 Task: Find connections with filter location La Lima with filter topic #marketingwith filter profile language Potuguese with filter current company Amdocs with filter school Bharathiya Vidya Bhavans Vivekananda College of Science, Humanities & Commerce with filter industry Hydroelectric Power Generation with filter service category Corporate Law with filter keywords title Administrative Assistant
Action: Mouse pressed left at (549, 76)
Screenshot: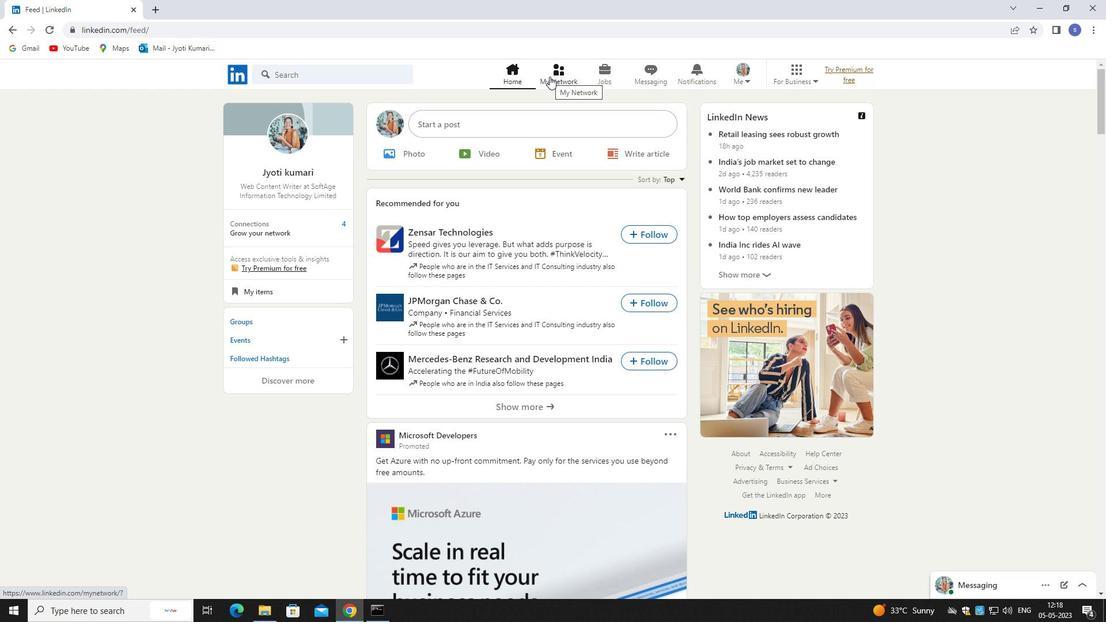 
Action: Mouse moved to (550, 80)
Screenshot: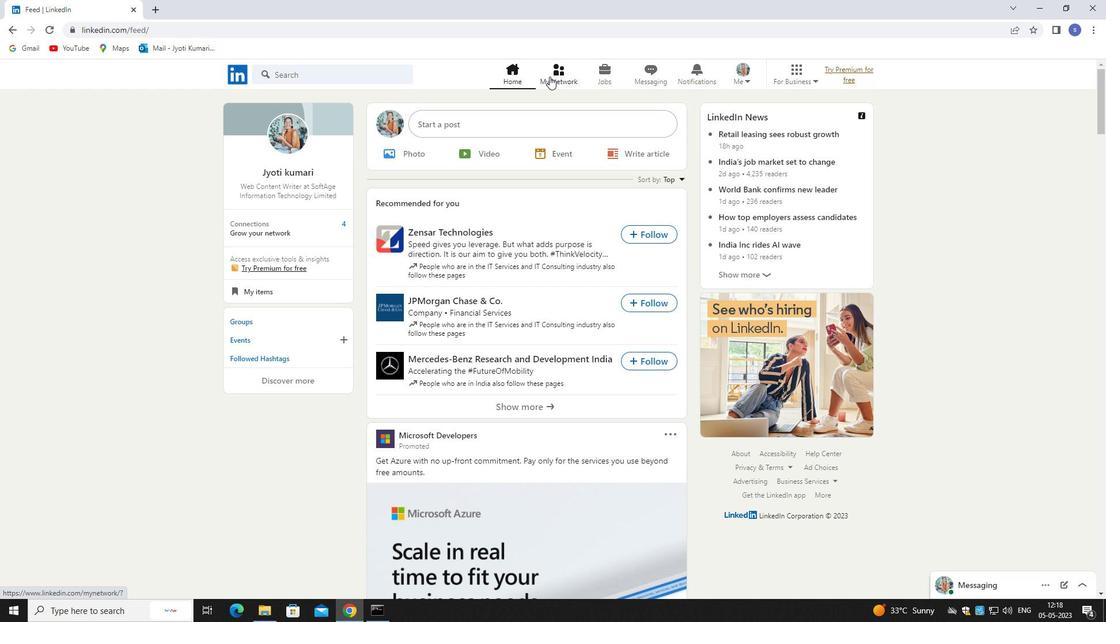 
Action: Mouse pressed left at (550, 80)
Screenshot: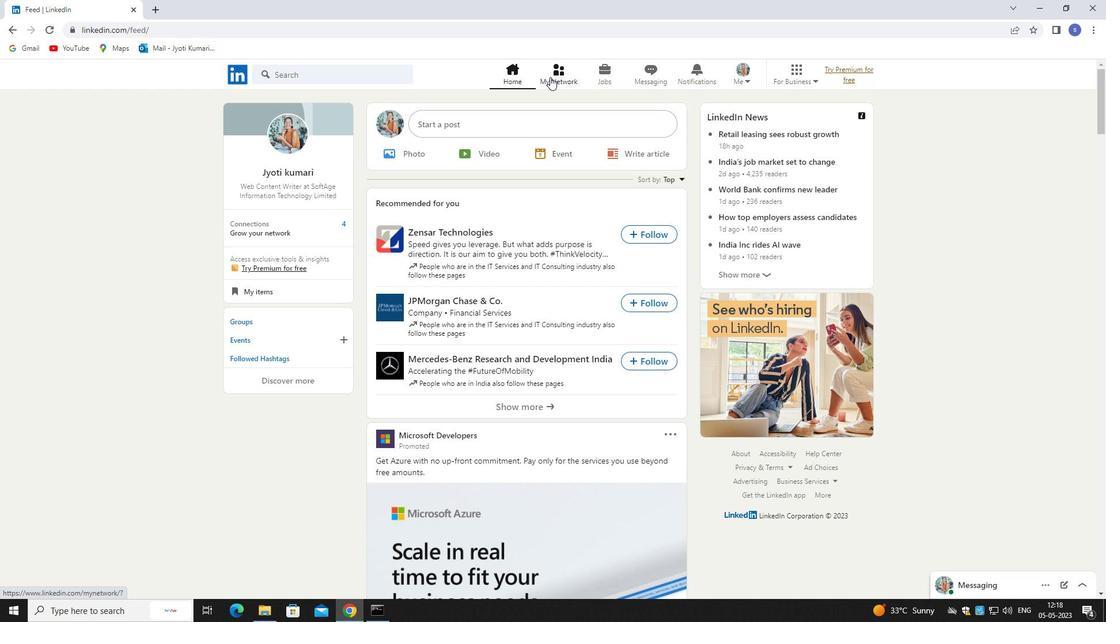 
Action: Mouse moved to (386, 145)
Screenshot: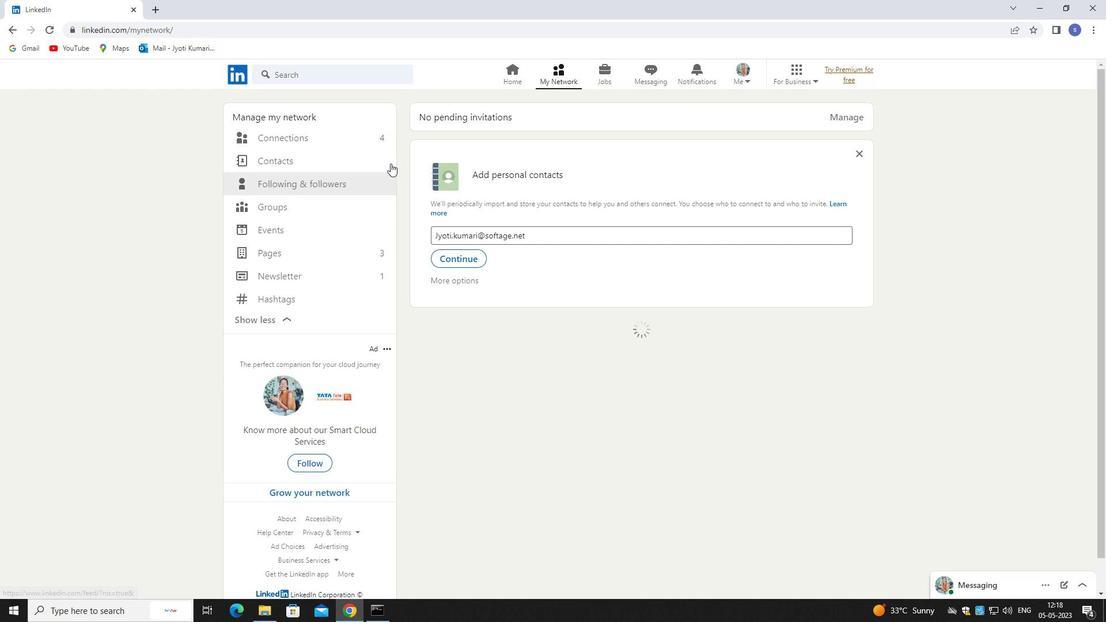 
Action: Mouse pressed left at (386, 145)
Screenshot: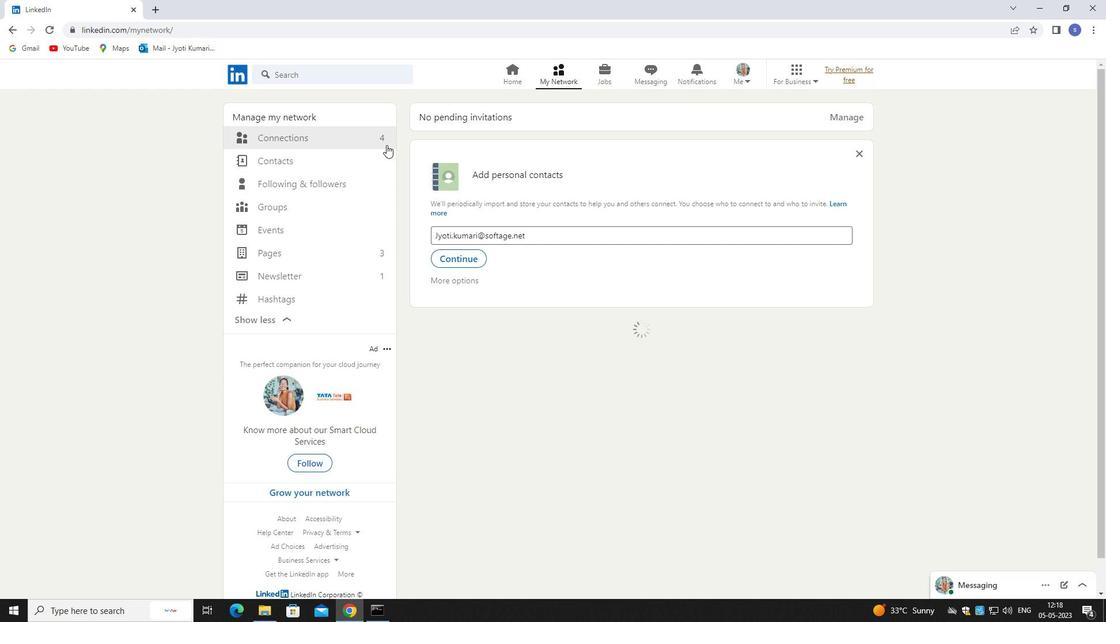 
Action: Mouse pressed left at (386, 145)
Screenshot: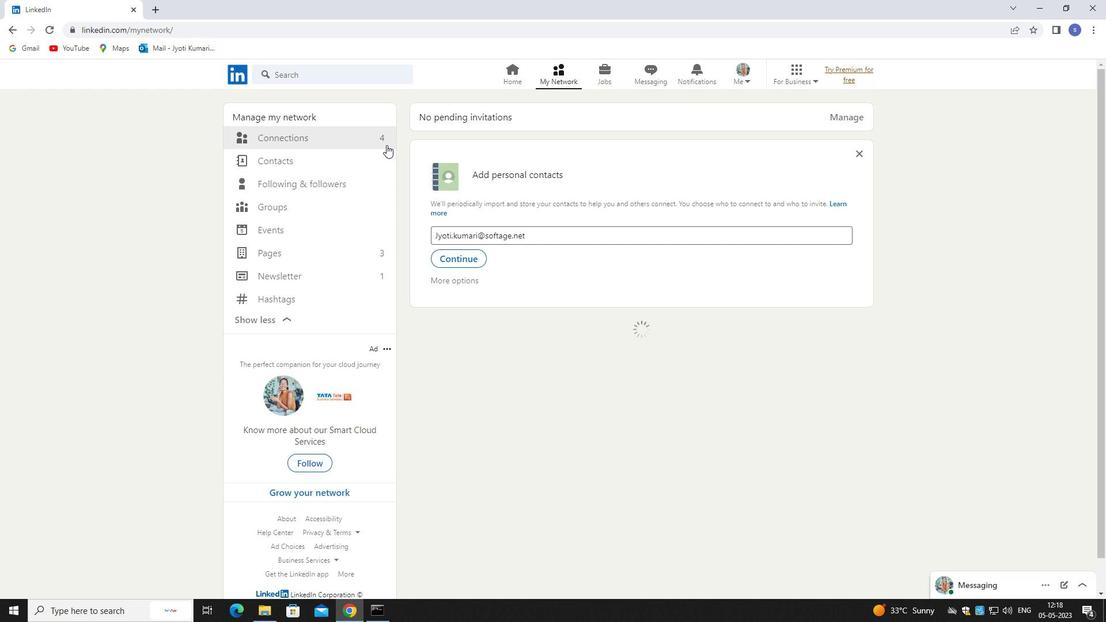
Action: Mouse moved to (357, 140)
Screenshot: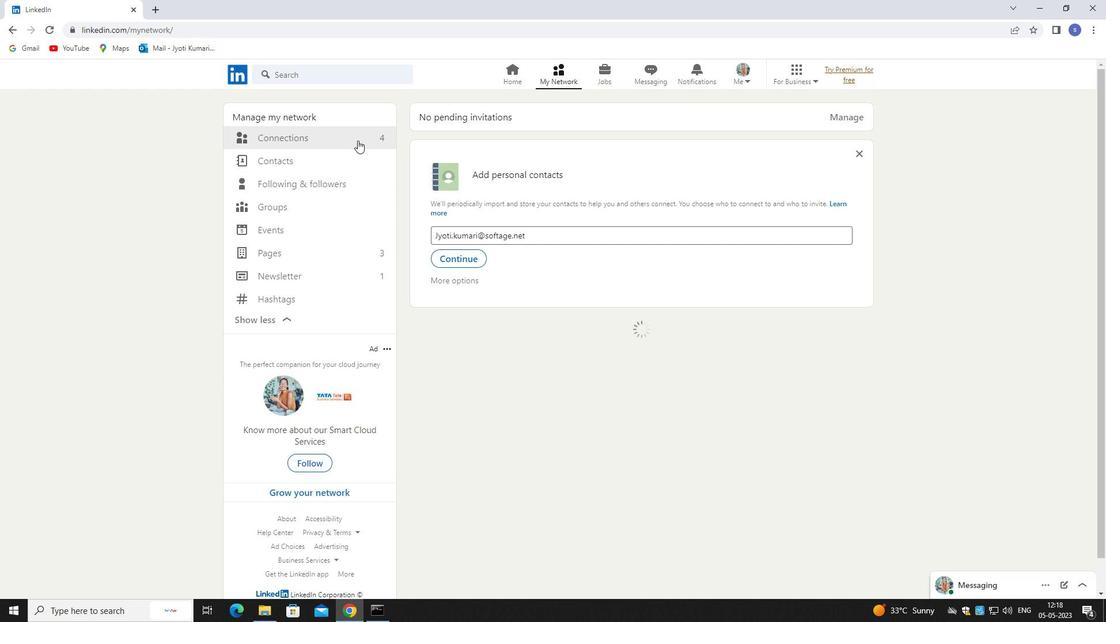
Action: Mouse pressed left at (357, 140)
Screenshot: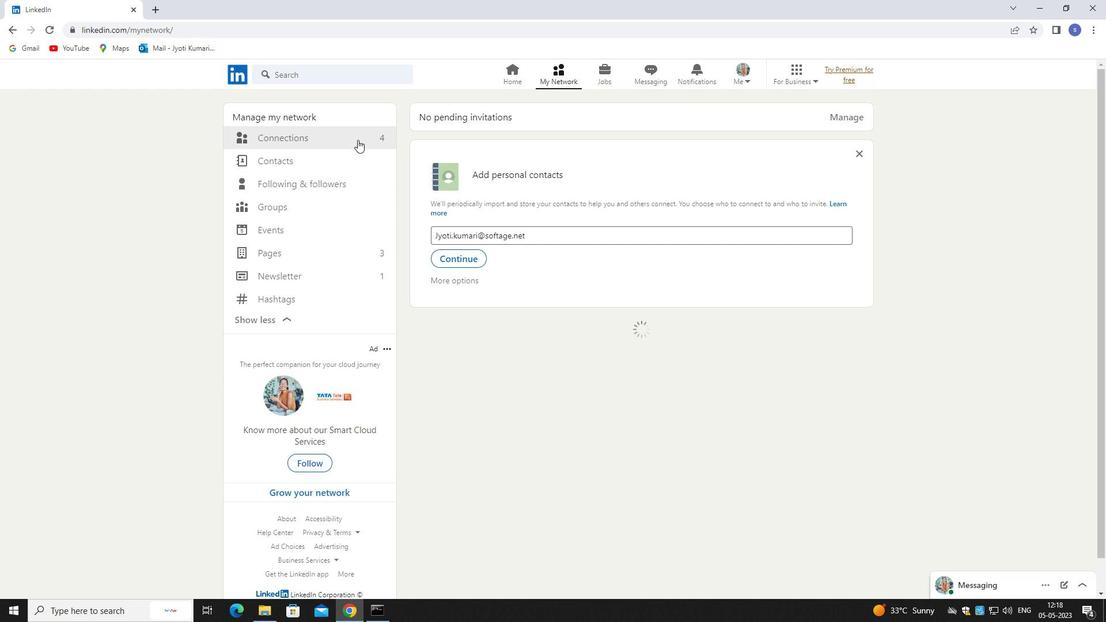 
Action: Mouse pressed left at (357, 140)
Screenshot: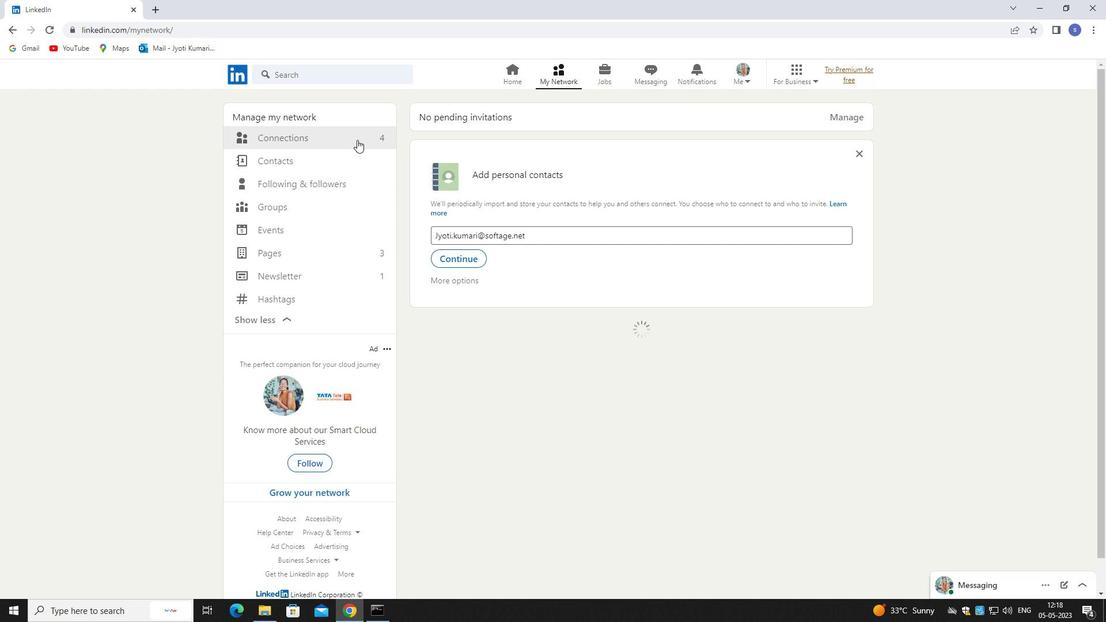 
Action: Mouse pressed left at (357, 140)
Screenshot: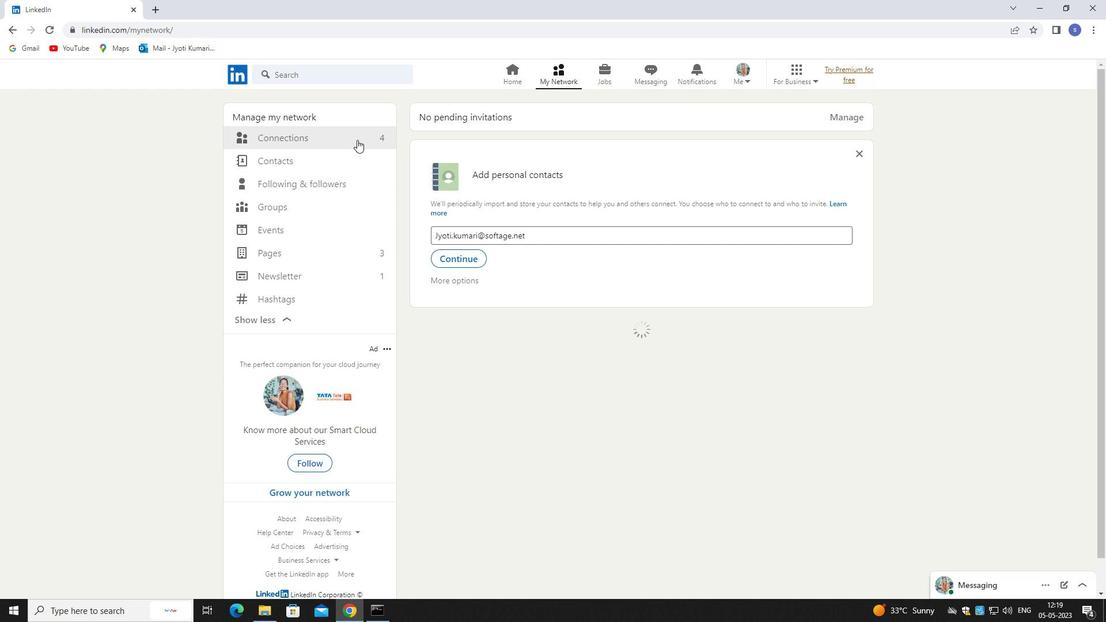 
Action: Mouse pressed left at (357, 140)
Screenshot: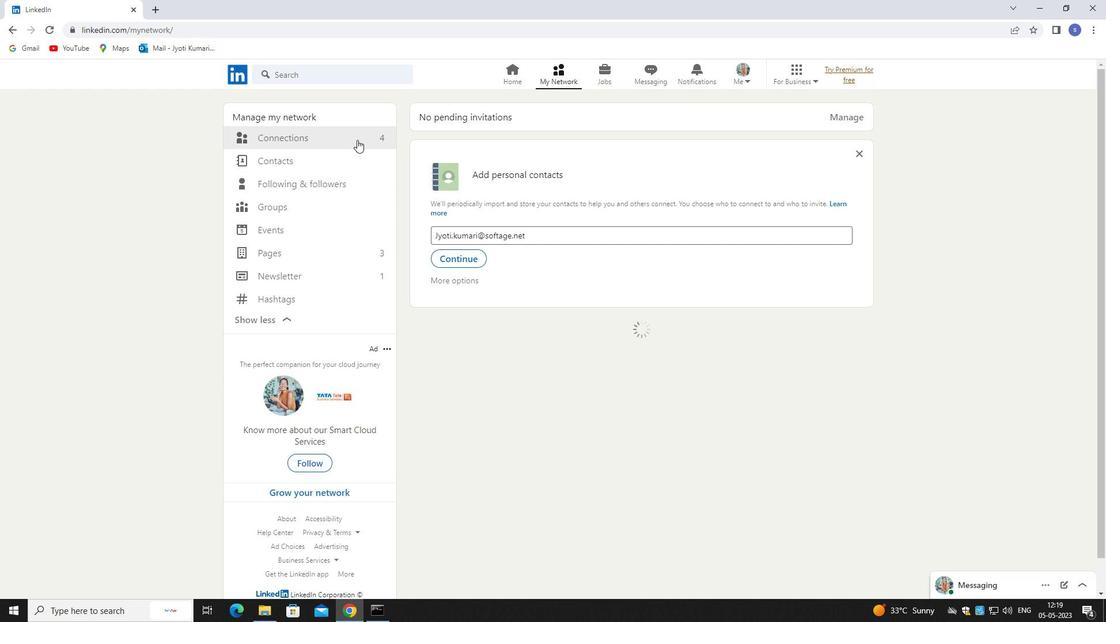 
Action: Mouse moved to (613, 137)
Screenshot: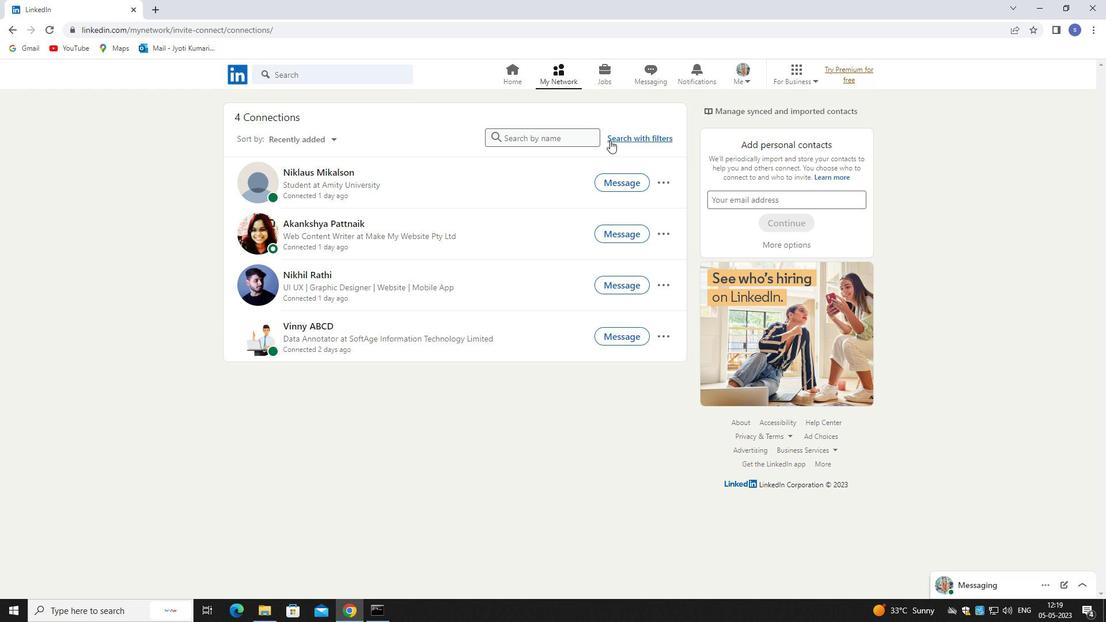 
Action: Mouse pressed left at (613, 137)
Screenshot: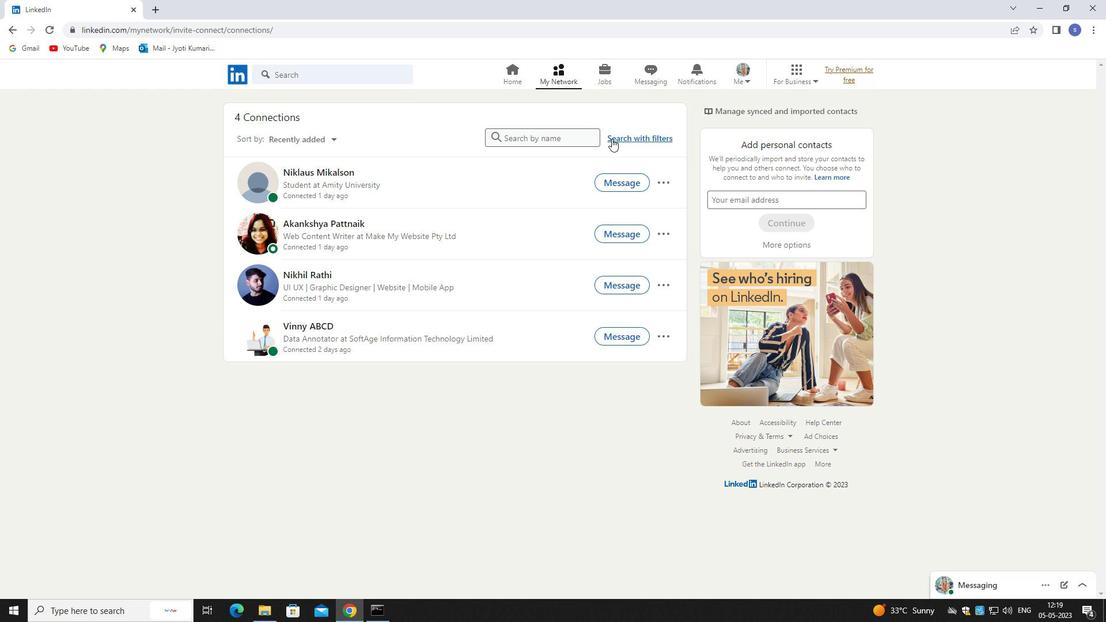
Action: Mouse moved to (586, 104)
Screenshot: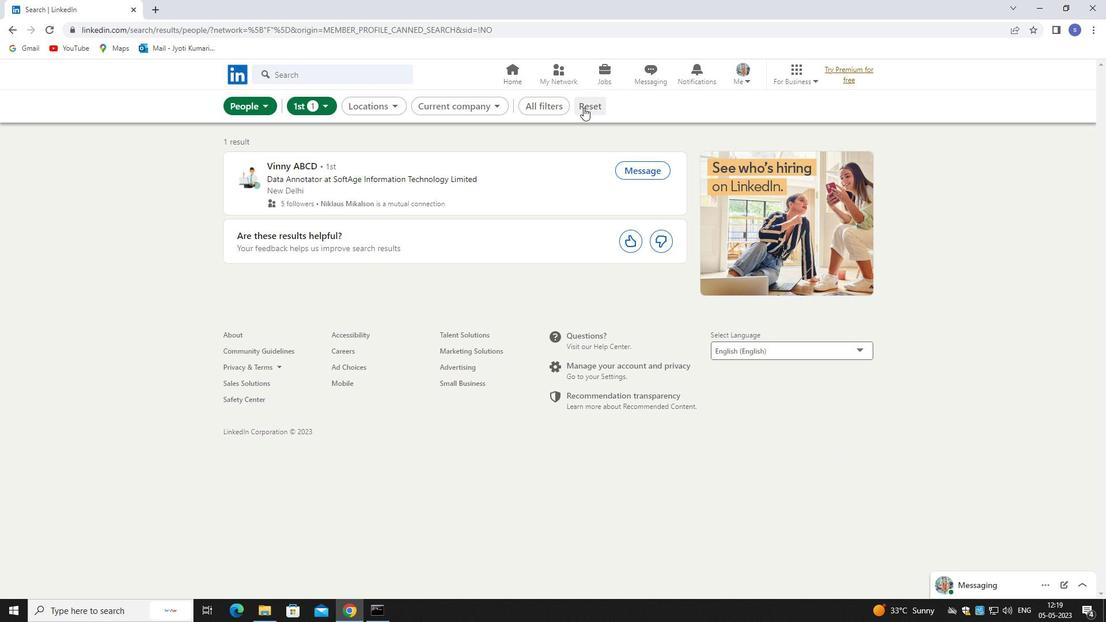 
Action: Mouse pressed left at (586, 104)
Screenshot: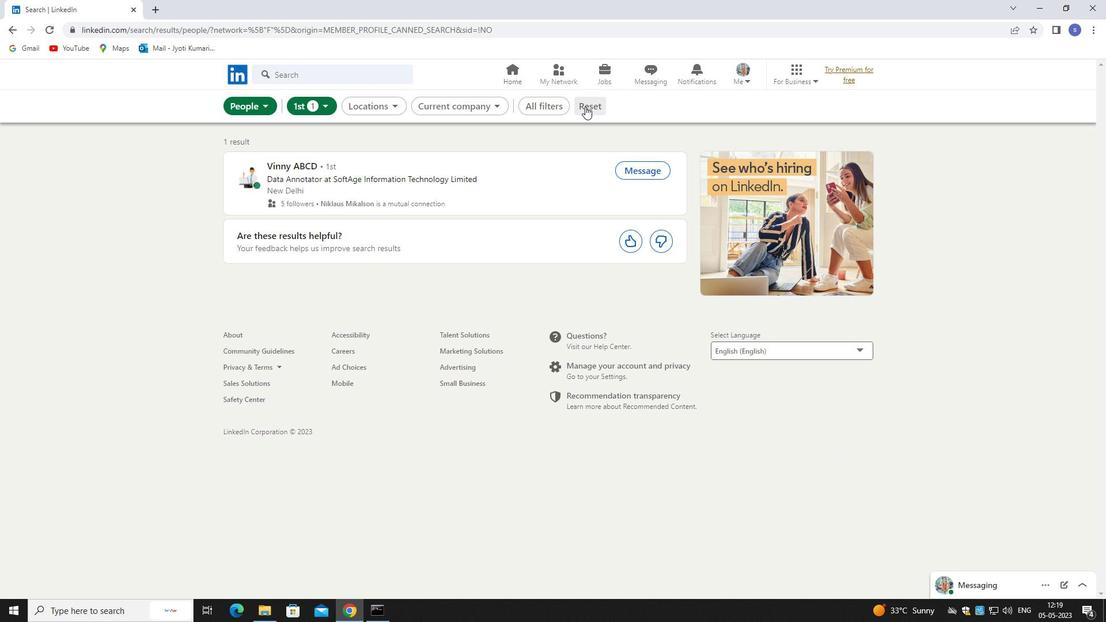 
Action: Mouse moved to (564, 108)
Screenshot: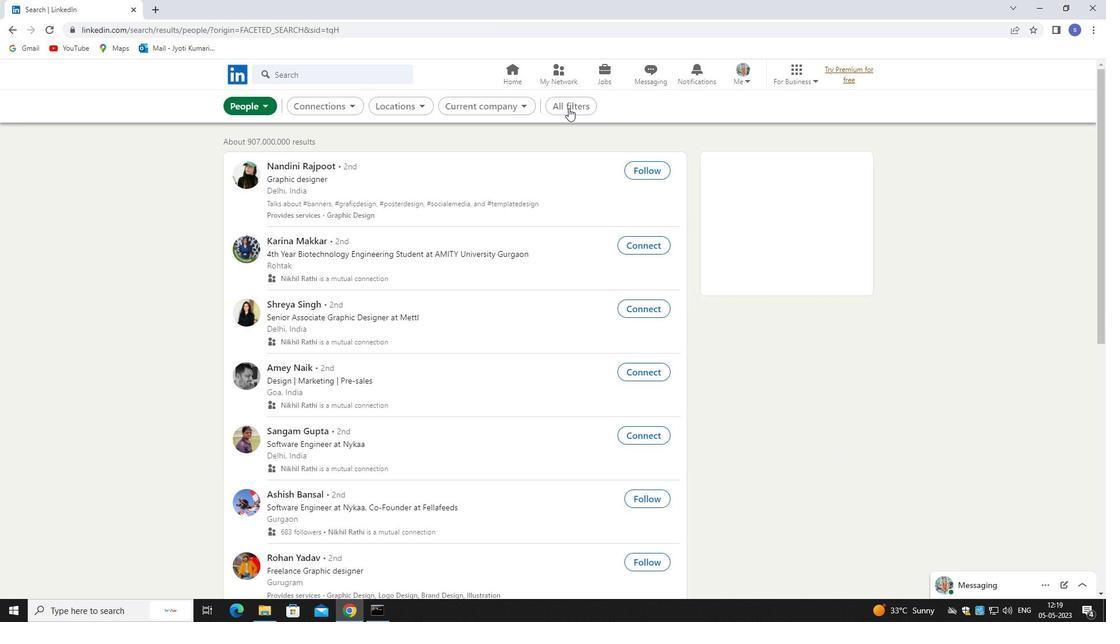 
Action: Mouse pressed left at (564, 108)
Screenshot: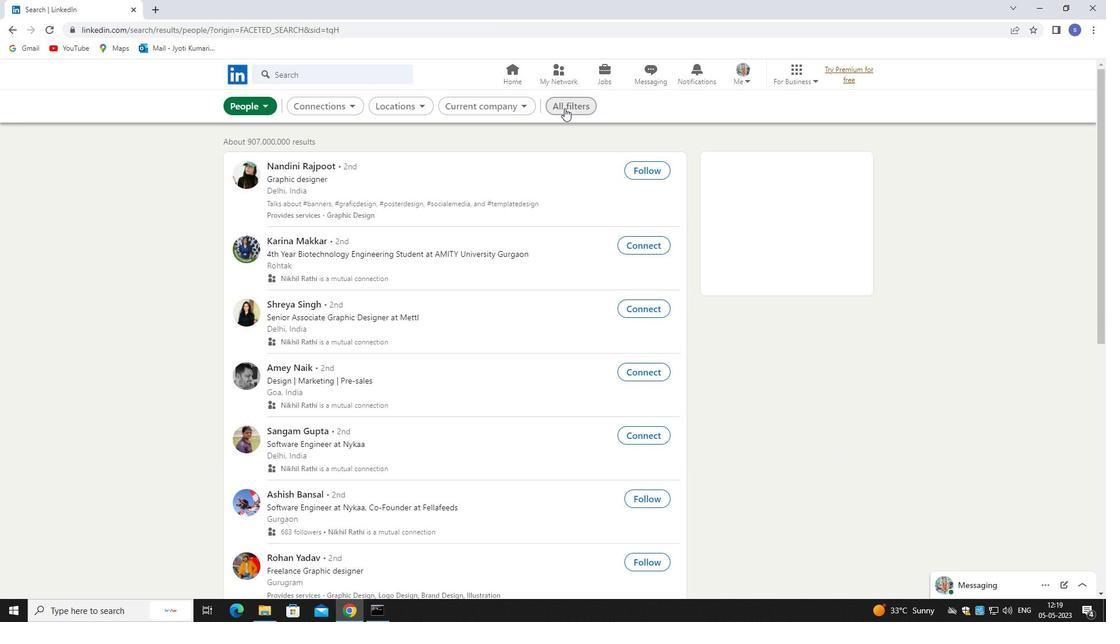 
Action: Mouse moved to (994, 451)
Screenshot: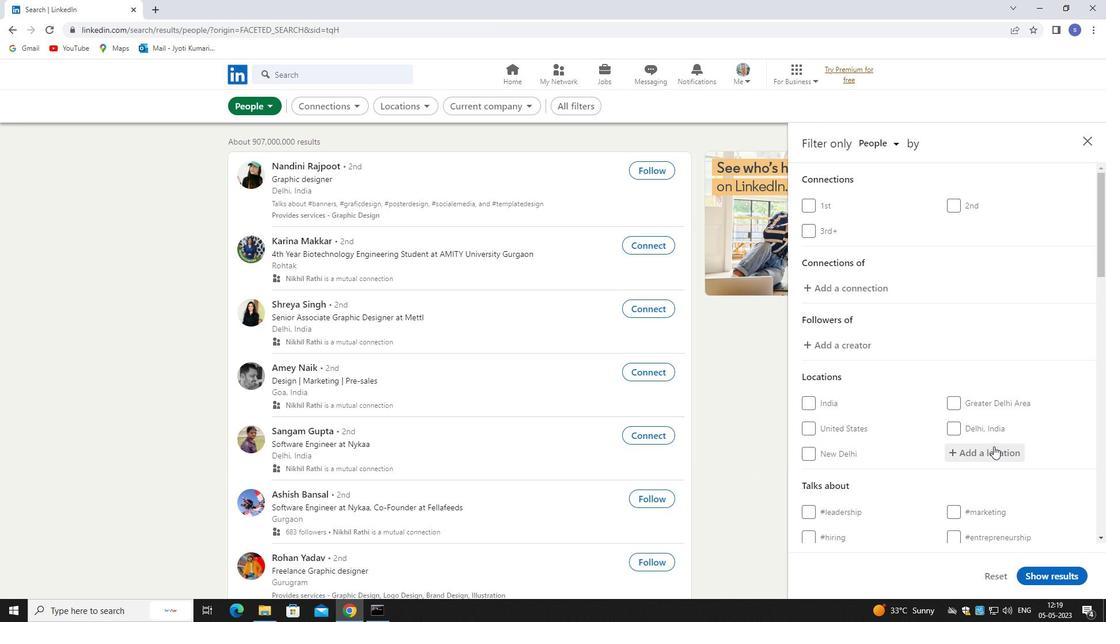 
Action: Mouse pressed left at (994, 451)
Screenshot: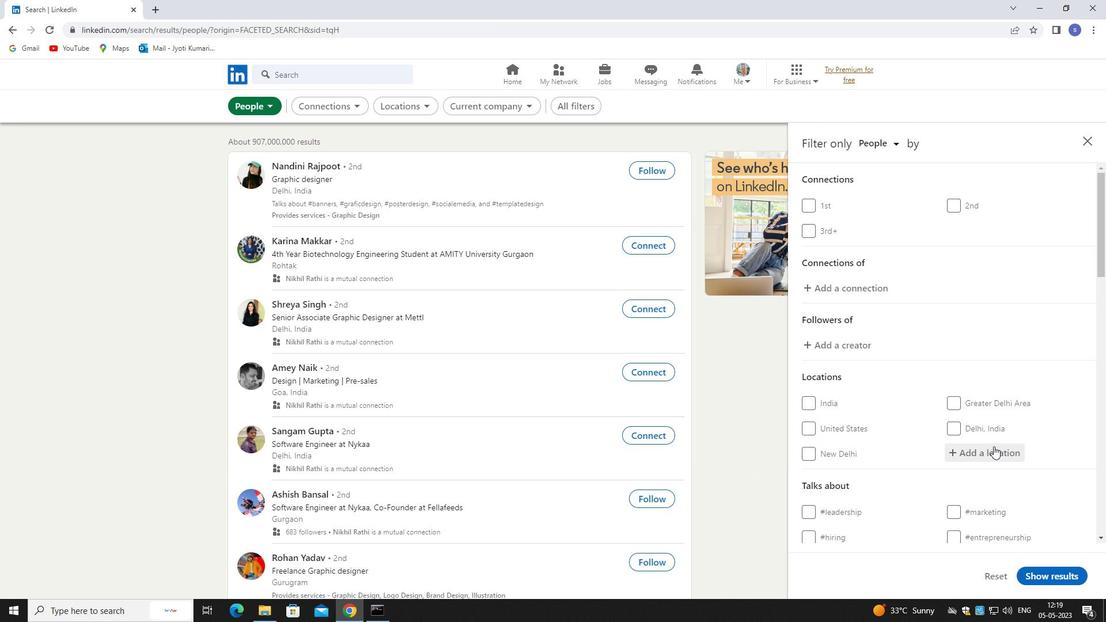 
Action: Mouse moved to (991, 456)
Screenshot: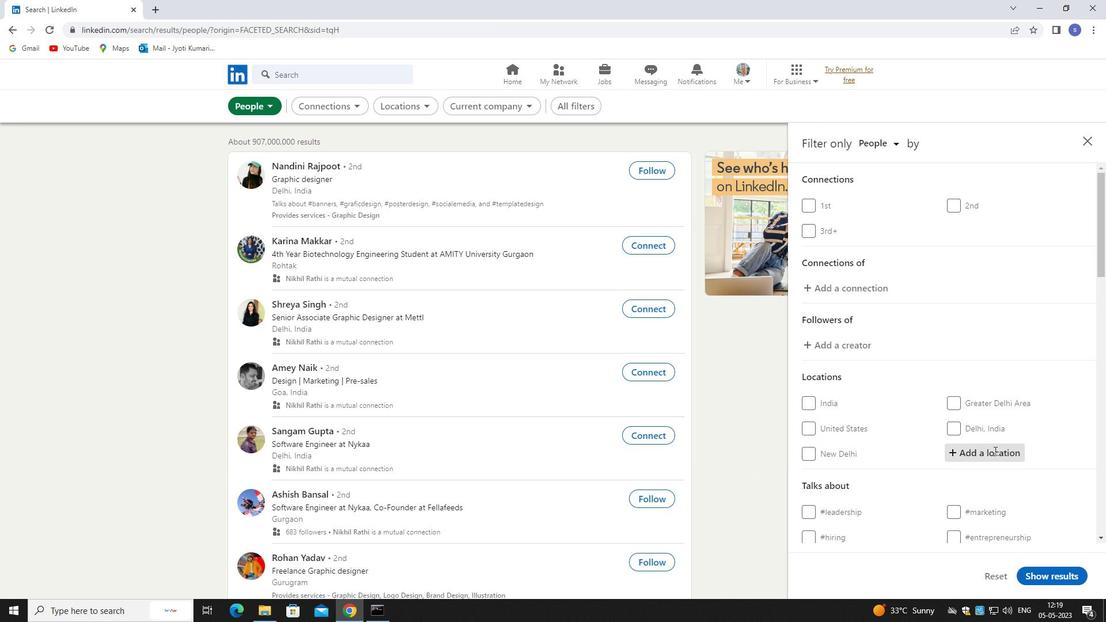 
Action: Key pressed la<Key.space>lima
Screenshot: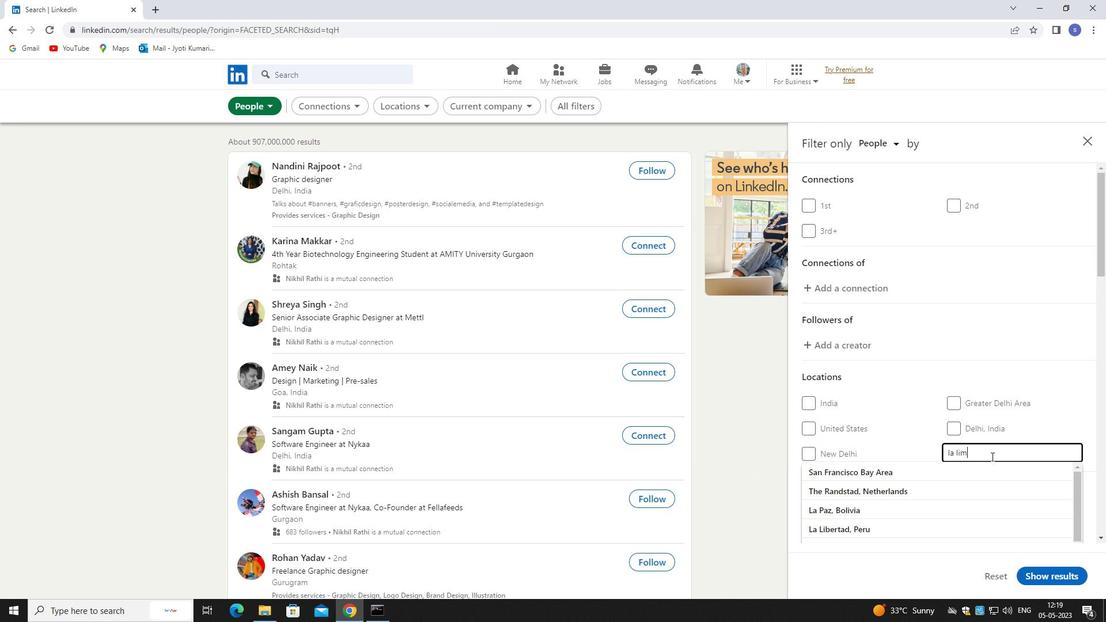 
Action: Mouse moved to (988, 474)
Screenshot: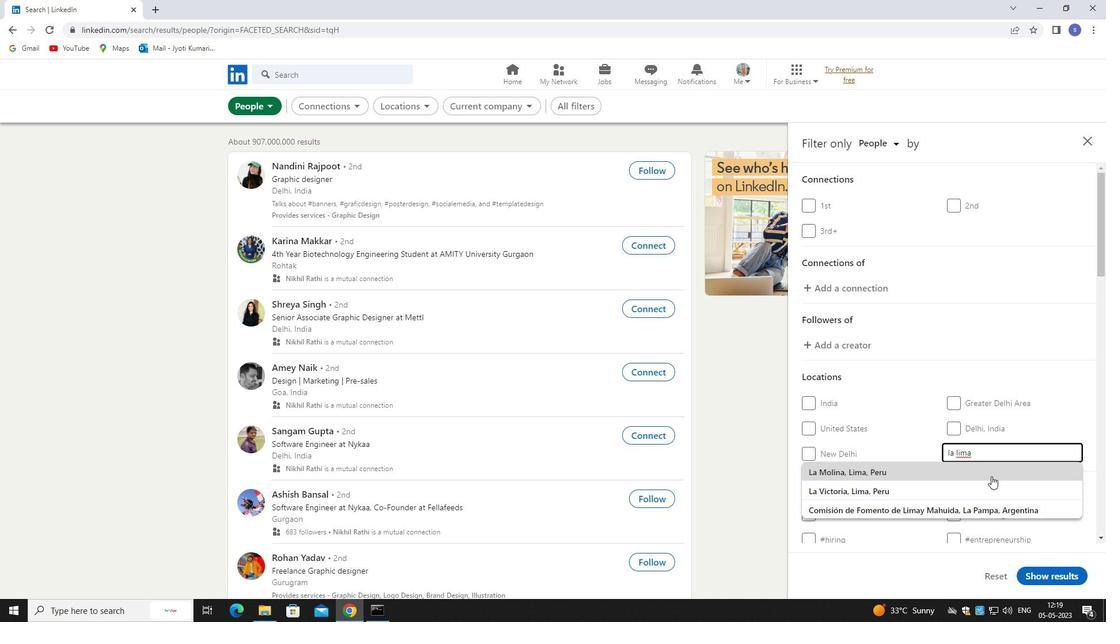 
Action: Mouse scrolled (988, 473) with delta (0, 0)
Screenshot: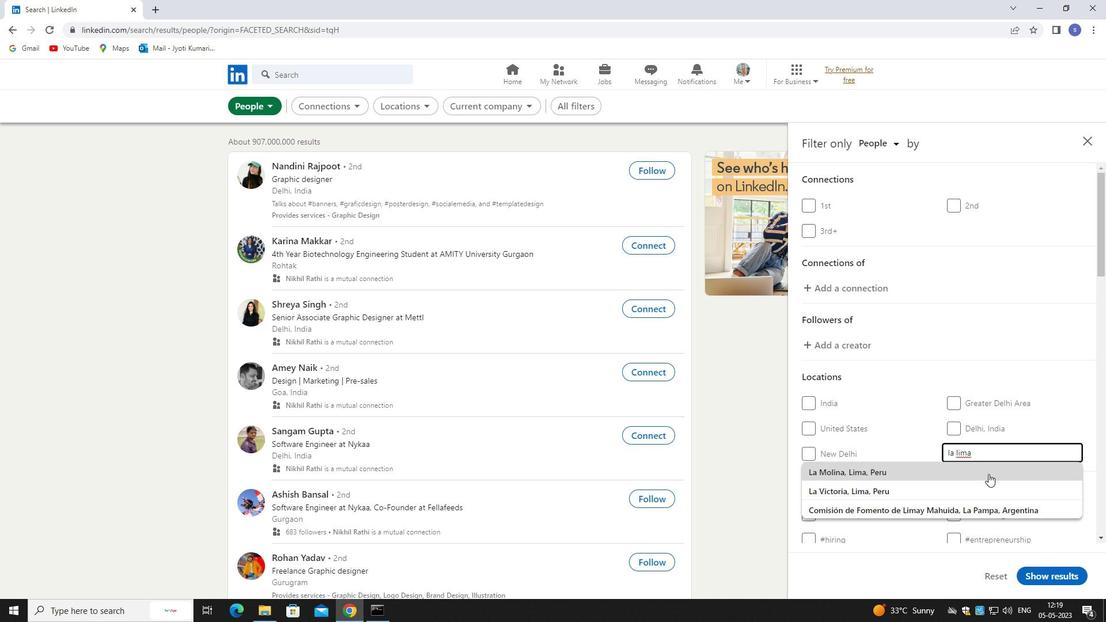 
Action: Mouse scrolled (988, 473) with delta (0, 0)
Screenshot: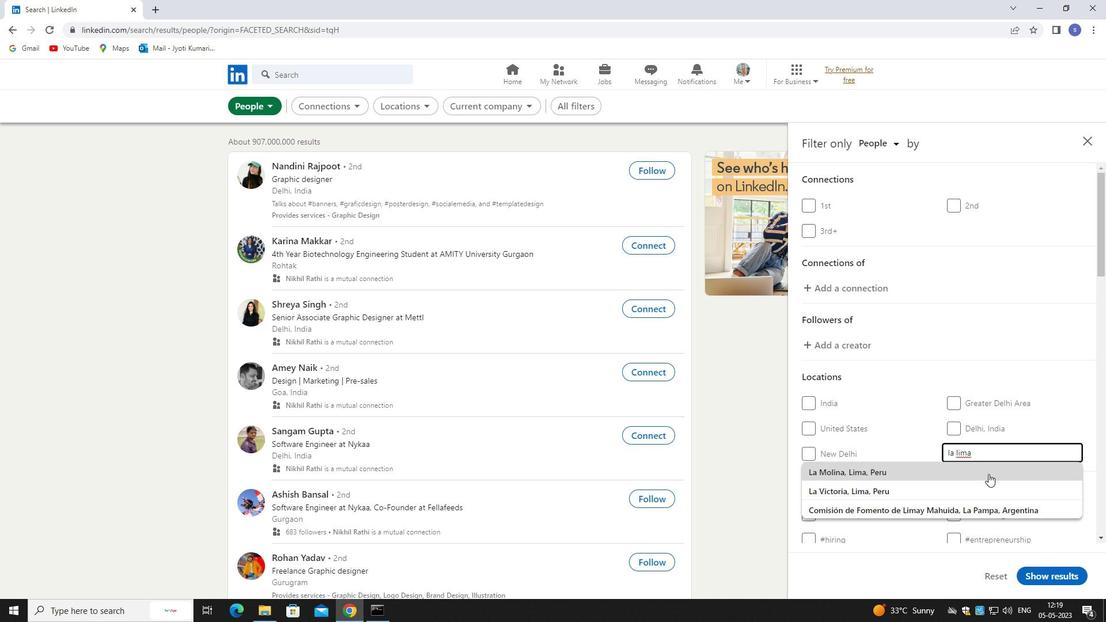 
Action: Key pressed <Key.enter>
Screenshot: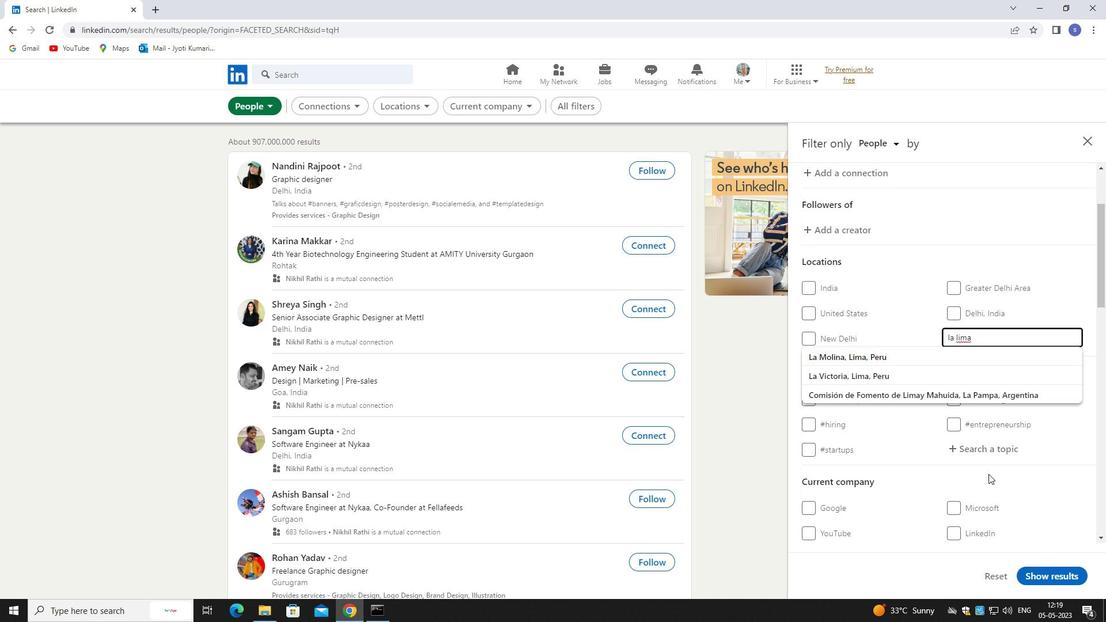 
Action: Mouse moved to (988, 473)
Screenshot: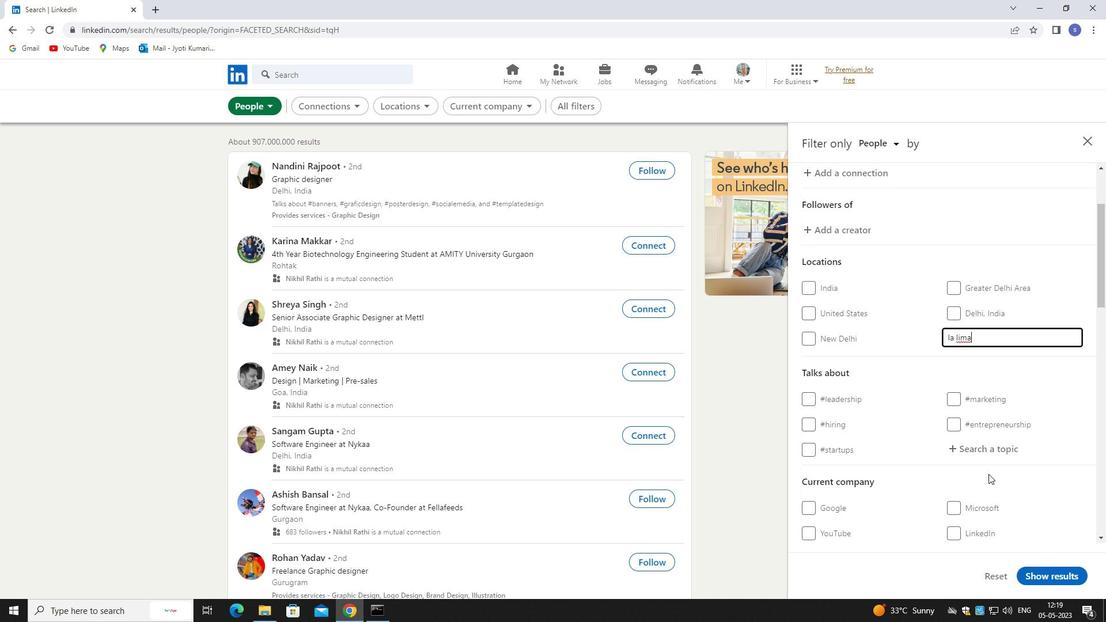 
Action: Mouse scrolled (988, 473) with delta (0, 0)
Screenshot: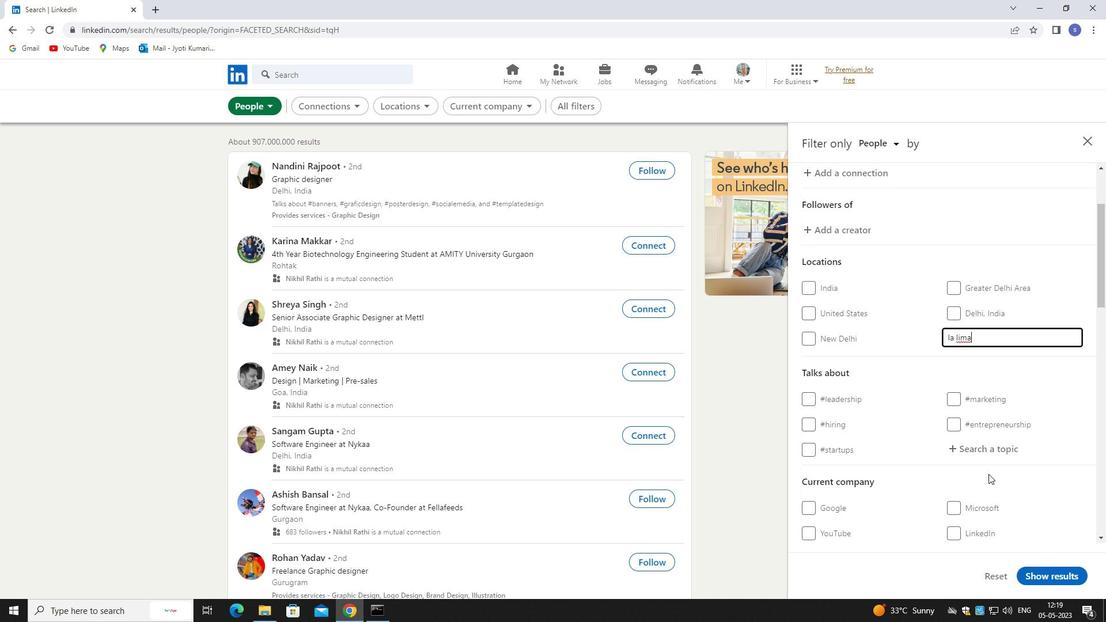 
Action: Mouse moved to (988, 473)
Screenshot: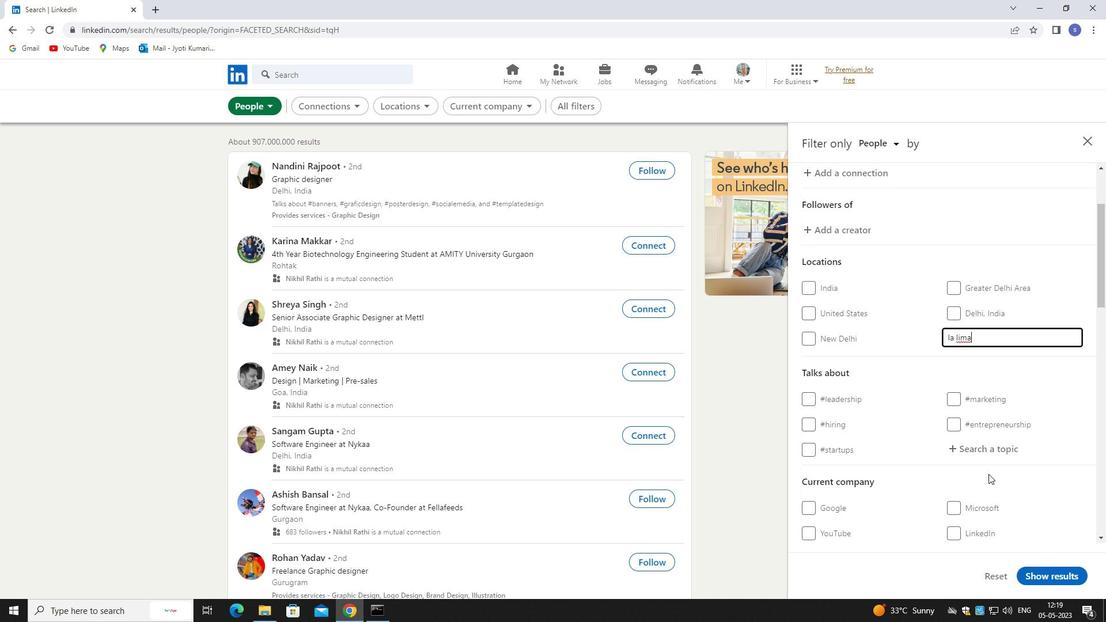 
Action: Mouse scrolled (988, 472) with delta (0, 0)
Screenshot: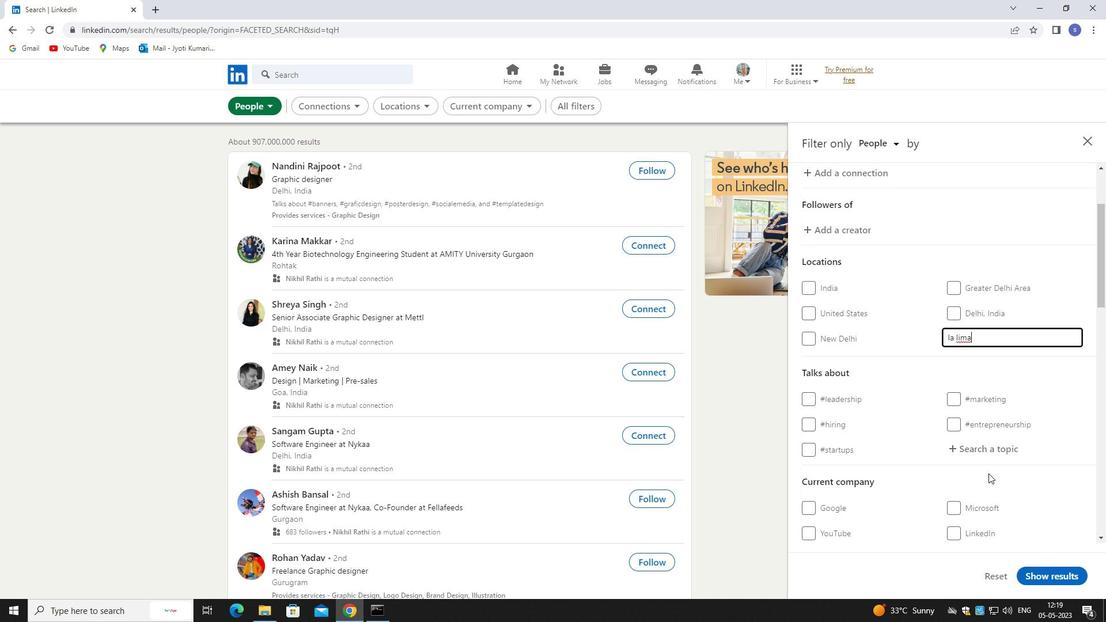 
Action: Mouse moved to (1006, 338)
Screenshot: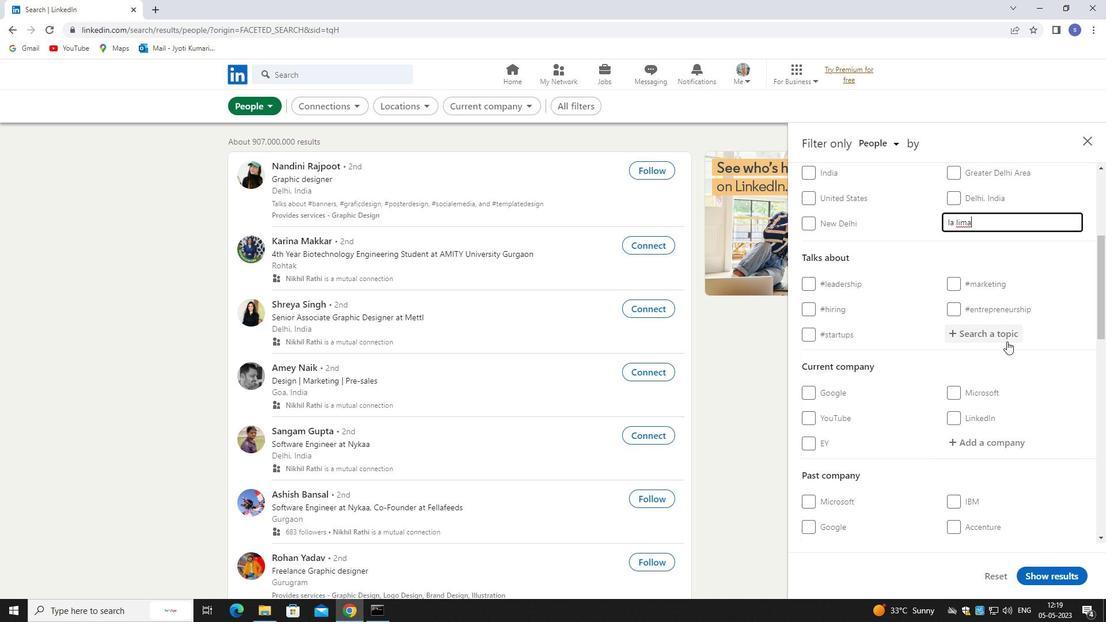 
Action: Mouse pressed left at (1006, 338)
Screenshot: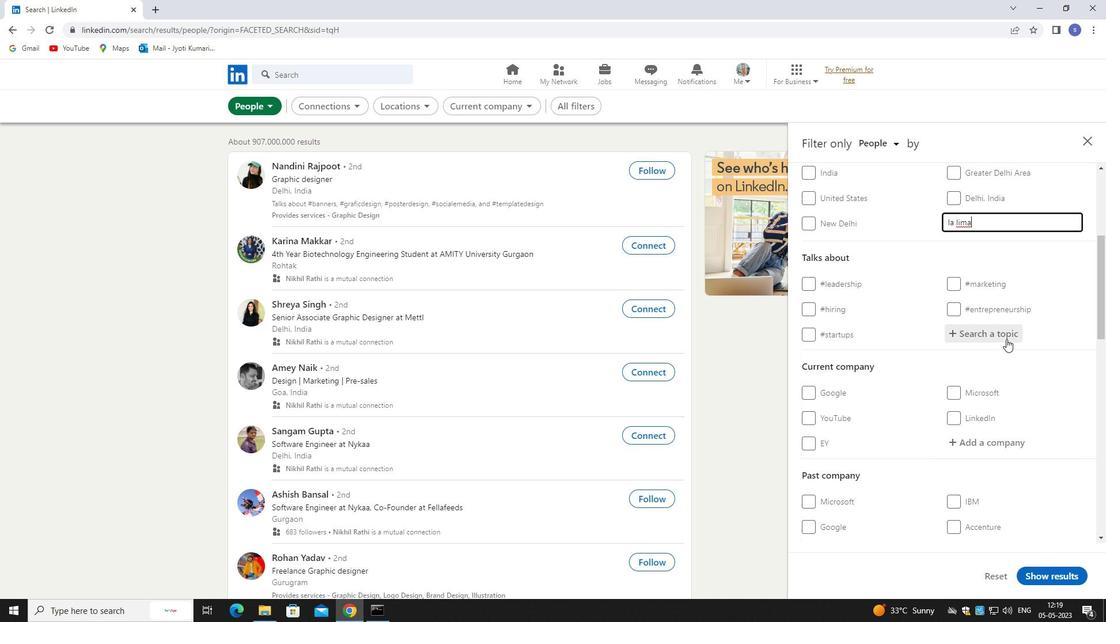 
Action: Mouse moved to (979, 318)
Screenshot: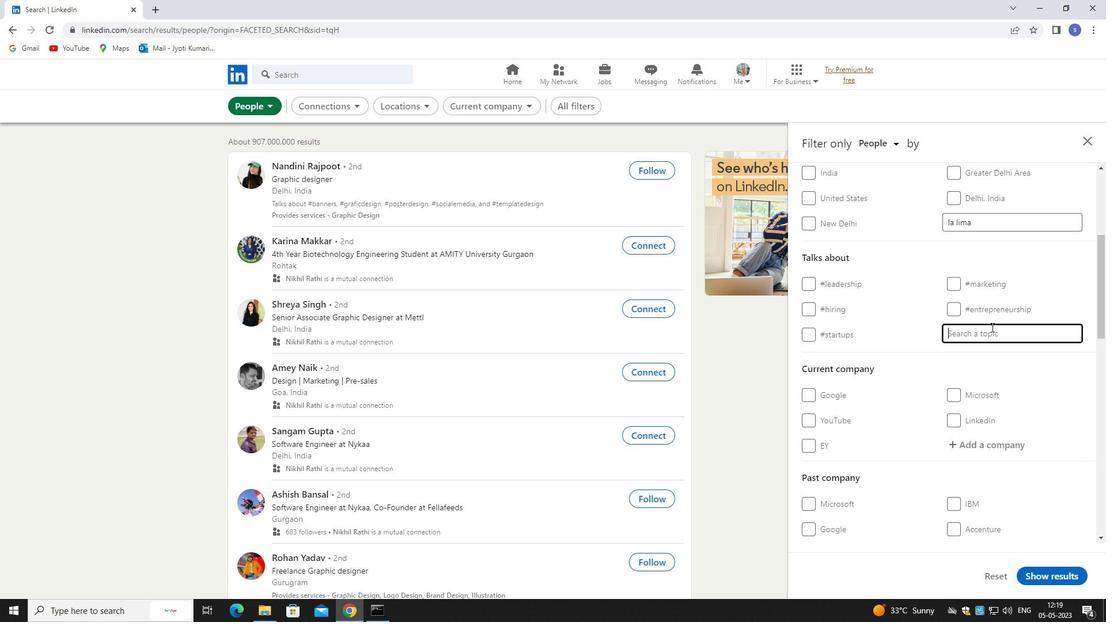 
Action: Key pressed marketing
Screenshot: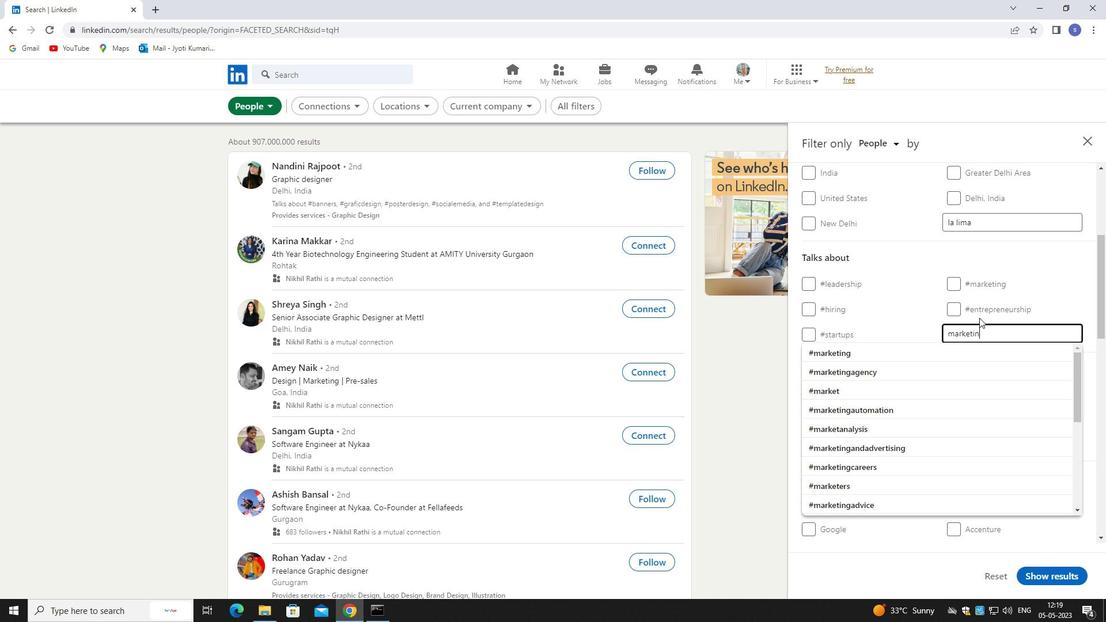
Action: Mouse moved to (974, 347)
Screenshot: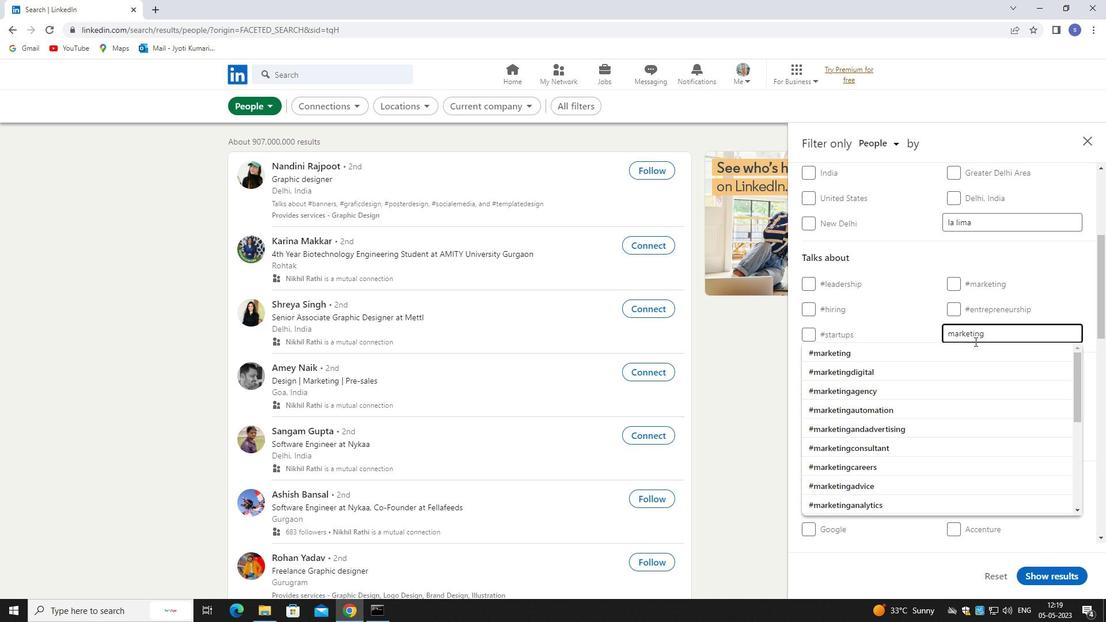 
Action: Mouse pressed left at (974, 347)
Screenshot: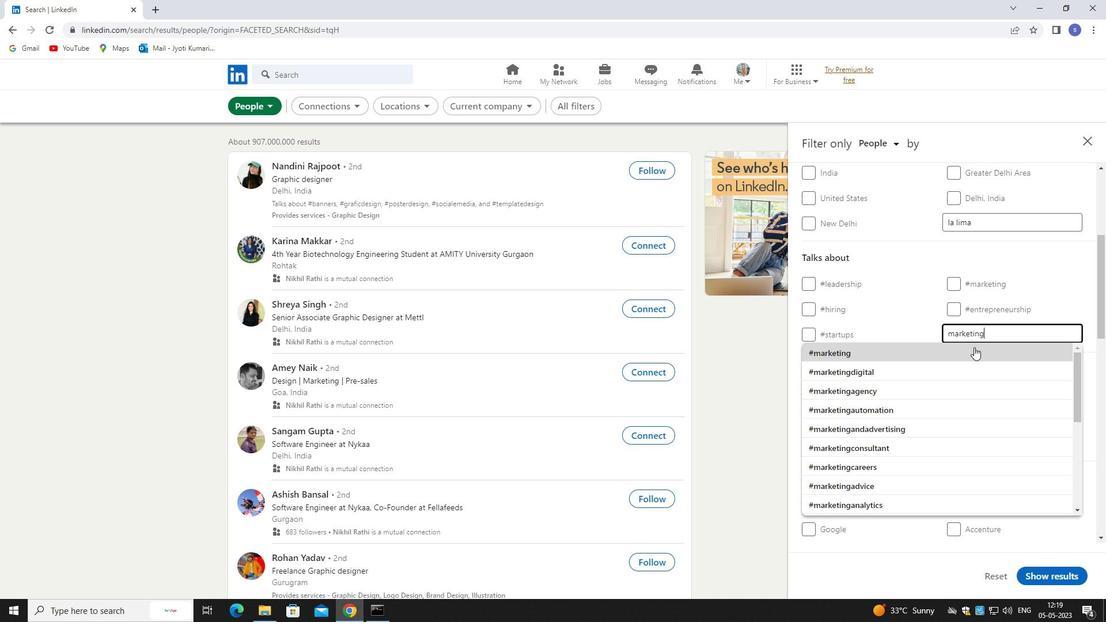 
Action: Mouse moved to (972, 349)
Screenshot: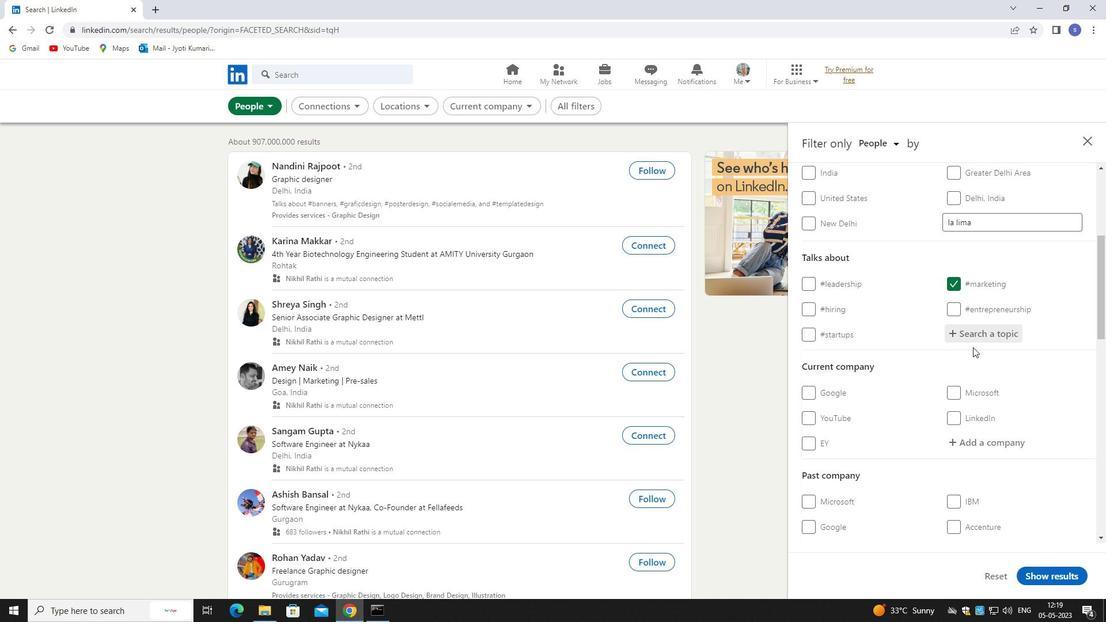 
Action: Mouse scrolled (972, 348) with delta (0, 0)
Screenshot: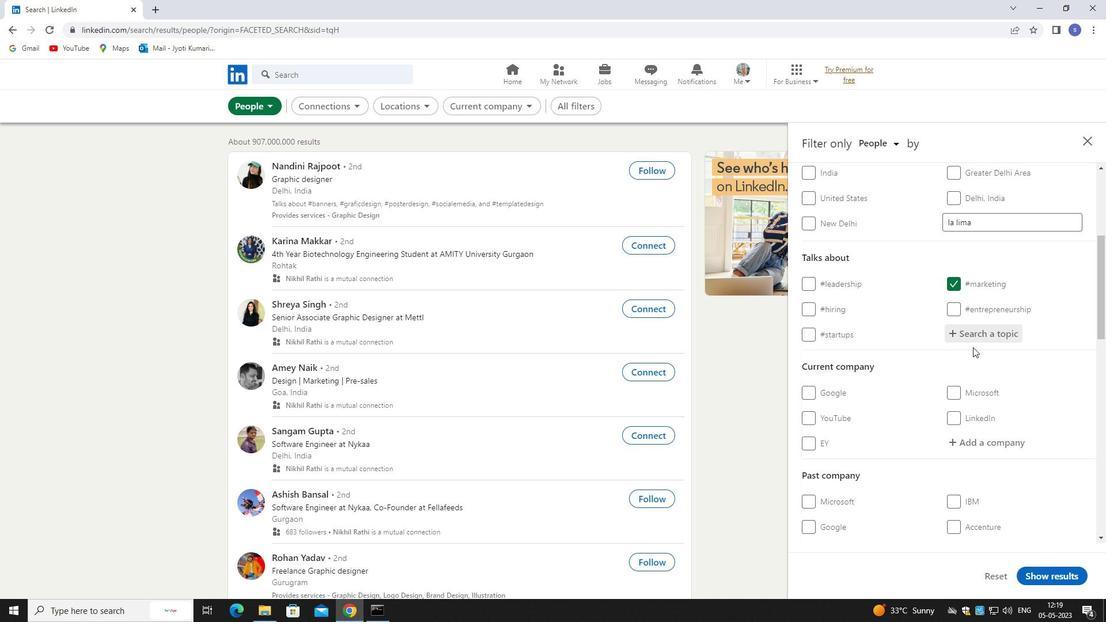 
Action: Mouse moved to (972, 352)
Screenshot: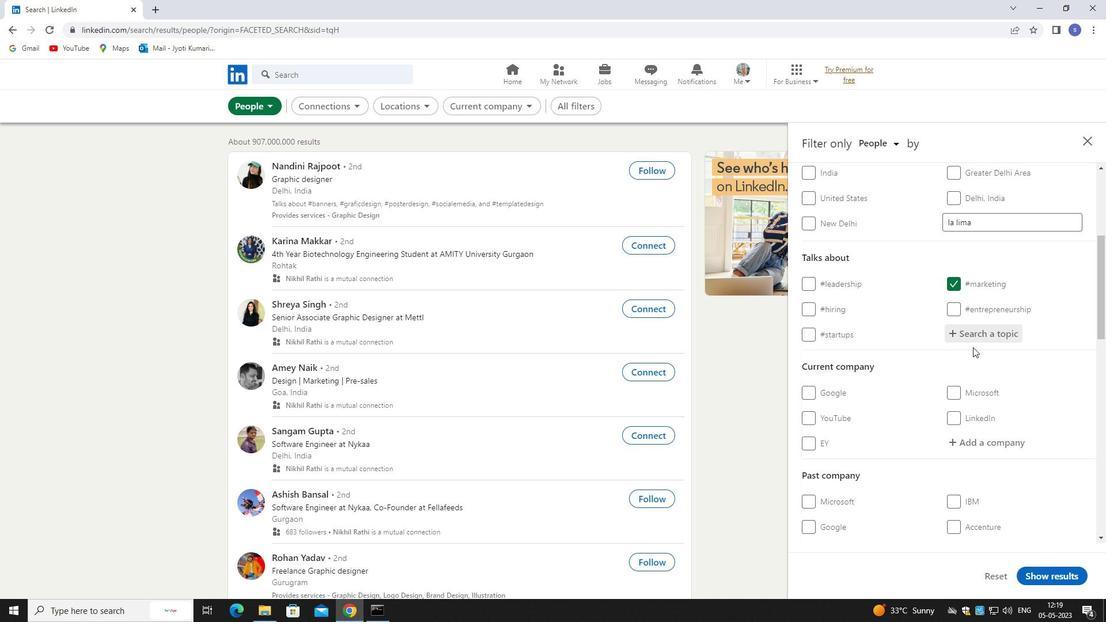 
Action: Mouse scrolled (972, 351) with delta (0, 0)
Screenshot: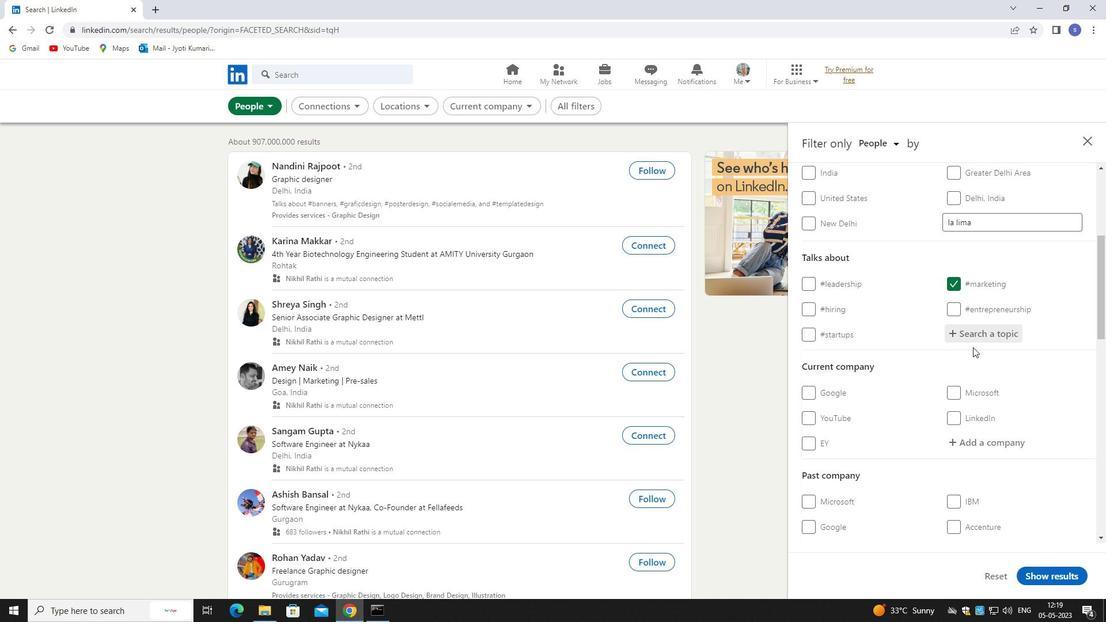 
Action: Mouse moved to (972, 353)
Screenshot: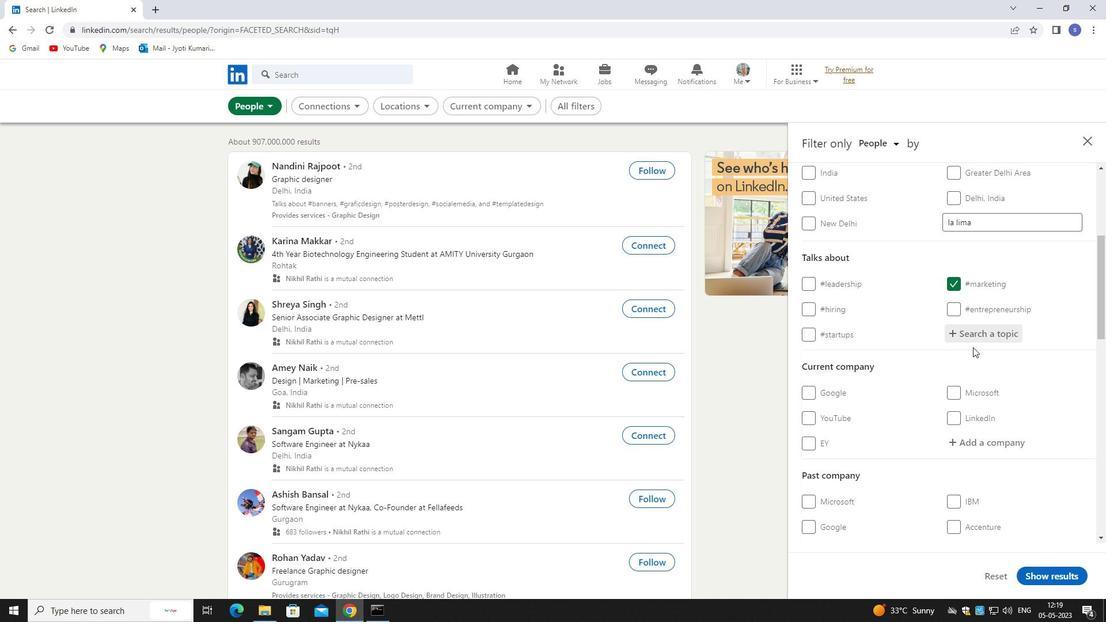
Action: Mouse scrolled (972, 353) with delta (0, 0)
Screenshot: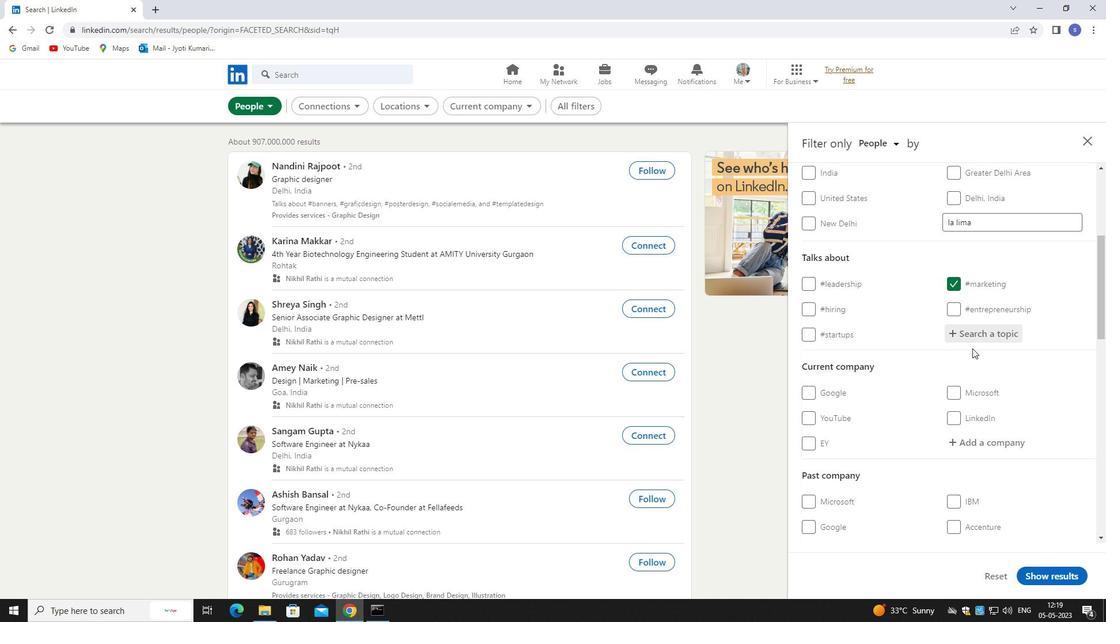 
Action: Mouse moved to (988, 265)
Screenshot: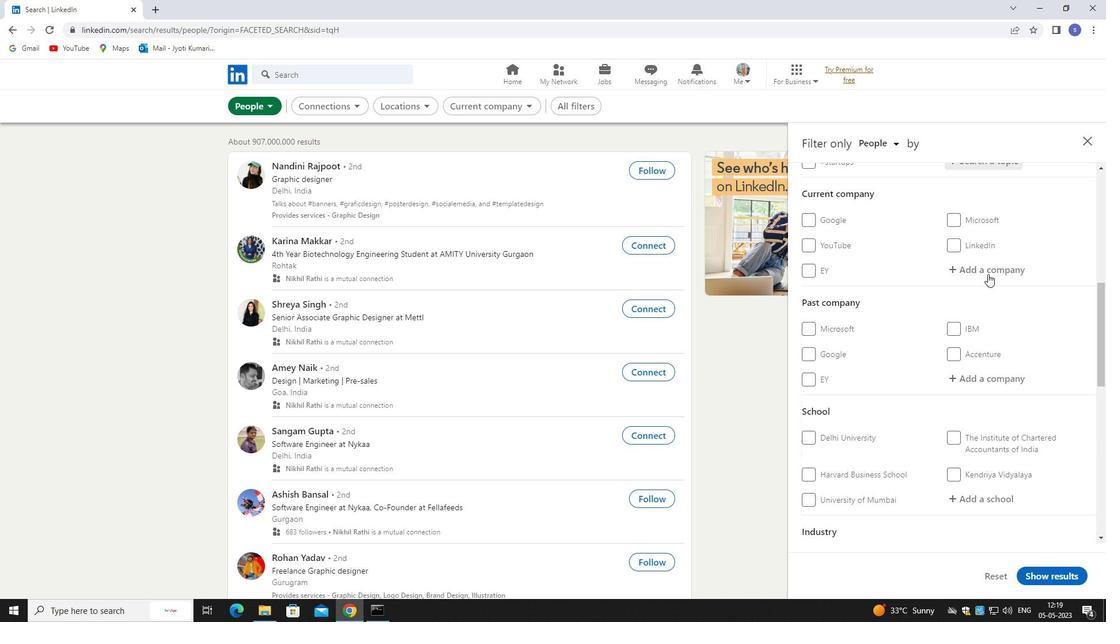 
Action: Mouse pressed left at (988, 265)
Screenshot: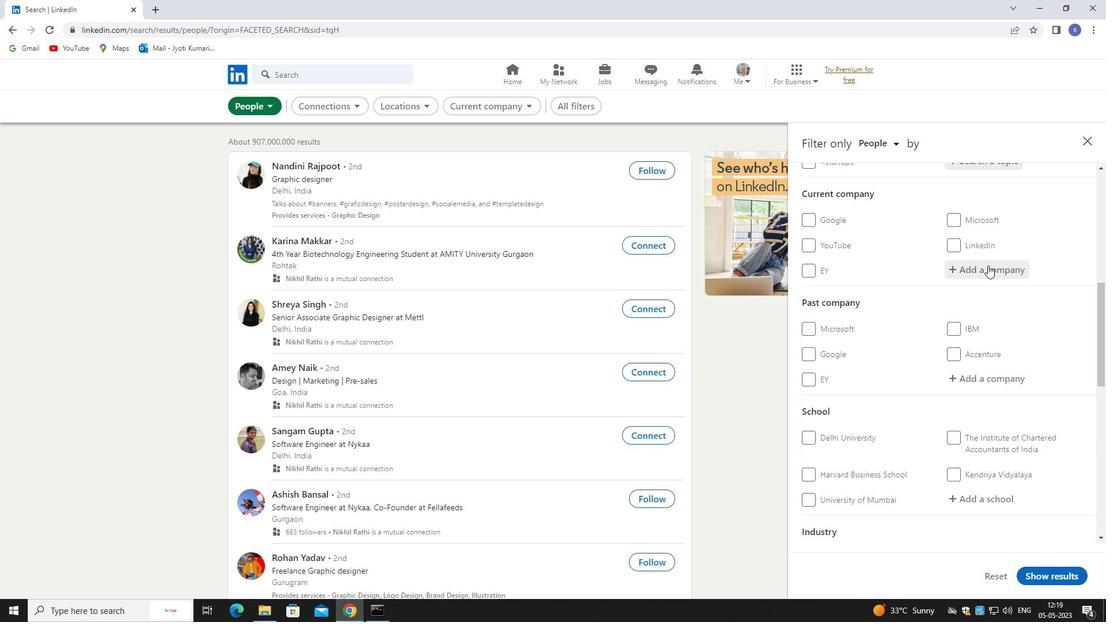 
Action: Mouse moved to (981, 259)
Screenshot: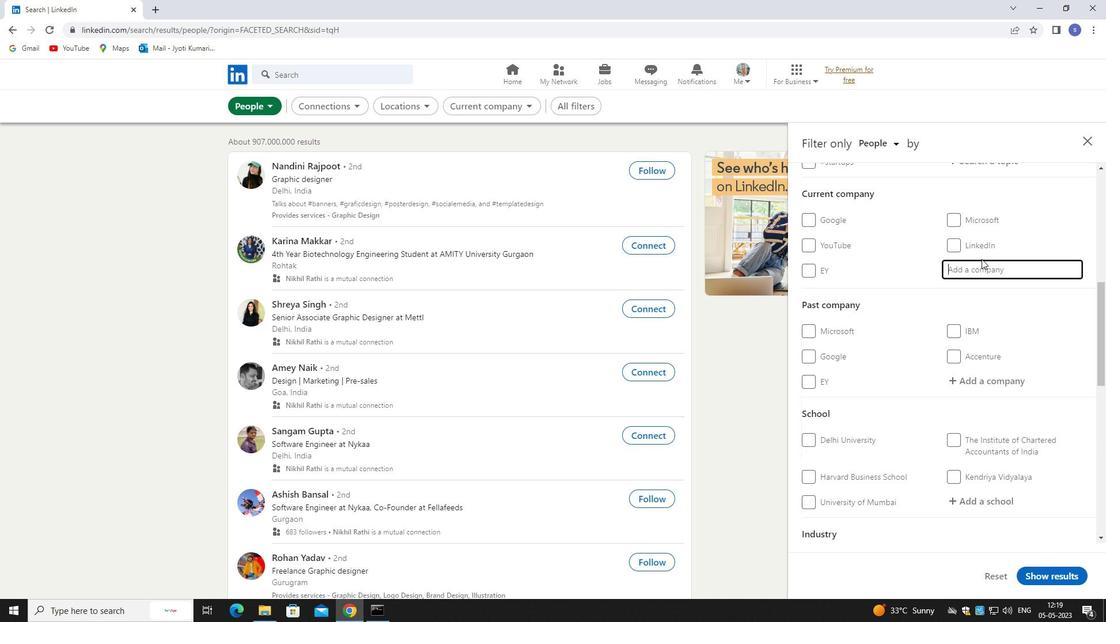 
Action: Key pressed amdocs
Screenshot: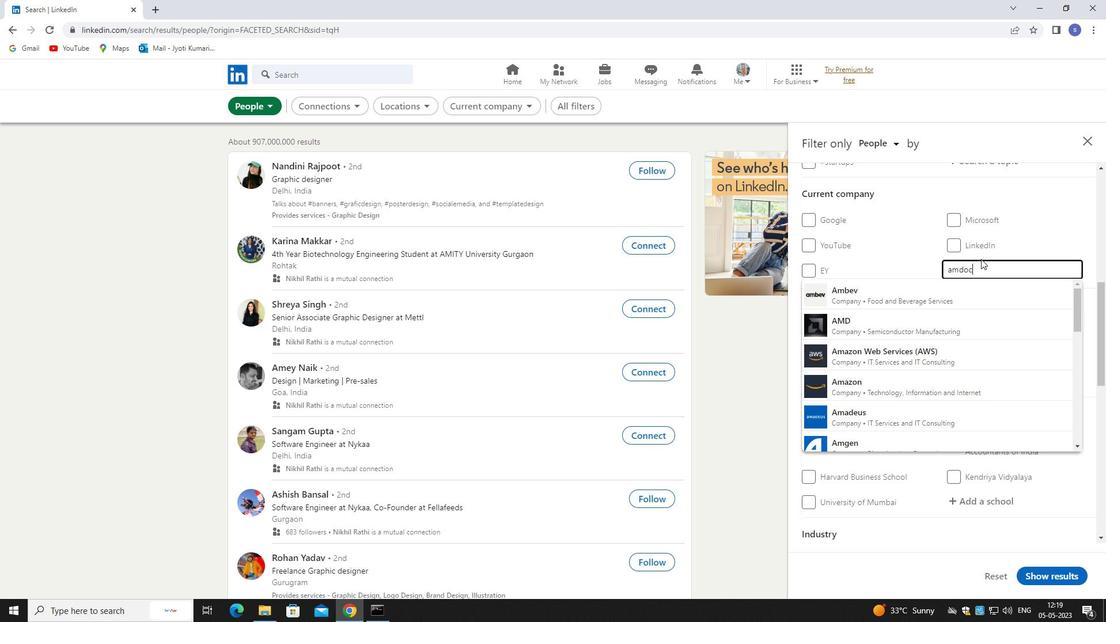 
Action: Mouse moved to (977, 297)
Screenshot: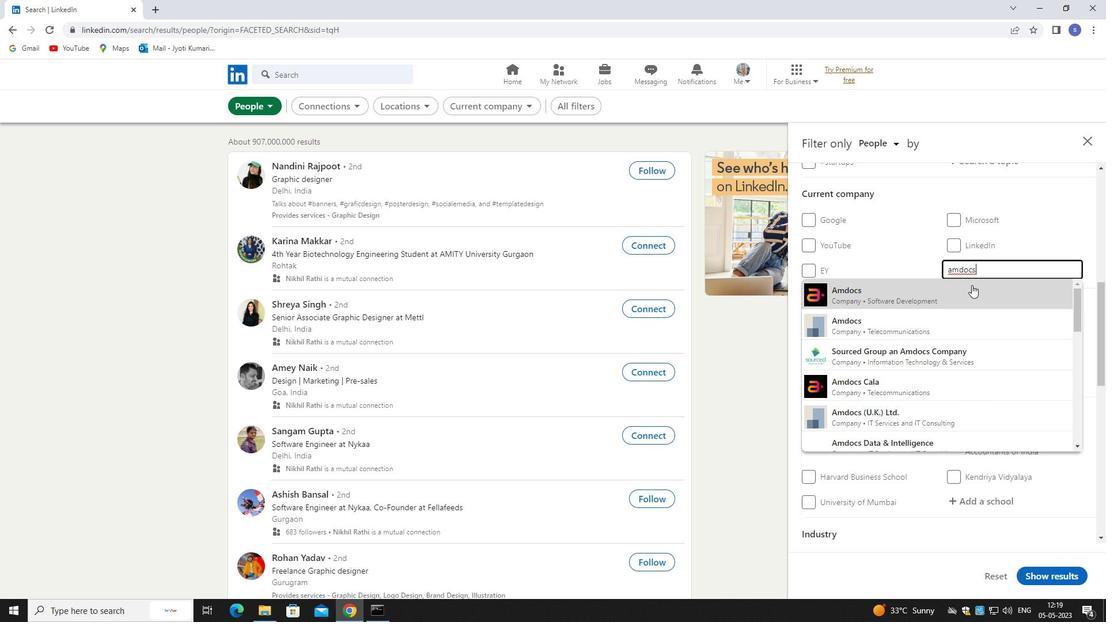 
Action: Mouse pressed left at (977, 297)
Screenshot: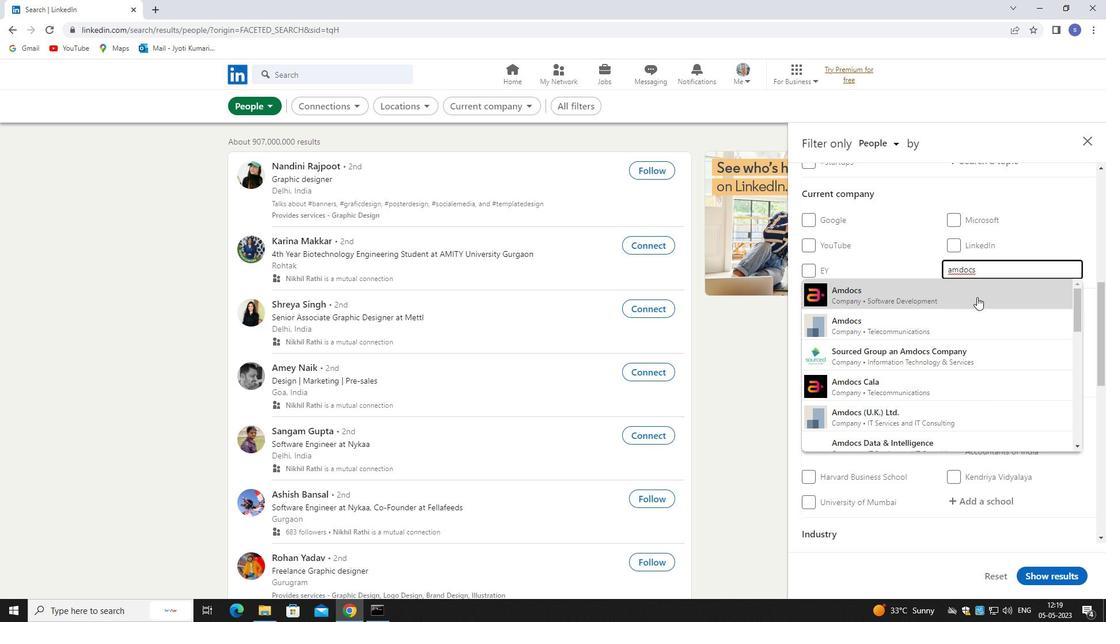 
Action: Mouse moved to (977, 297)
Screenshot: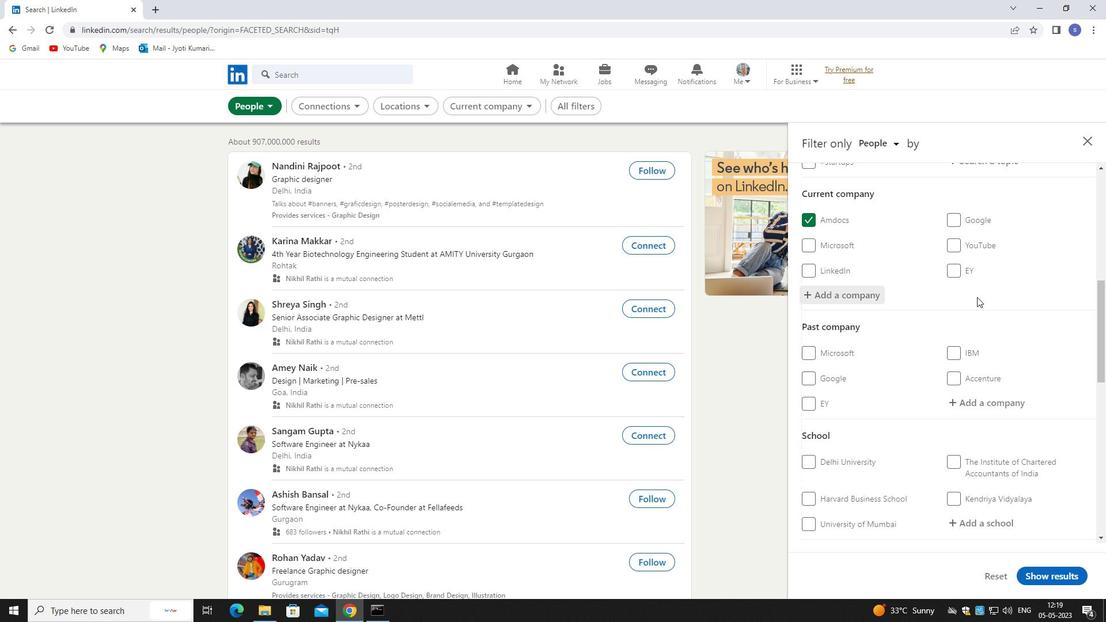 
Action: Mouse scrolled (977, 296) with delta (0, 0)
Screenshot: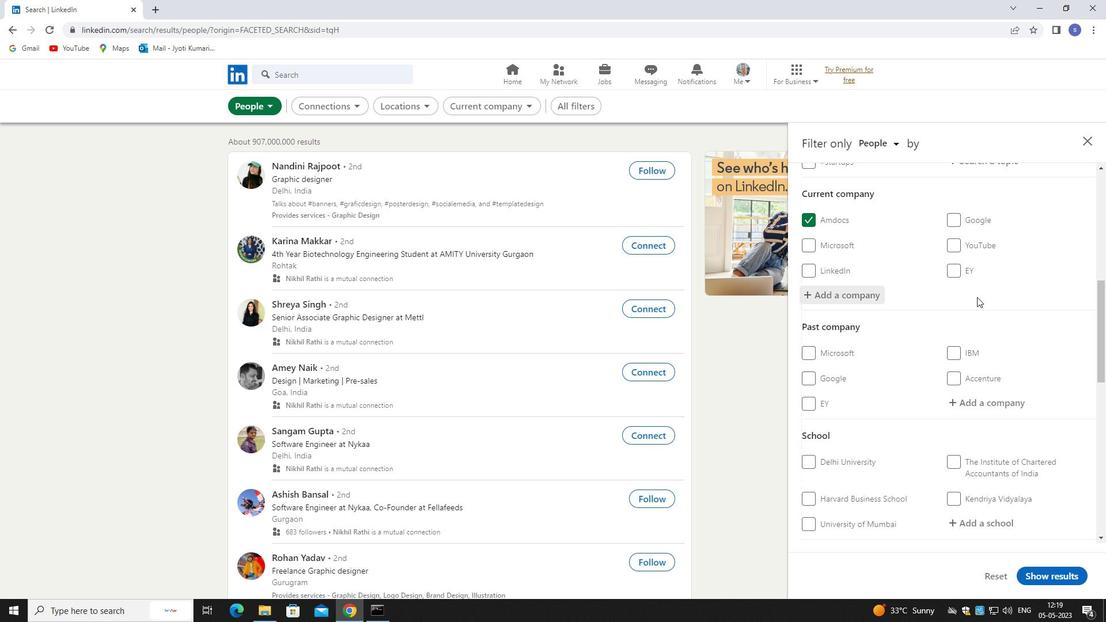 
Action: Mouse moved to (979, 298)
Screenshot: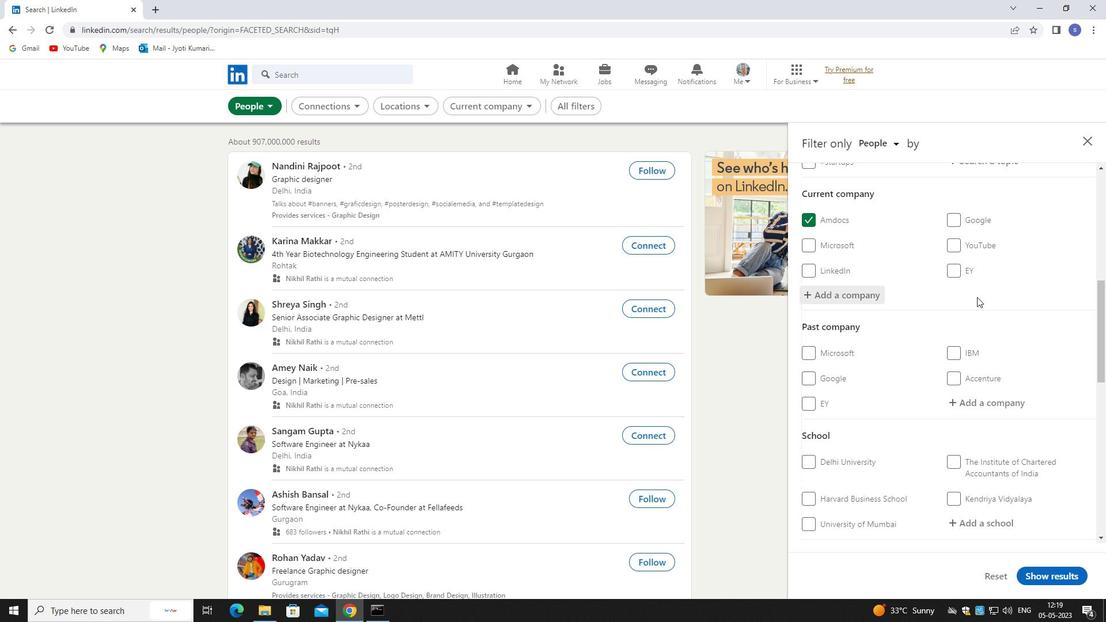 
Action: Mouse scrolled (979, 297) with delta (0, 0)
Screenshot: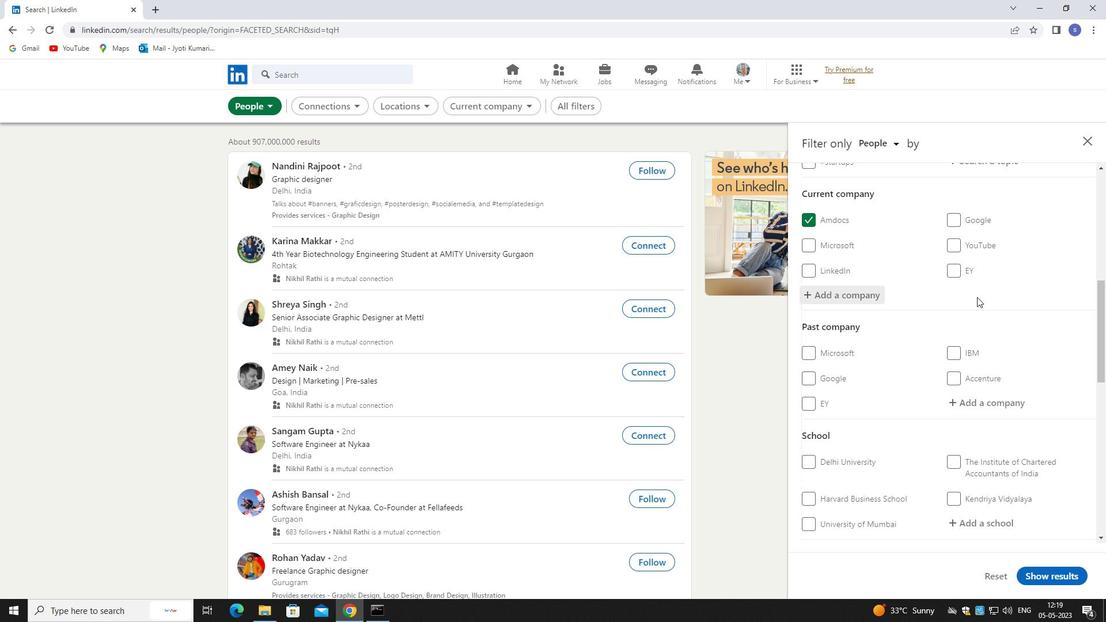 
Action: Mouse moved to (985, 292)
Screenshot: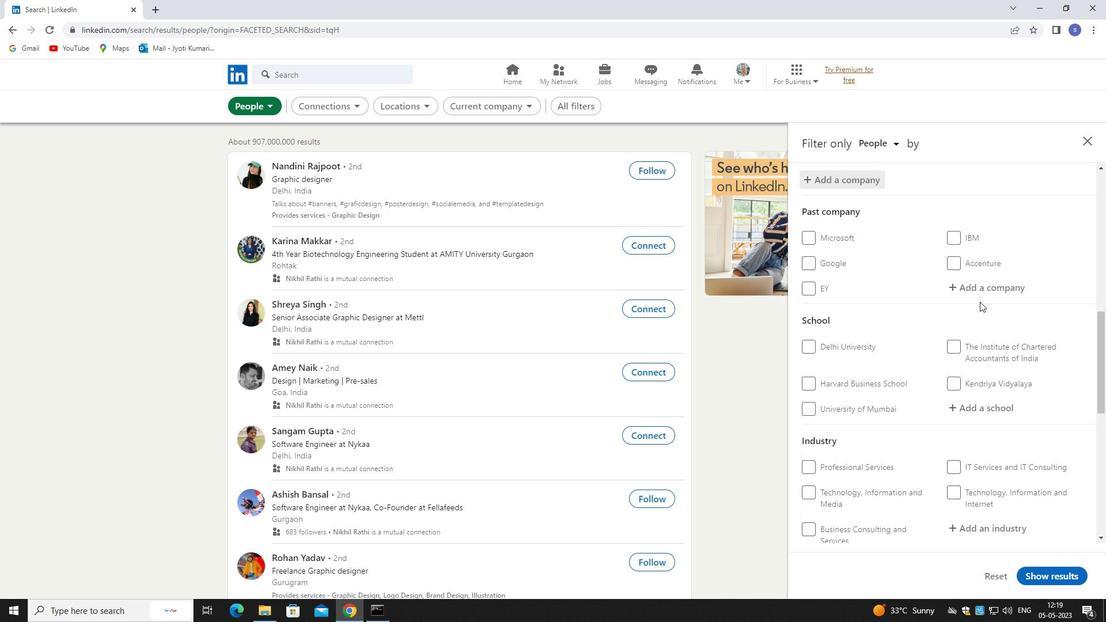 
Action: Mouse pressed left at (985, 292)
Screenshot: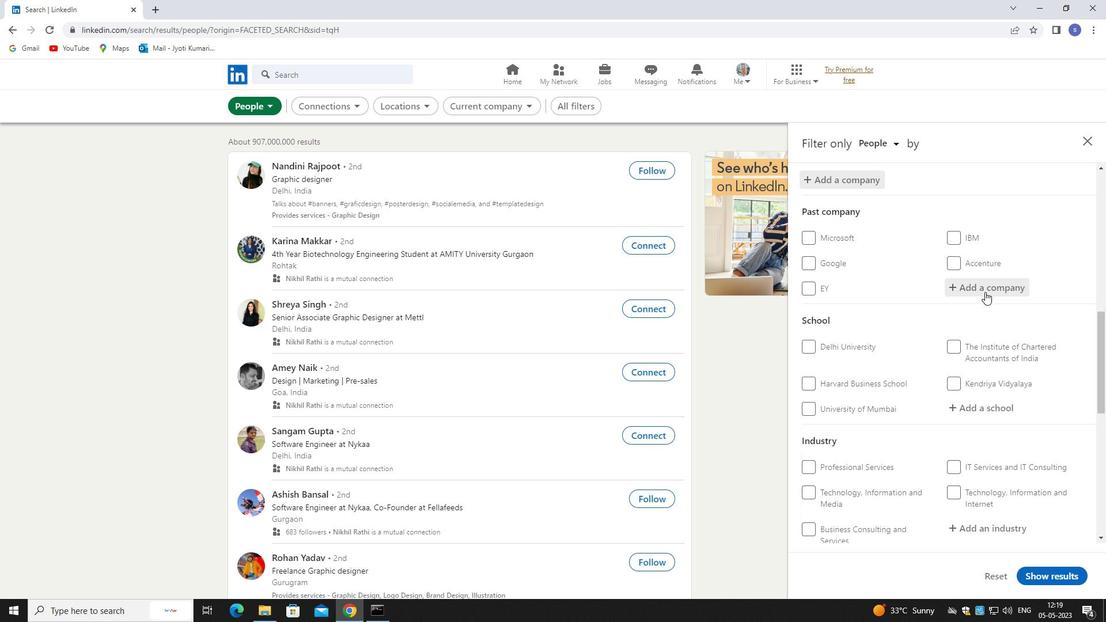 
Action: Mouse moved to (968, 417)
Screenshot: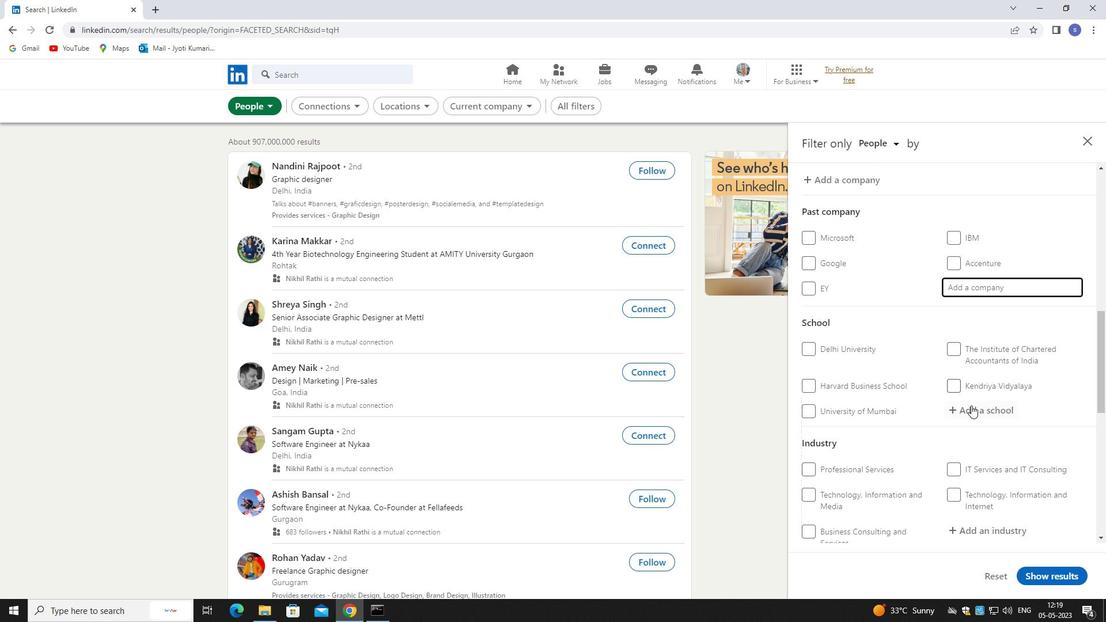 
Action: Mouse pressed left at (968, 417)
Screenshot: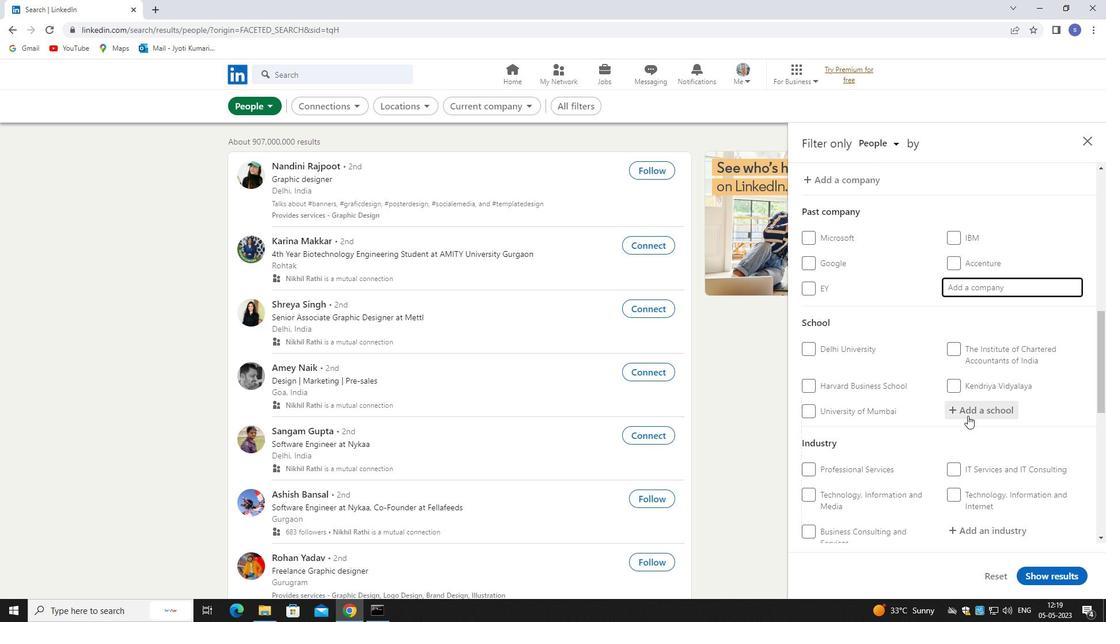 
Action: Mouse moved to (969, 416)
Screenshot: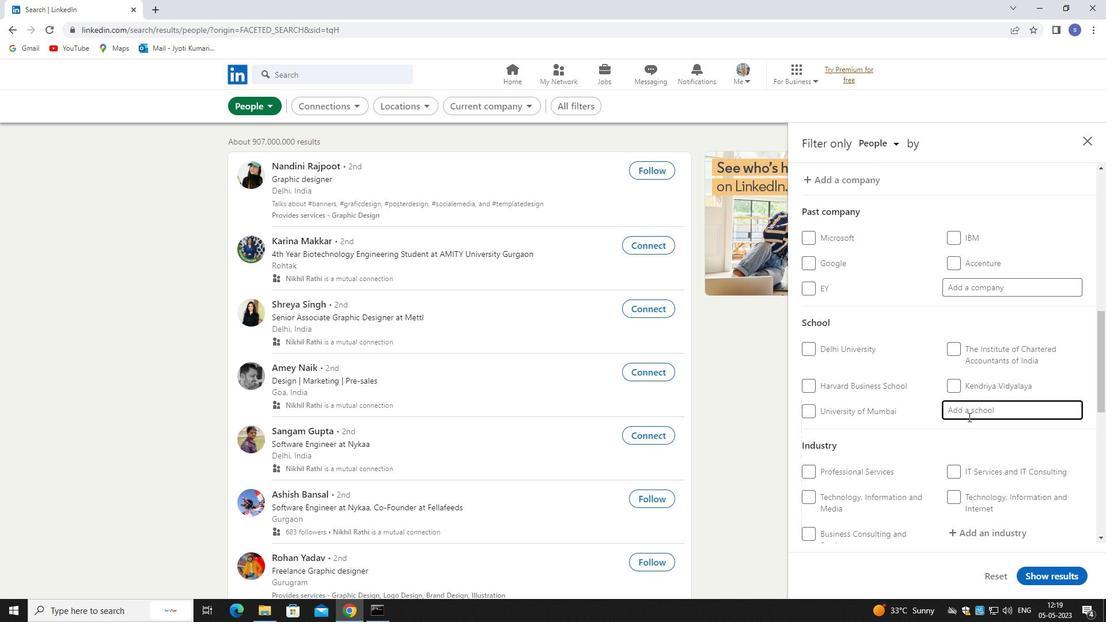 
Action: Key pressed bharthiya<Key.backspace>
Screenshot: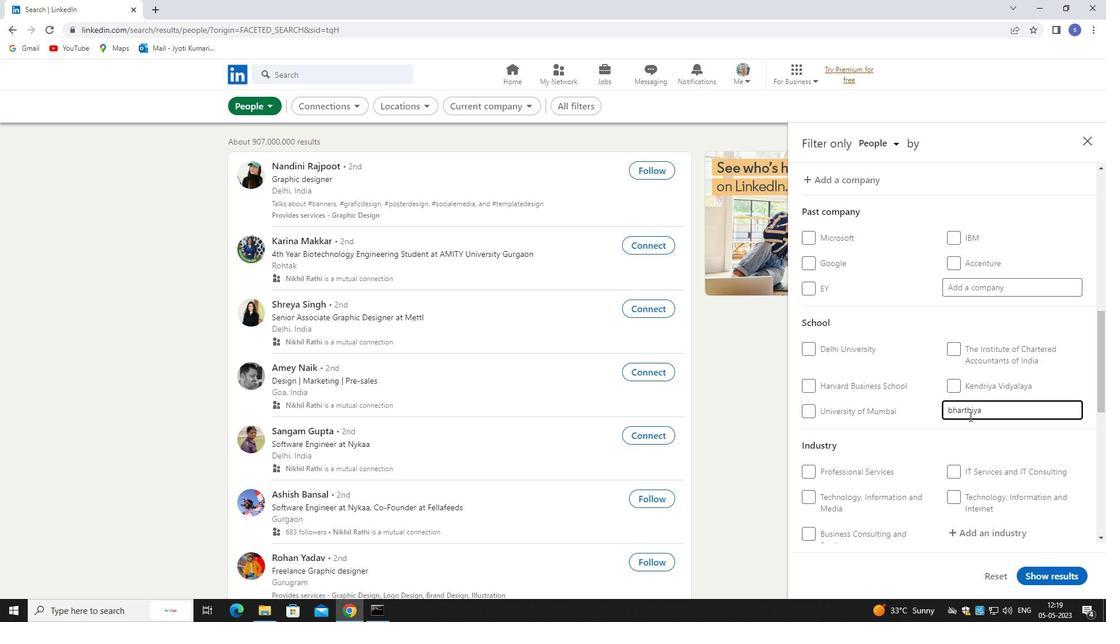 
Action: Mouse moved to (987, 418)
Screenshot: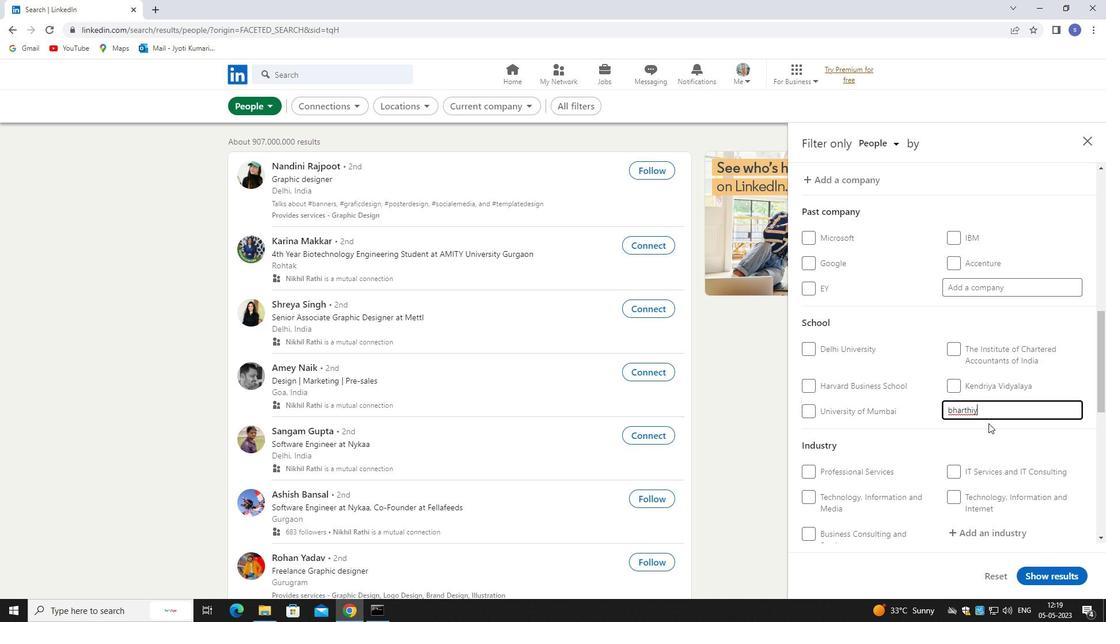 
Action: Key pressed a
Screenshot: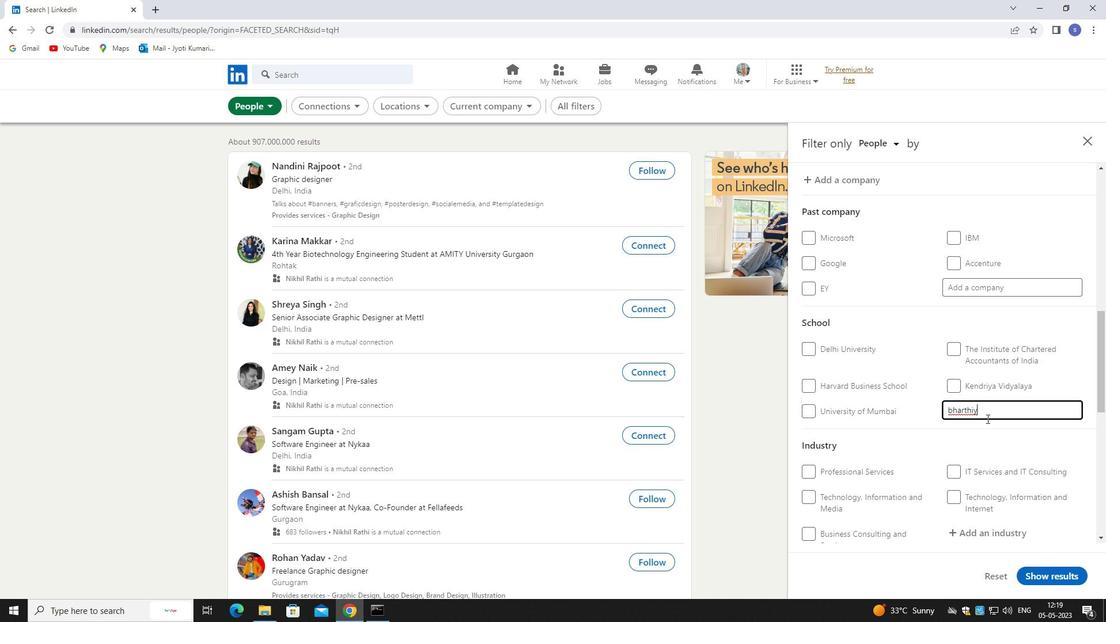 
Action: Mouse moved to (980, 416)
Screenshot: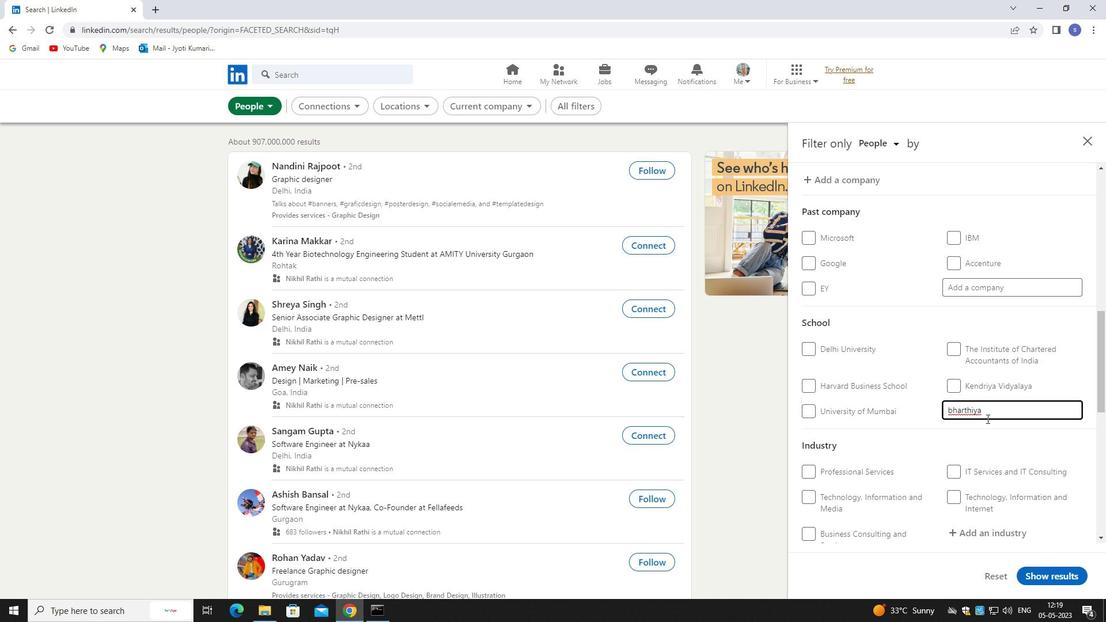 
Action: Key pressed <Key.space>viduy<Key.backspace><Key.backspace>ya<Key.enter>
Screenshot: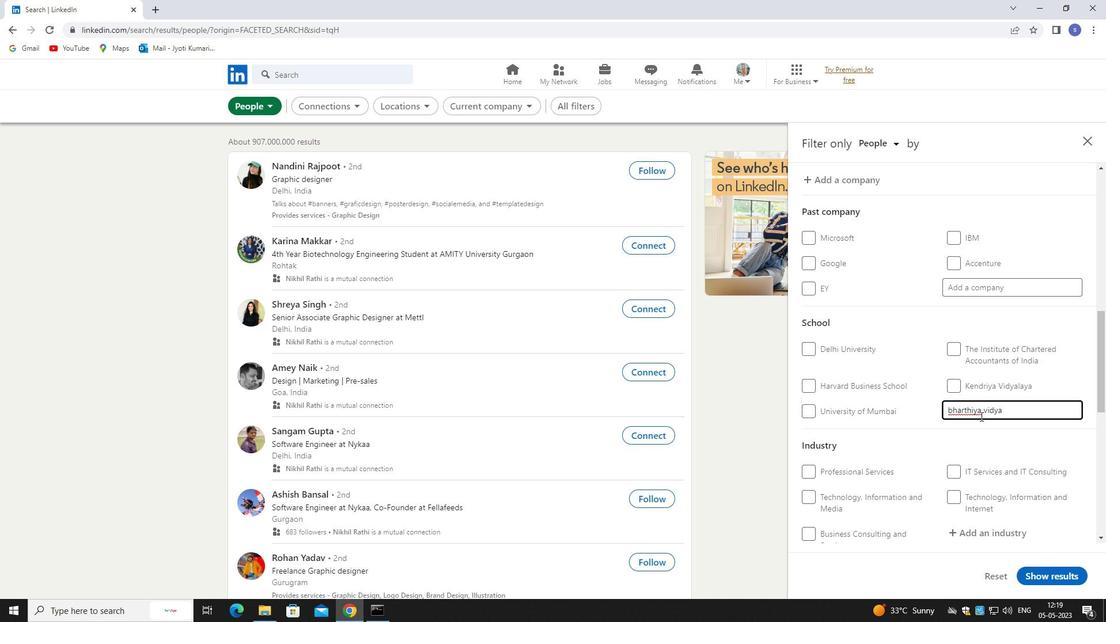 
Action: Mouse scrolled (980, 416) with delta (0, 0)
Screenshot: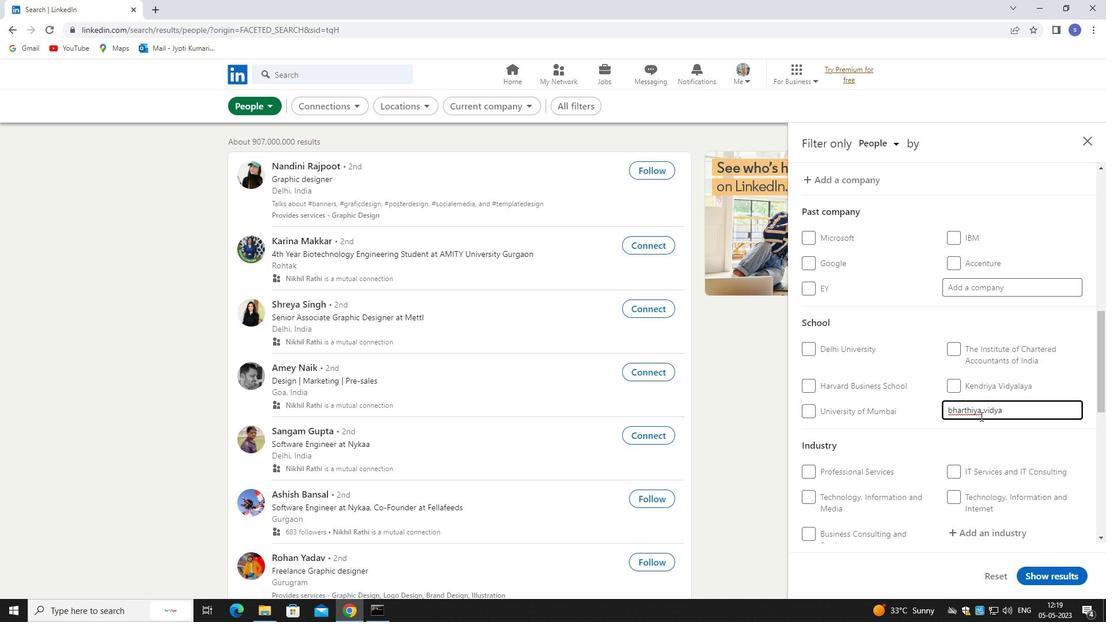 
Action: Mouse scrolled (980, 416) with delta (0, 0)
Screenshot: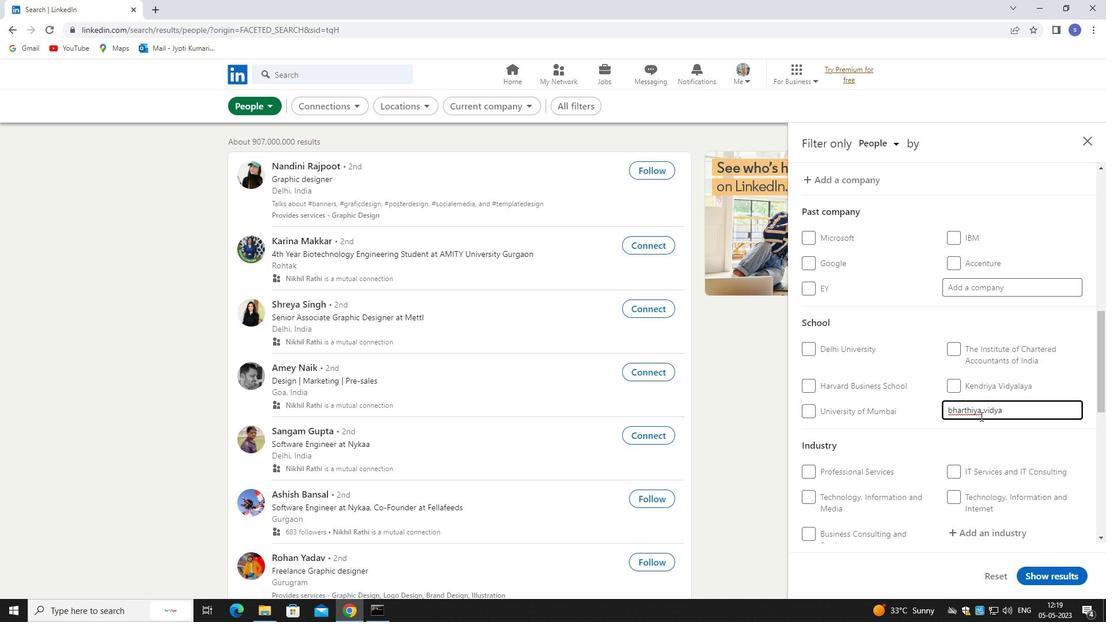 
Action: Mouse scrolled (980, 416) with delta (0, 0)
Screenshot: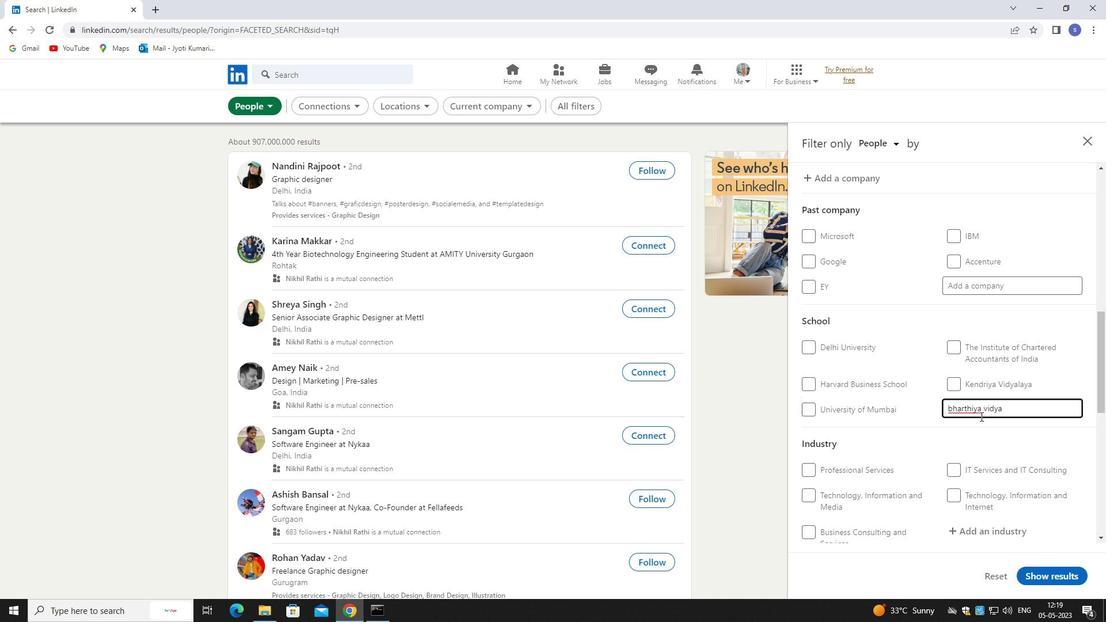 
Action: Mouse moved to (969, 357)
Screenshot: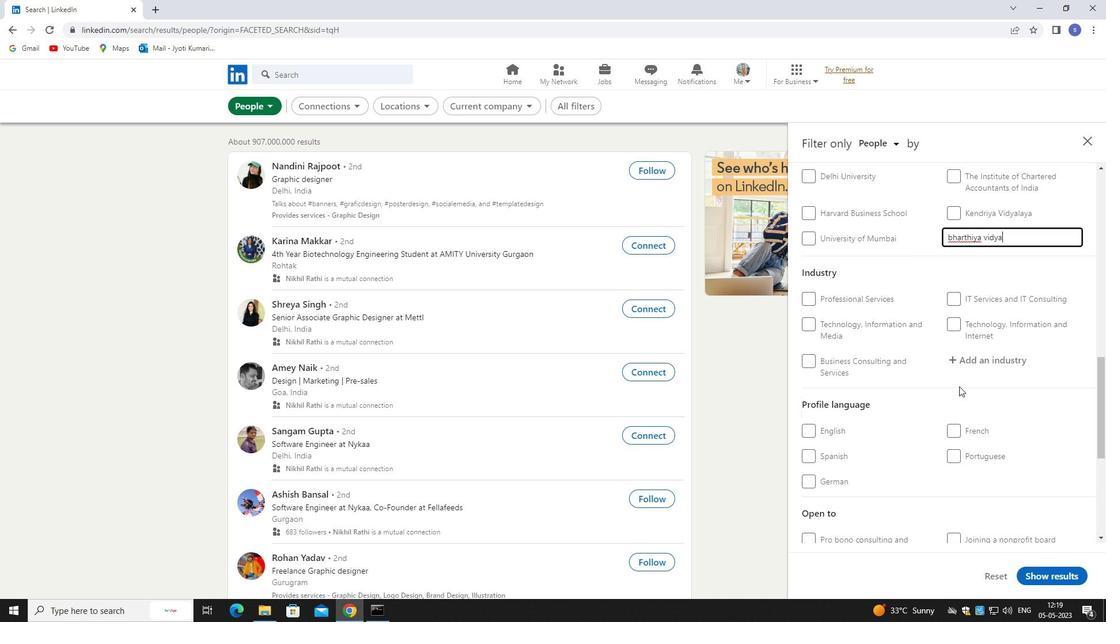 
Action: Mouse pressed left at (969, 357)
Screenshot: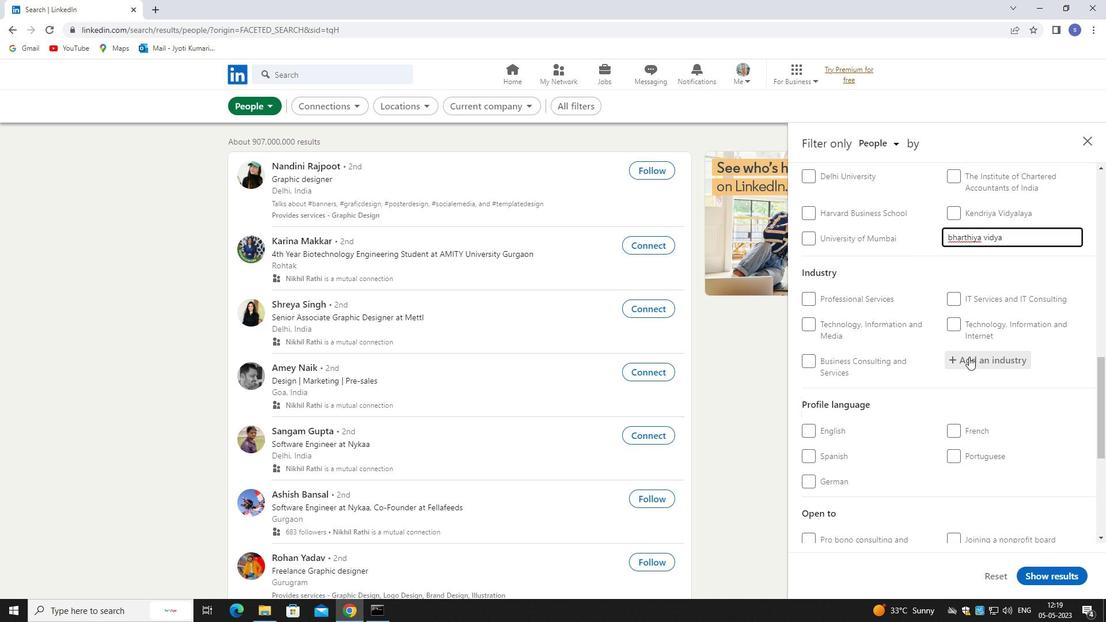 
Action: Key pressed hydroel
Screenshot: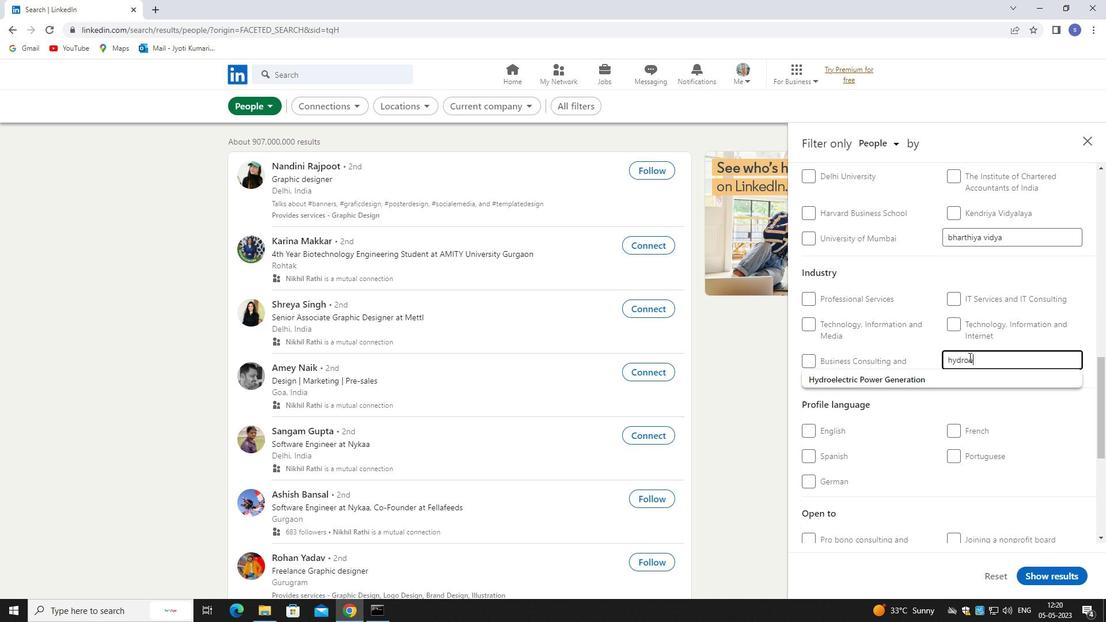 
Action: Mouse moved to (959, 374)
Screenshot: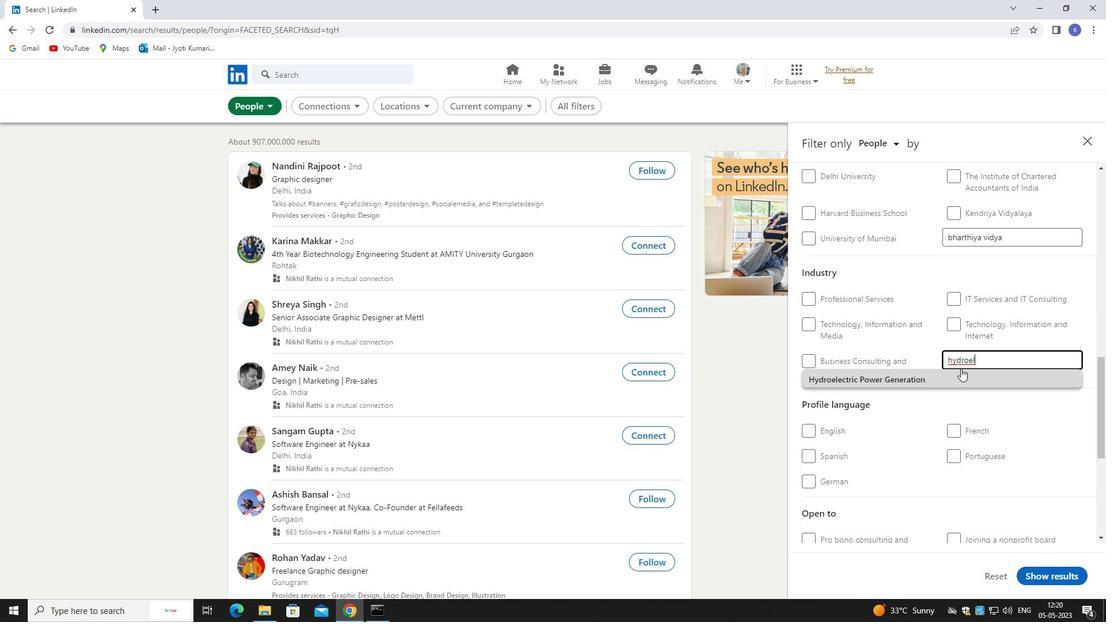 
Action: Mouse pressed left at (959, 374)
Screenshot: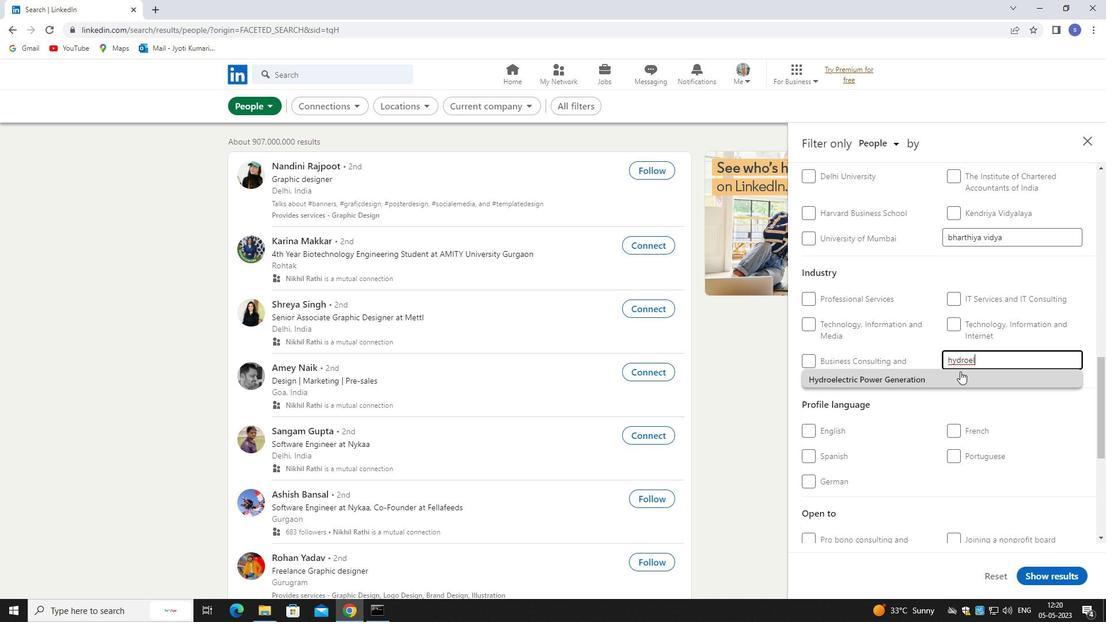 
Action: Mouse moved to (953, 373)
Screenshot: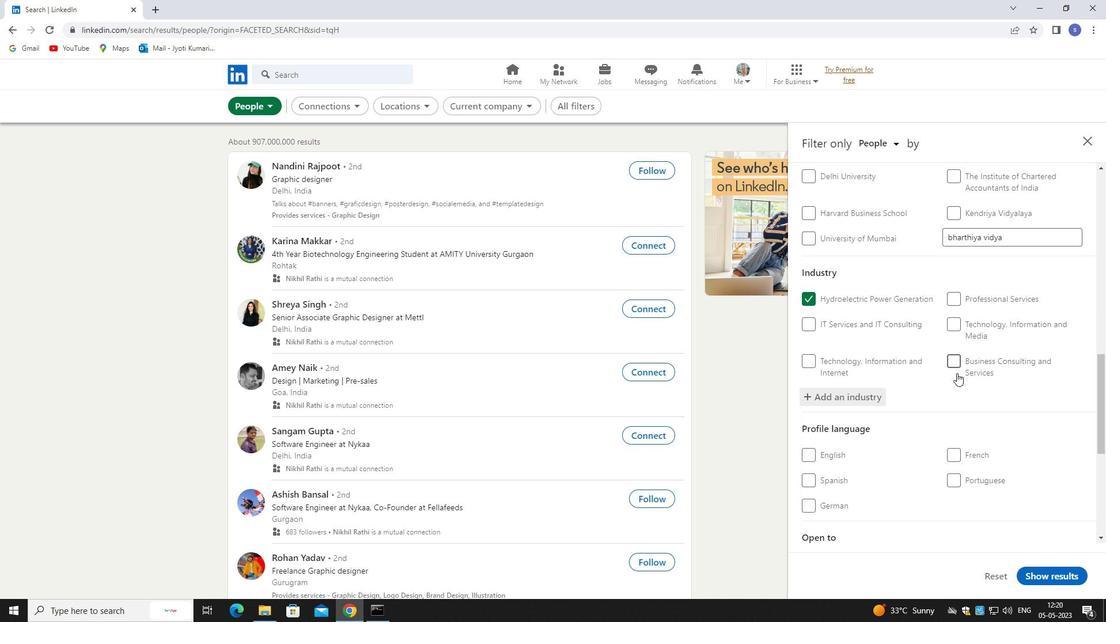 
Action: Mouse scrolled (953, 372) with delta (0, 0)
Screenshot: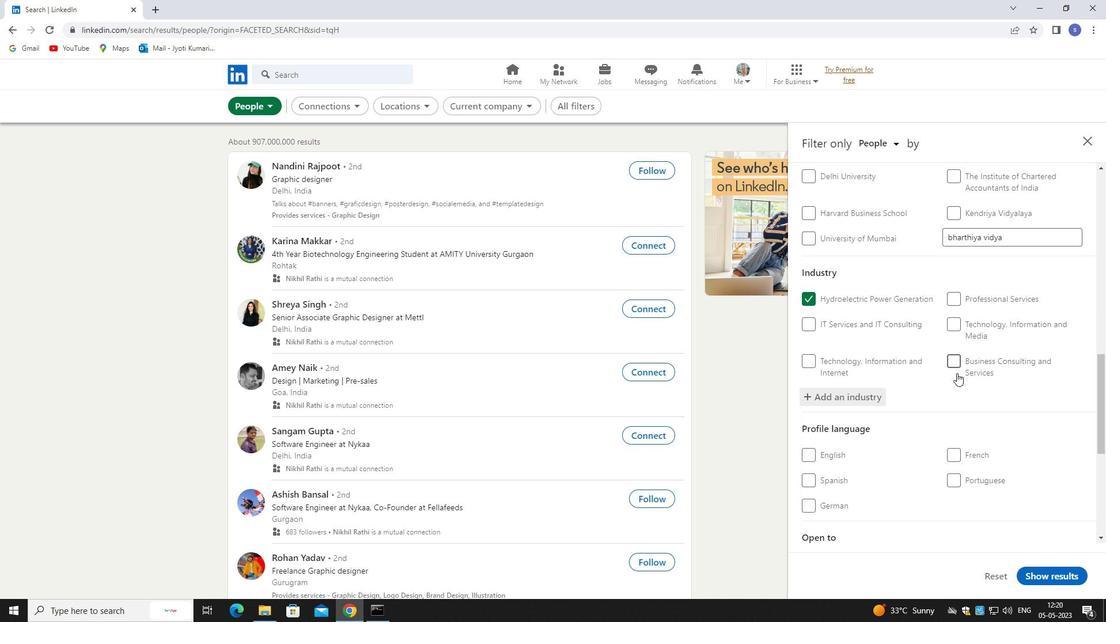 
Action: Mouse moved to (950, 377)
Screenshot: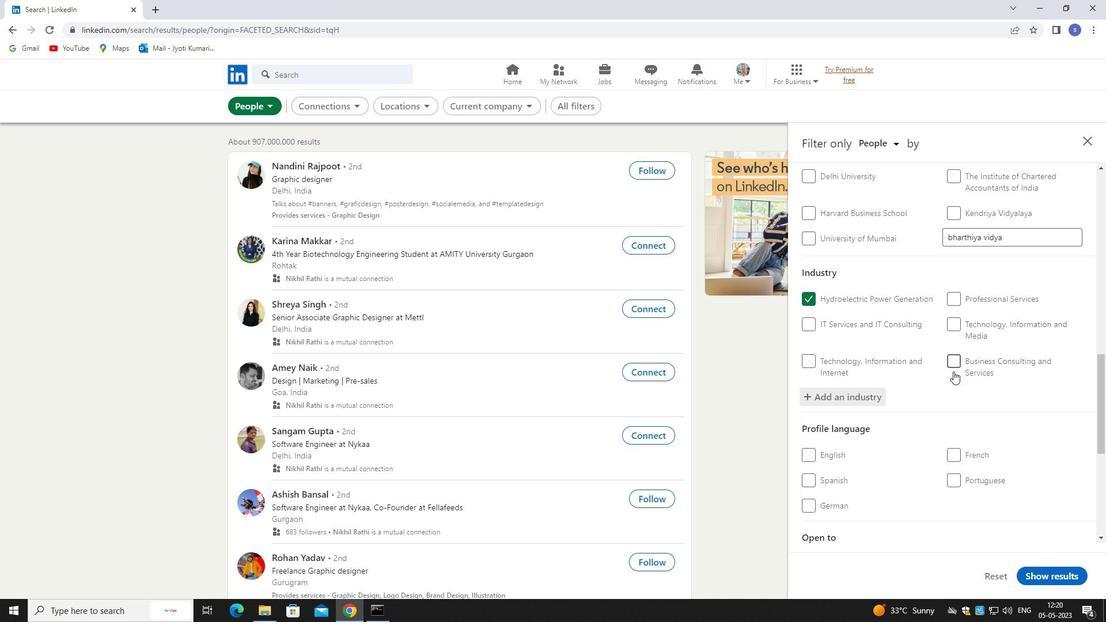 
Action: Mouse scrolled (950, 377) with delta (0, 0)
Screenshot: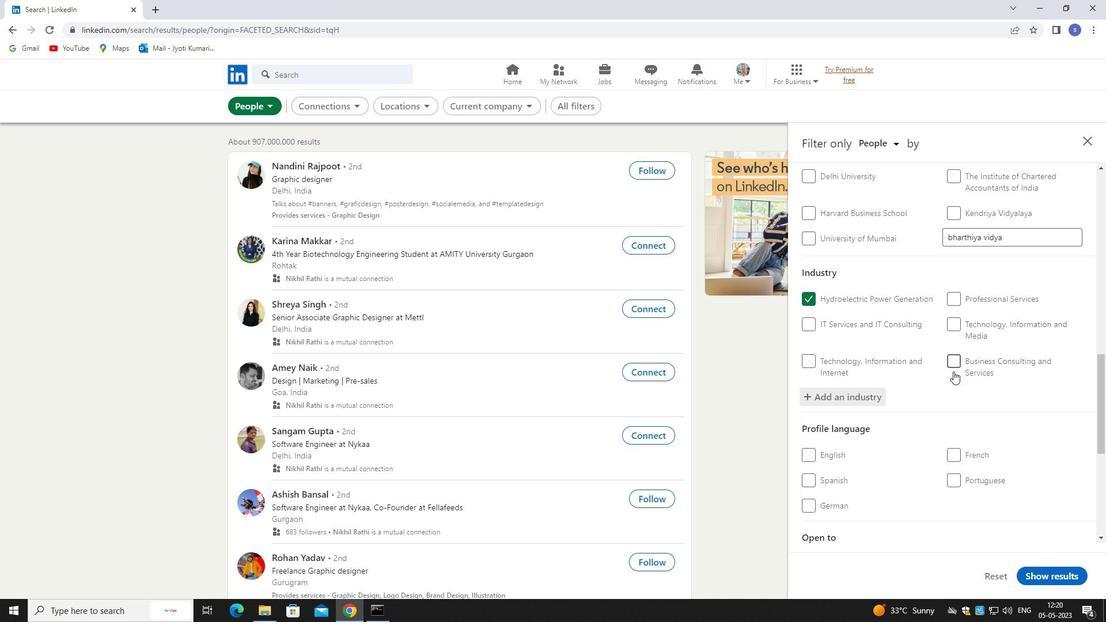 
Action: Mouse moved to (947, 390)
Screenshot: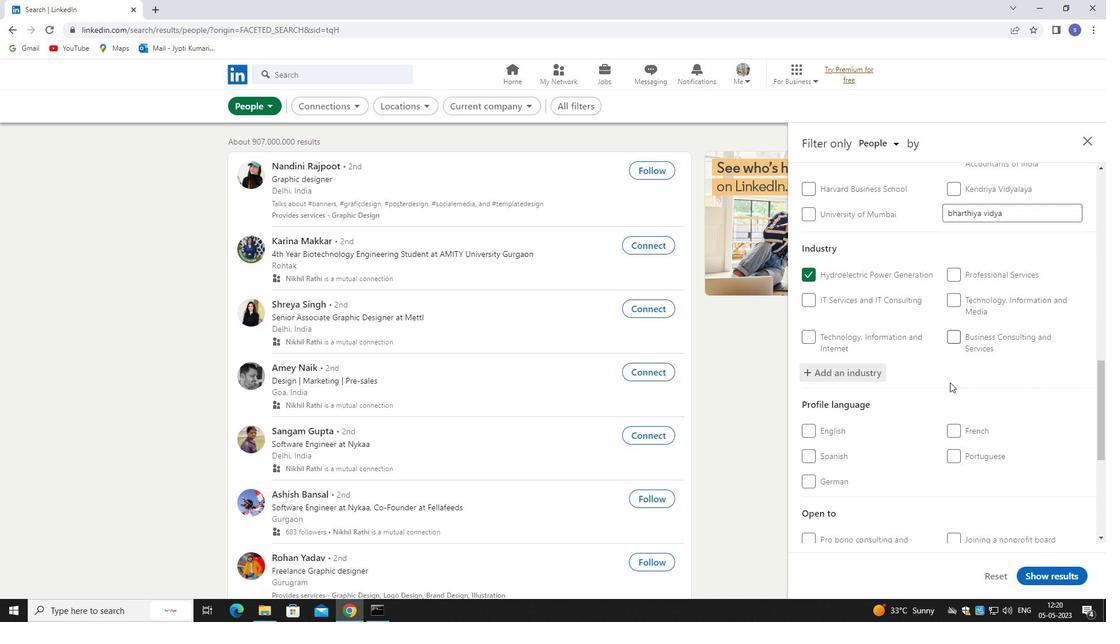 
Action: Mouse scrolled (947, 390) with delta (0, 0)
Screenshot: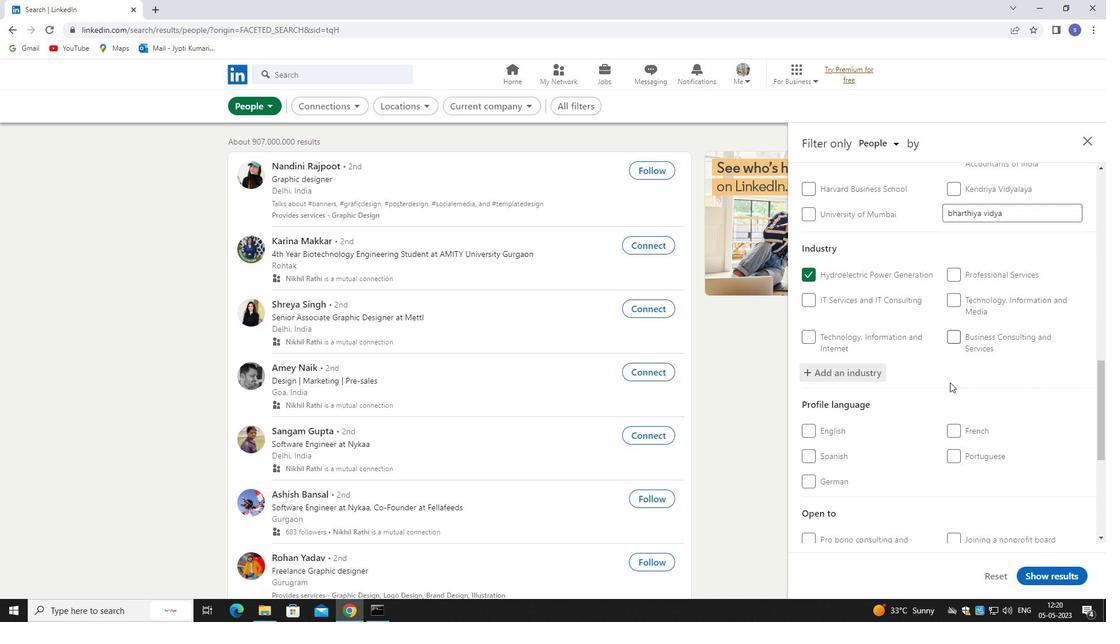 
Action: Mouse moved to (997, 304)
Screenshot: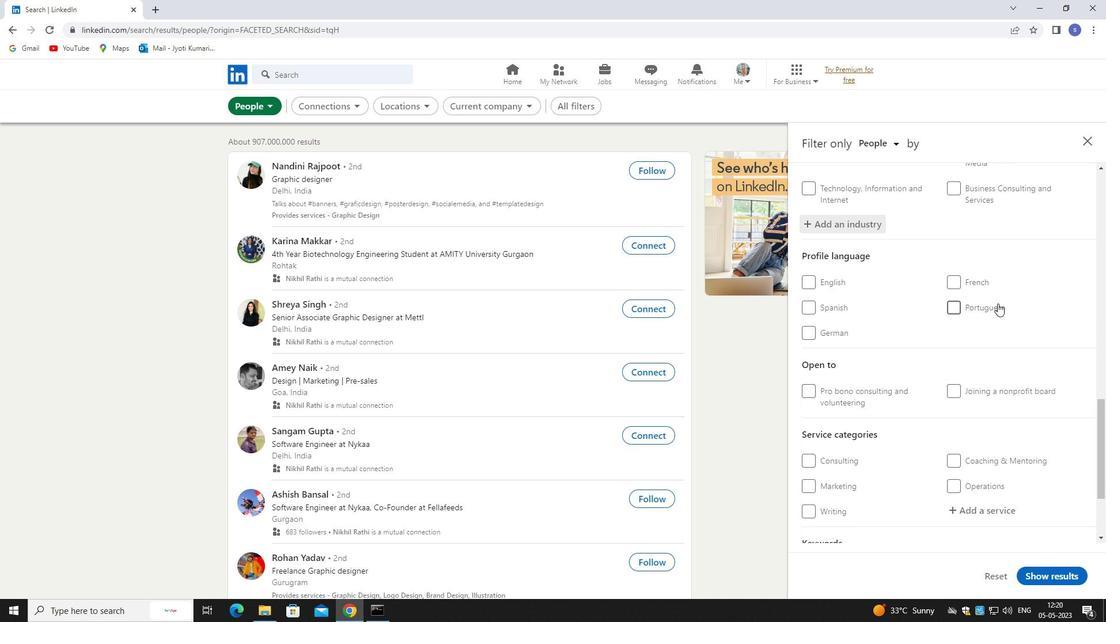 
Action: Mouse pressed left at (997, 304)
Screenshot: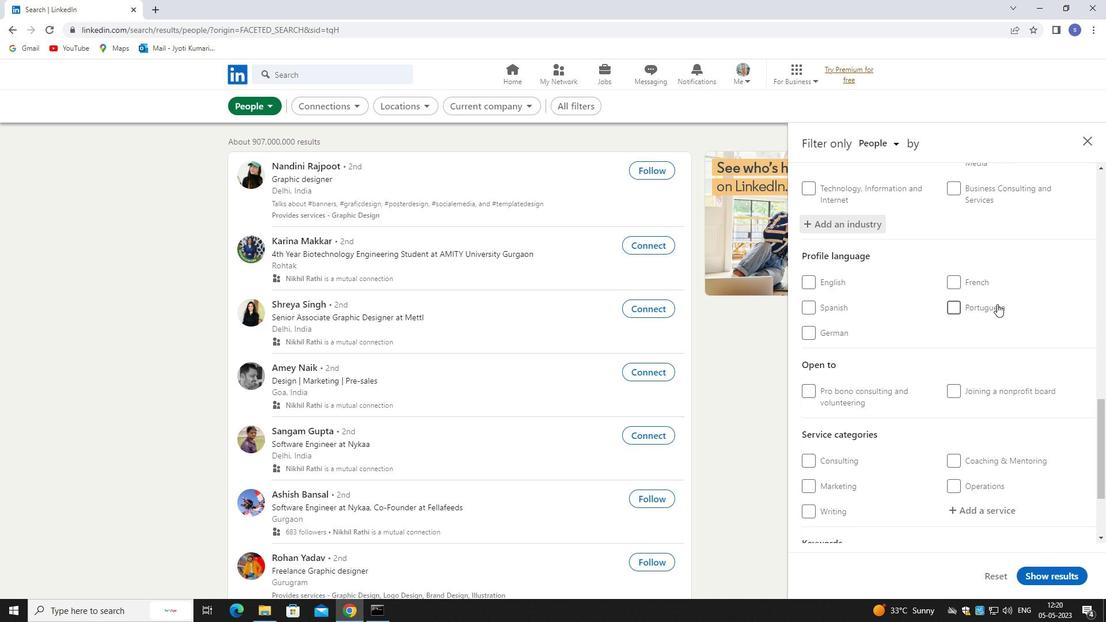 
Action: Mouse moved to (954, 428)
Screenshot: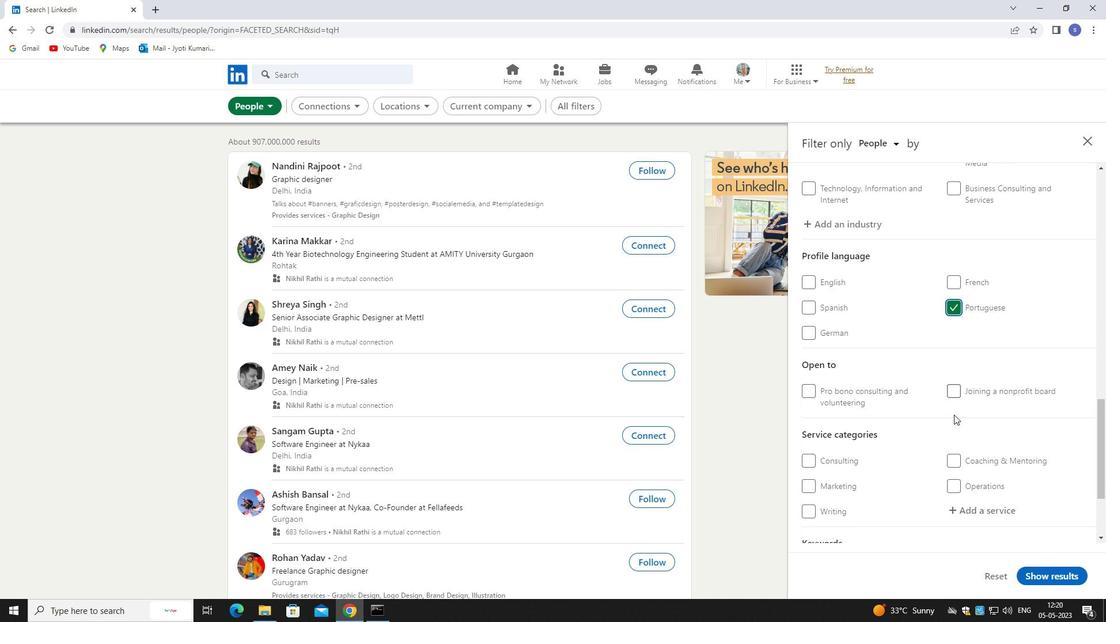 
Action: Mouse scrolled (954, 427) with delta (0, 0)
Screenshot: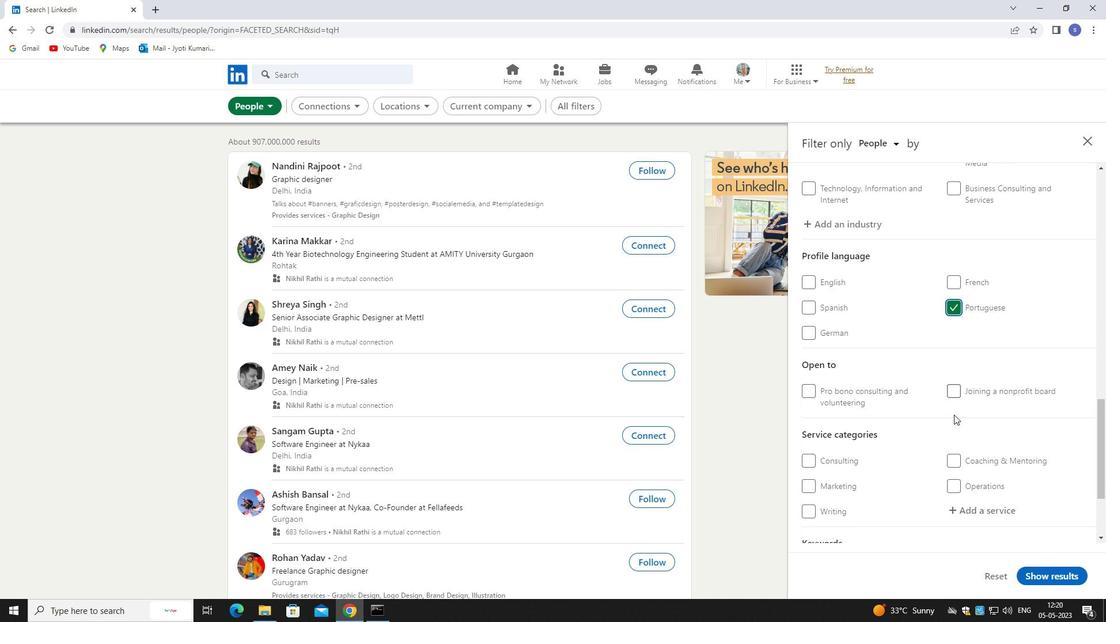
Action: Mouse moved to (954, 429)
Screenshot: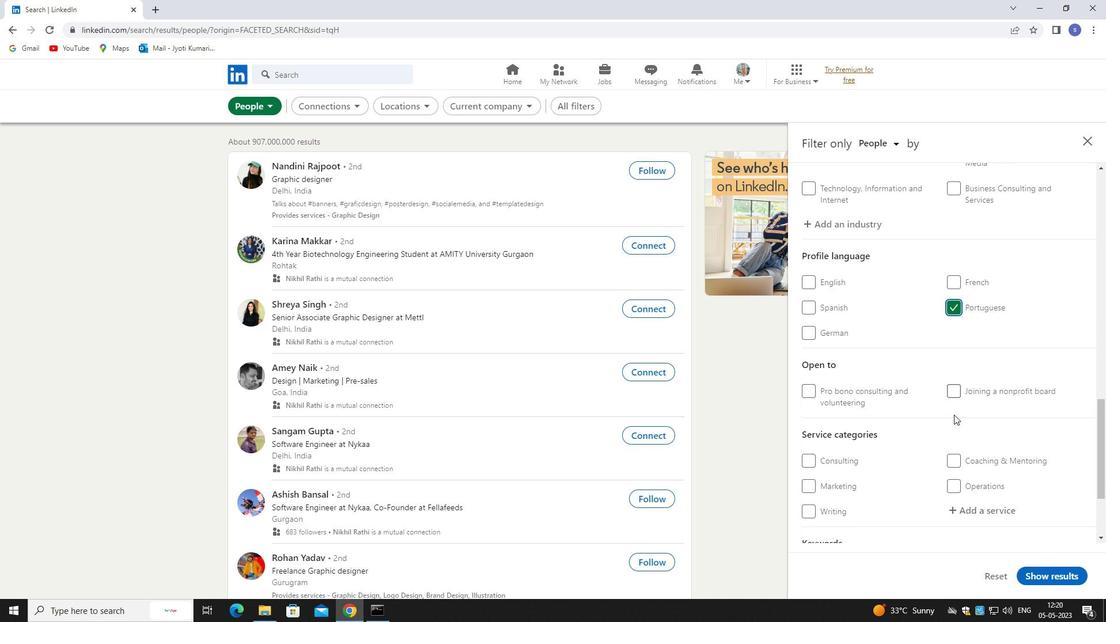 
Action: Mouse scrolled (954, 428) with delta (0, 0)
Screenshot: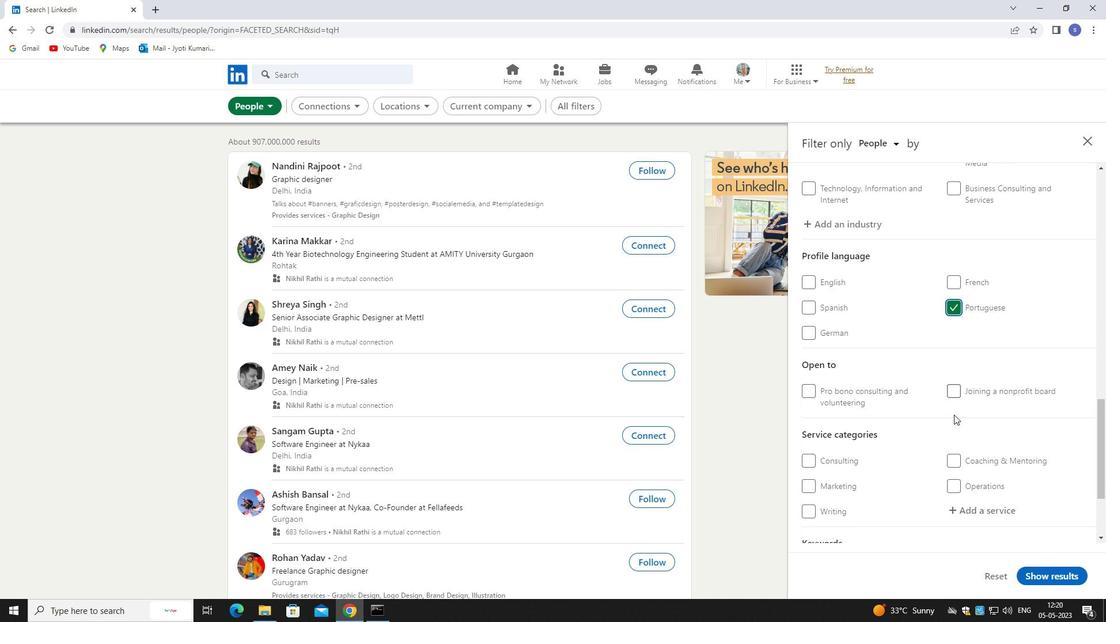 
Action: Mouse moved to (954, 430)
Screenshot: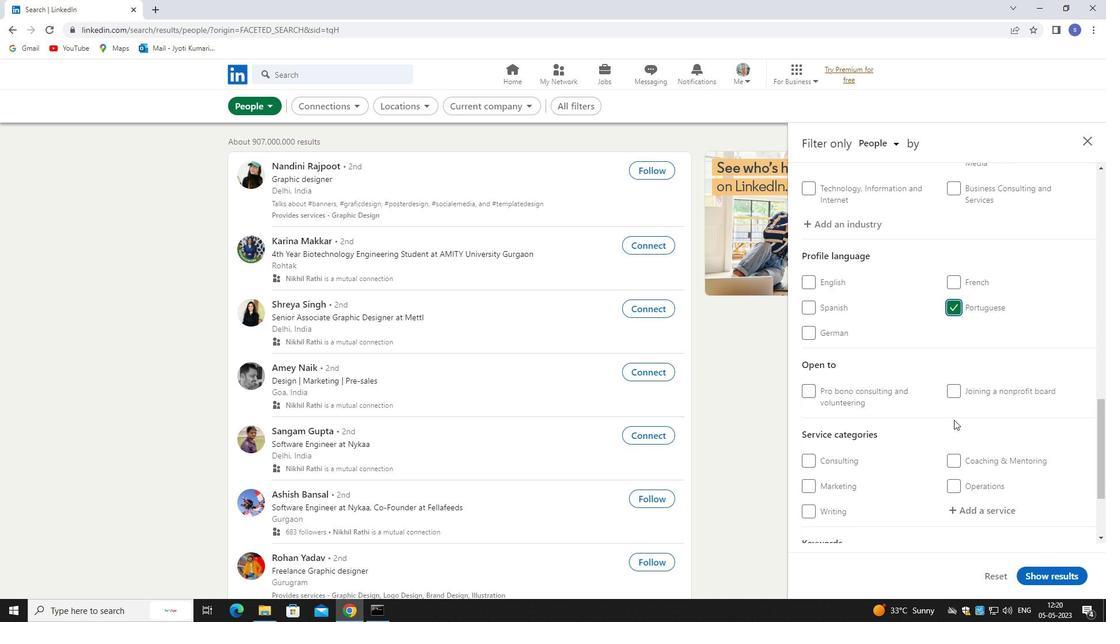 
Action: Mouse scrolled (954, 429) with delta (0, 0)
Screenshot: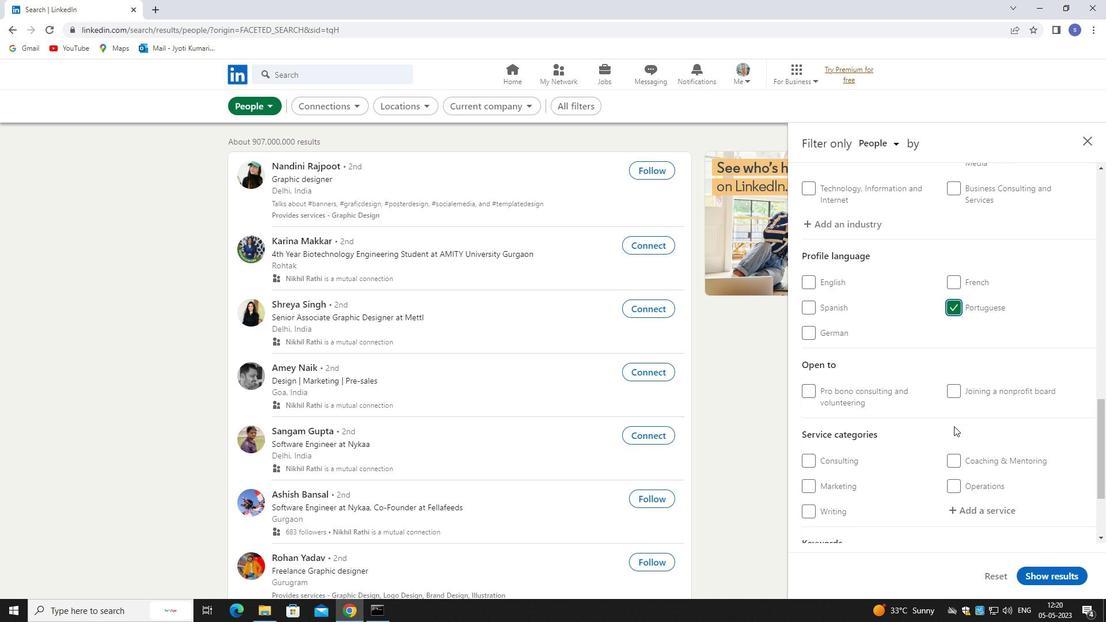 
Action: Mouse moved to (984, 383)
Screenshot: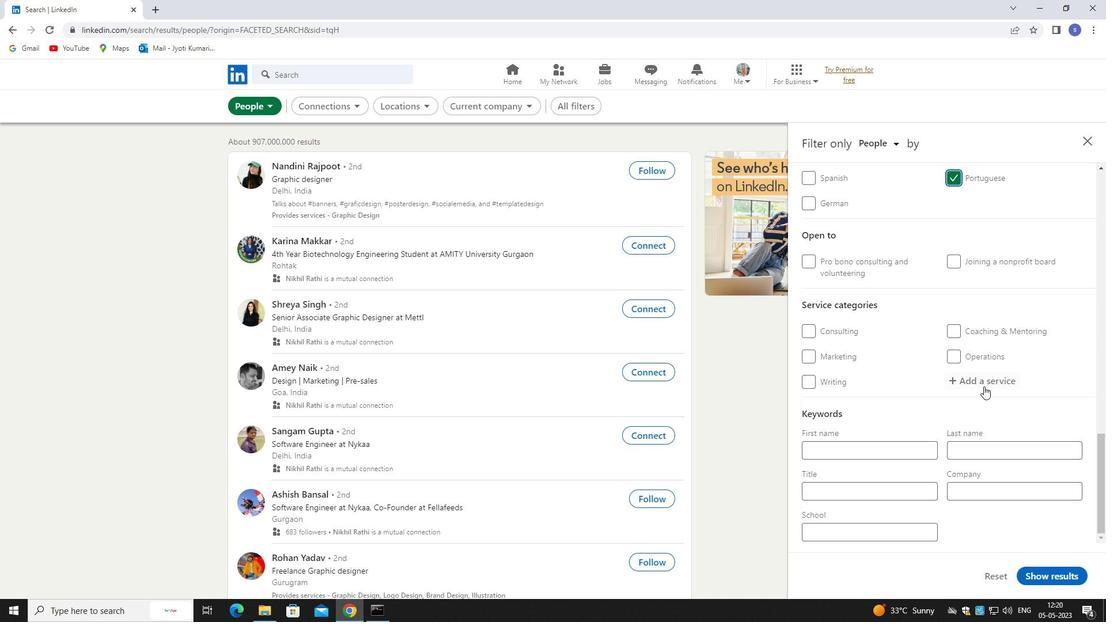 
Action: Mouse pressed left at (984, 383)
Screenshot: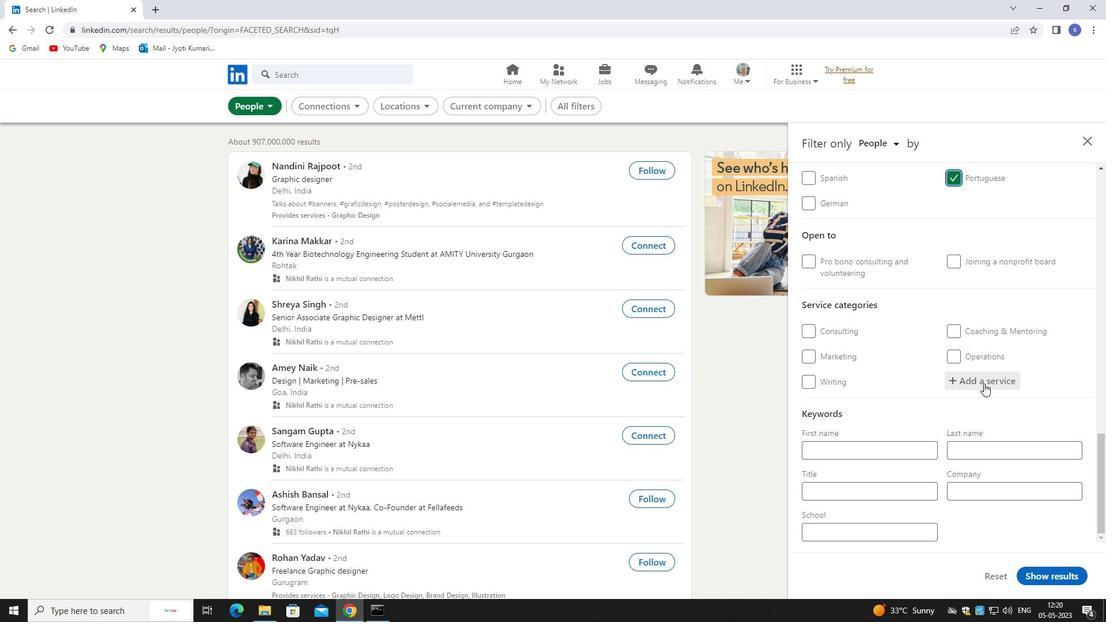
Action: Mouse moved to (984, 382)
Screenshot: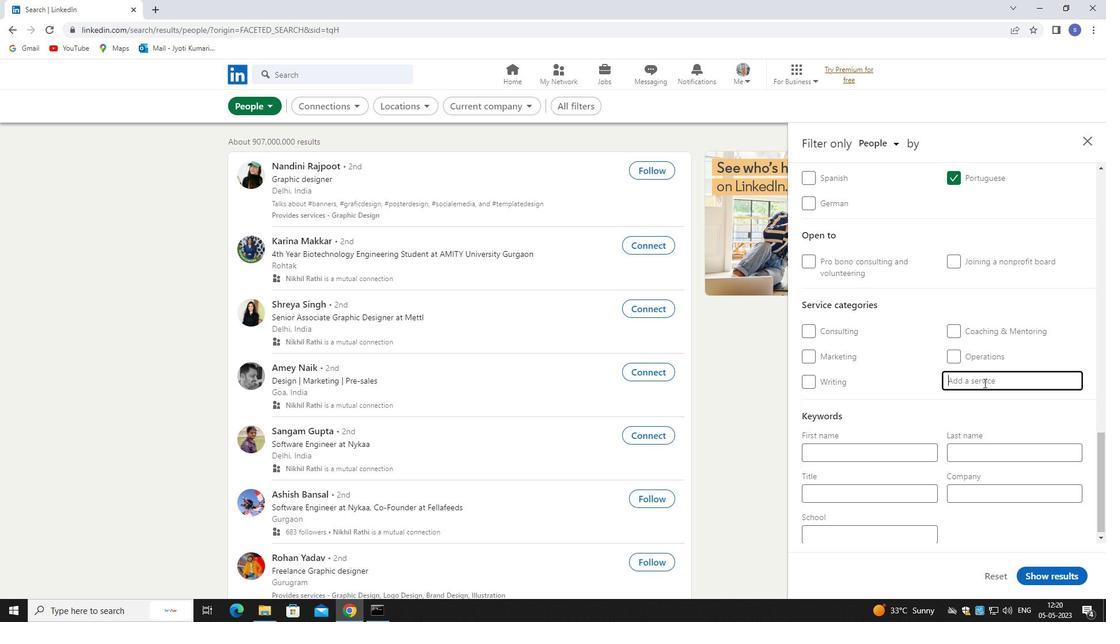 
Action: Key pressed cororate<Key.space>law
Screenshot: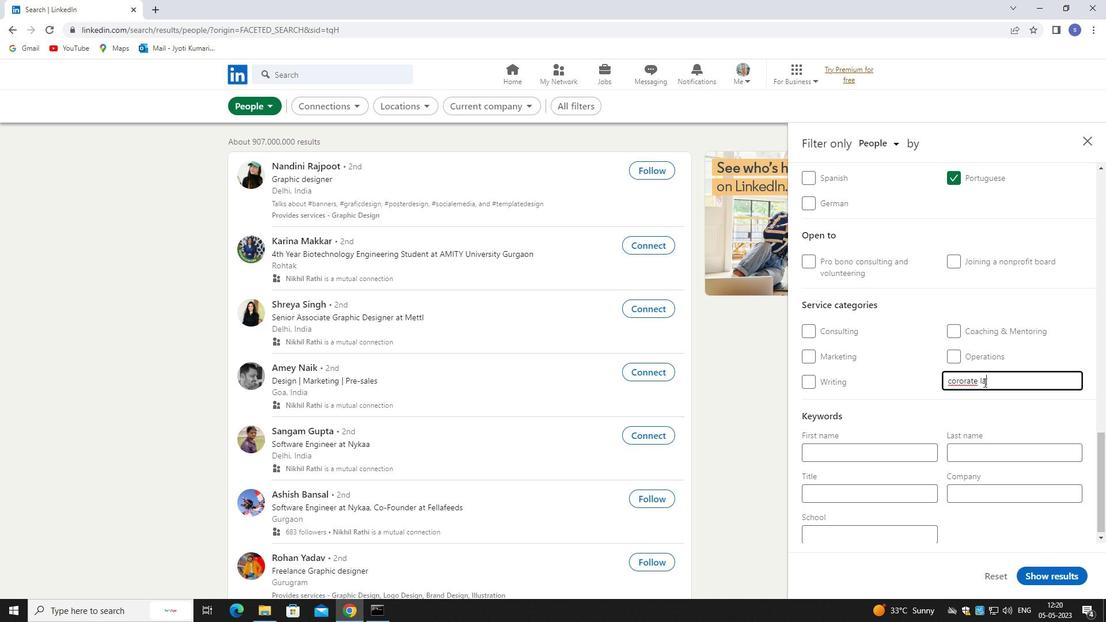 
Action: Mouse moved to (984, 396)
Screenshot: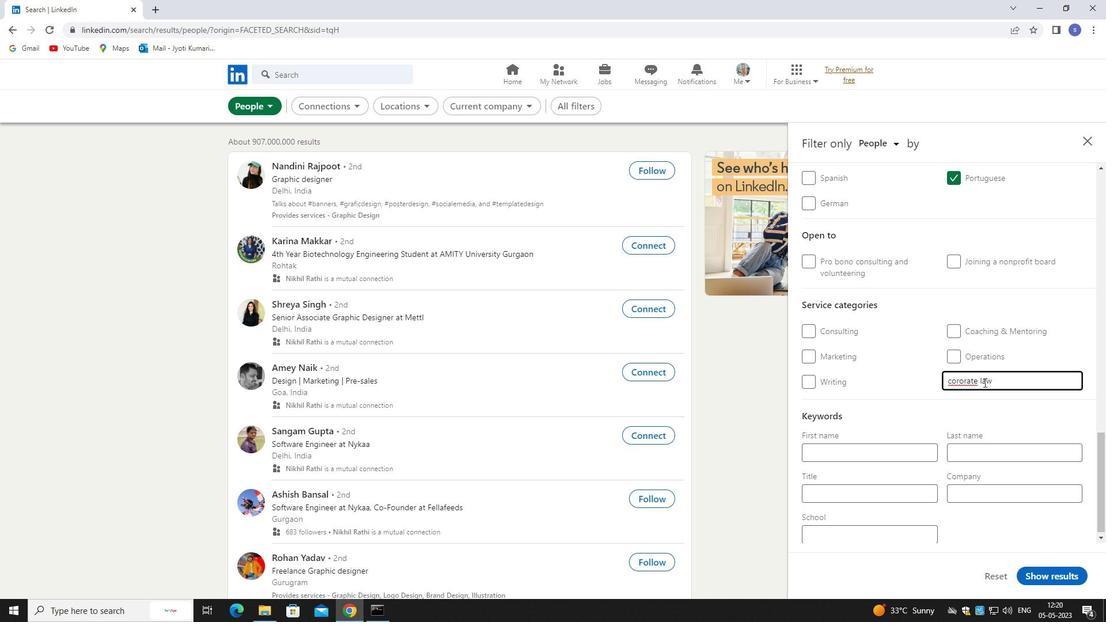 
Action: Key pressed <Key.backspace><Key.backspace><Key.backspace><Key.backspace><Key.backspace><Key.backspace><Key.backspace><Key.backspace><Key.backspace>po
Screenshot: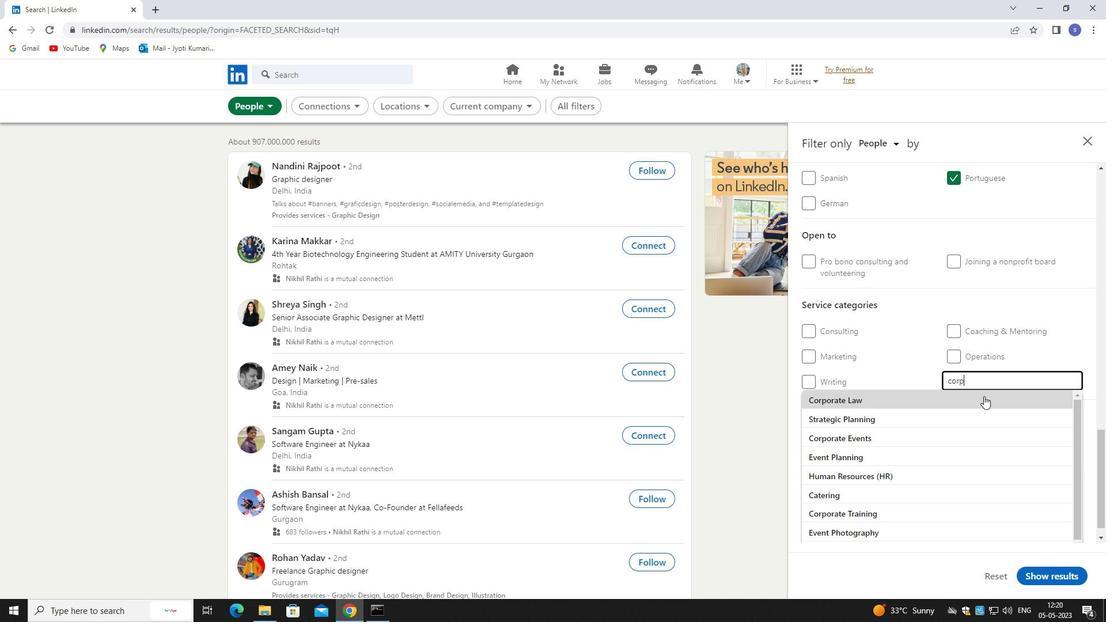 
Action: Mouse pressed left at (984, 396)
Screenshot: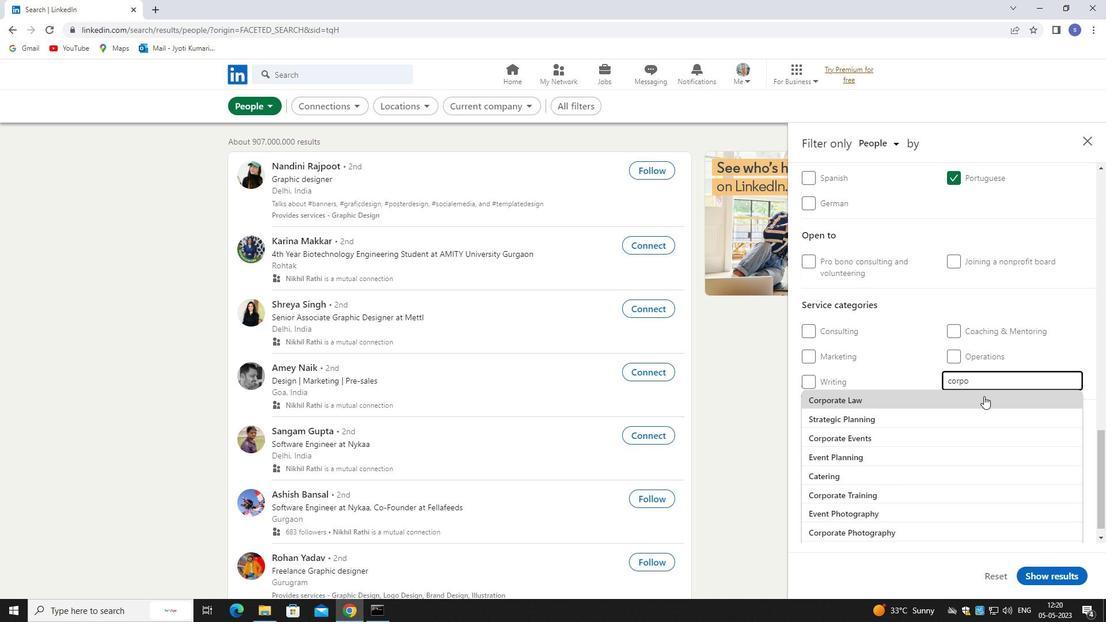 
Action: Mouse moved to (984, 398)
Screenshot: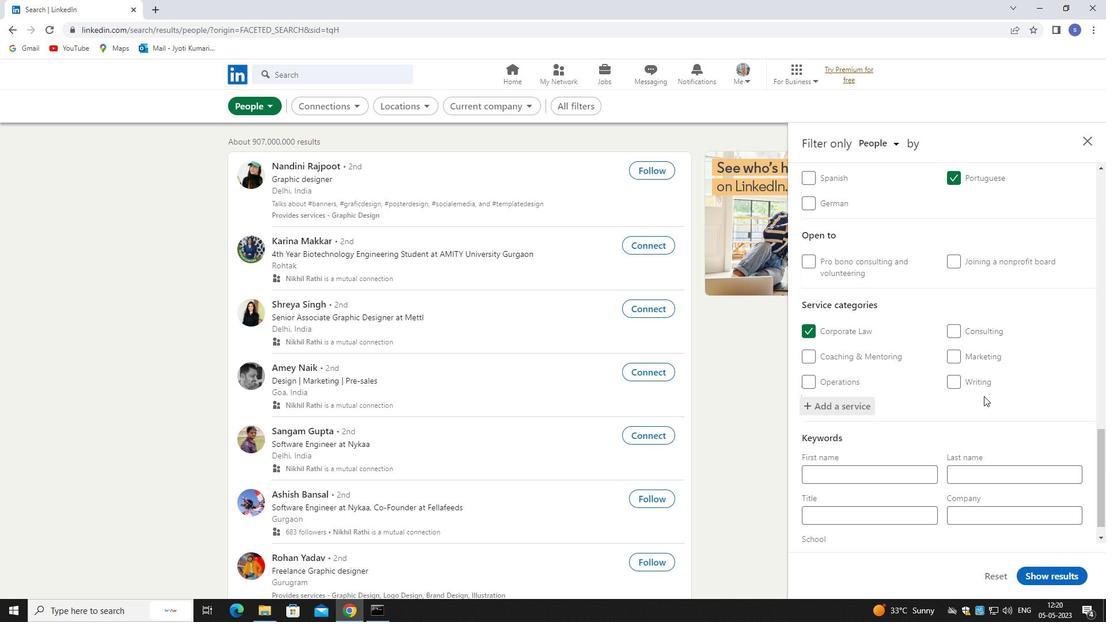 
Action: Mouse scrolled (984, 397) with delta (0, 0)
Screenshot: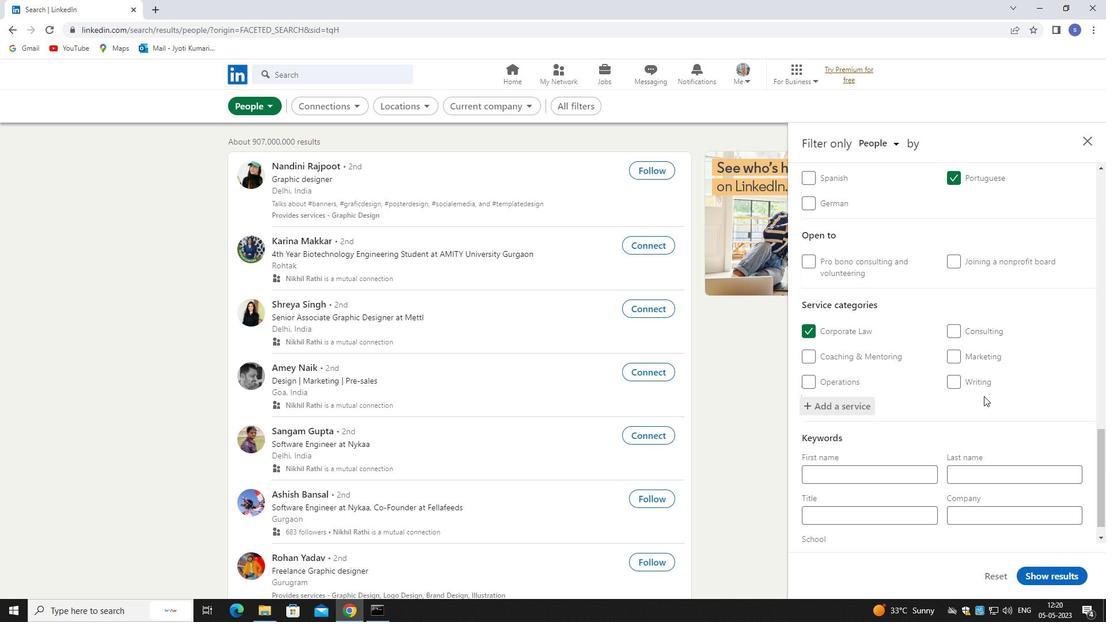 
Action: Mouse moved to (984, 401)
Screenshot: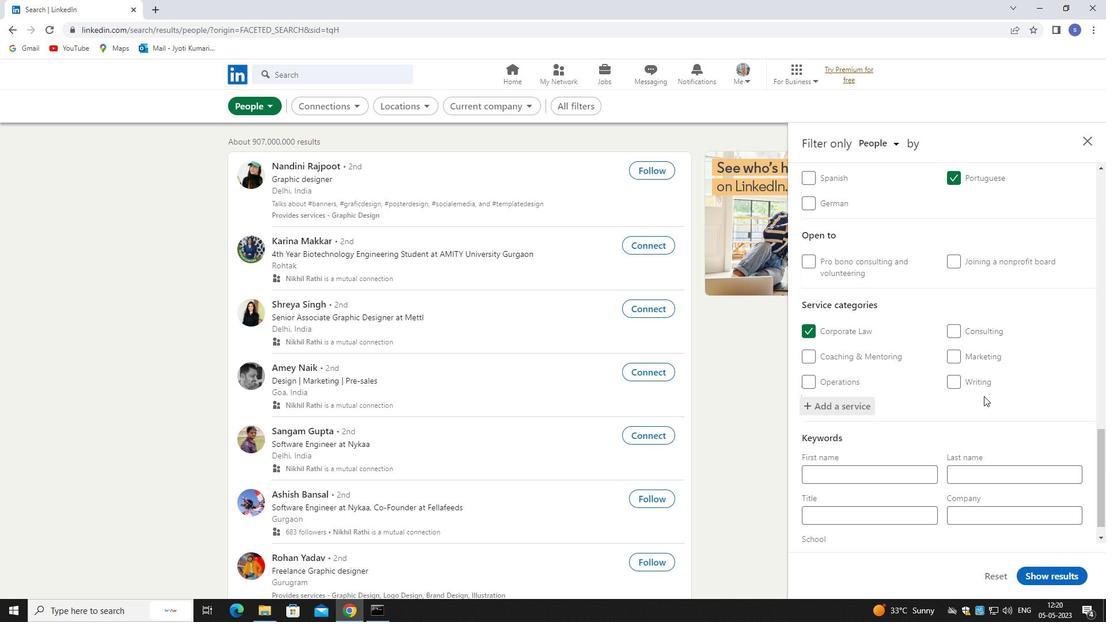 
Action: Mouse scrolled (984, 400) with delta (0, 0)
Screenshot: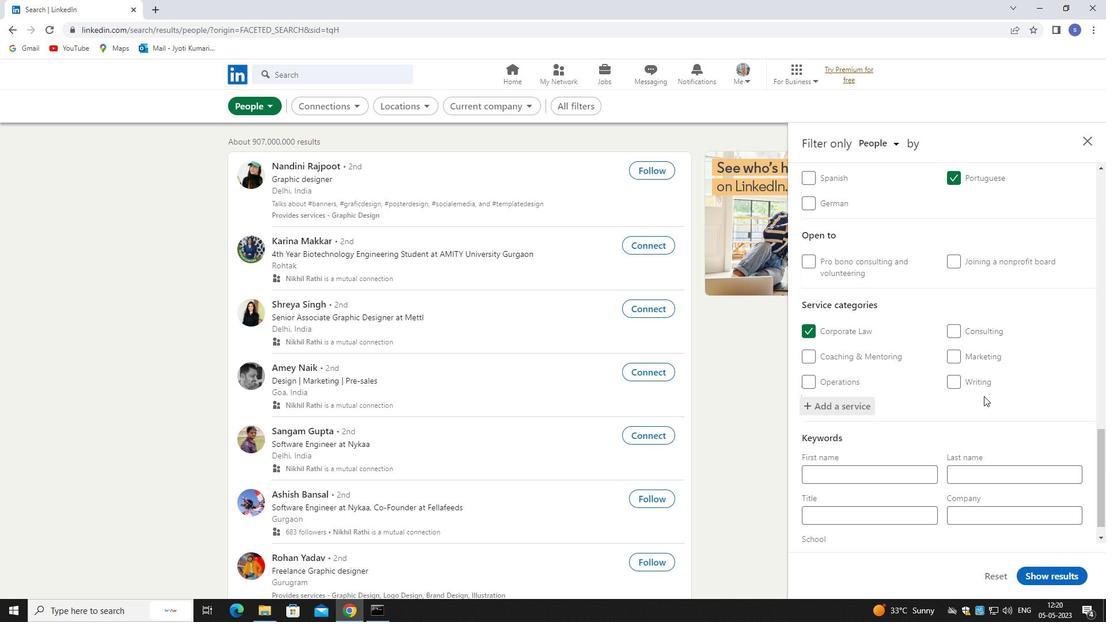 
Action: Mouse moved to (984, 402)
Screenshot: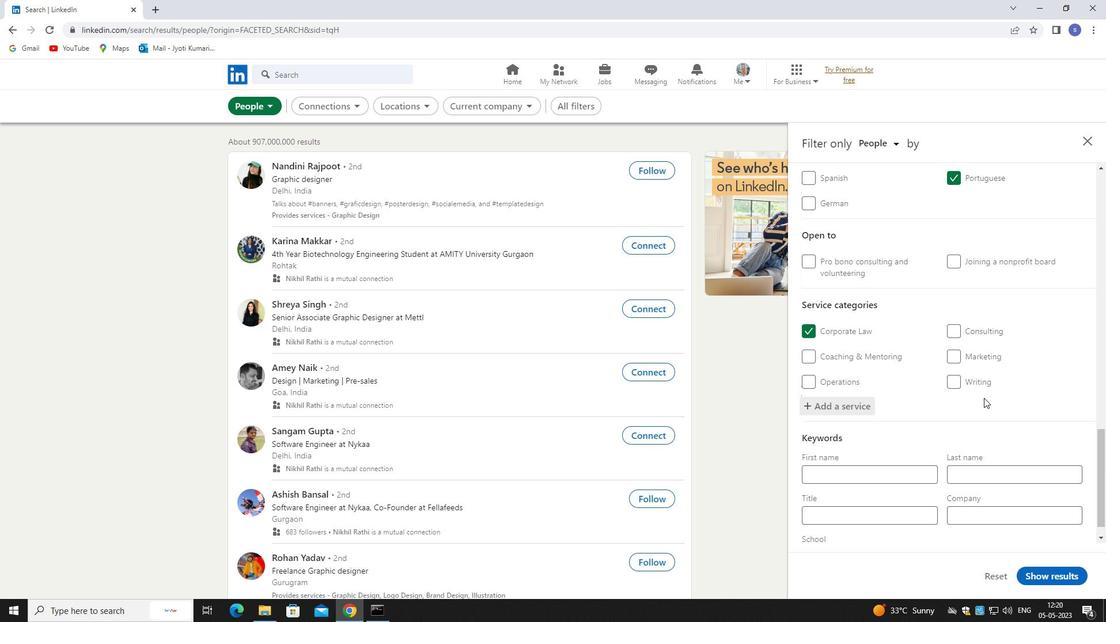 
Action: Mouse scrolled (984, 402) with delta (0, 0)
Screenshot: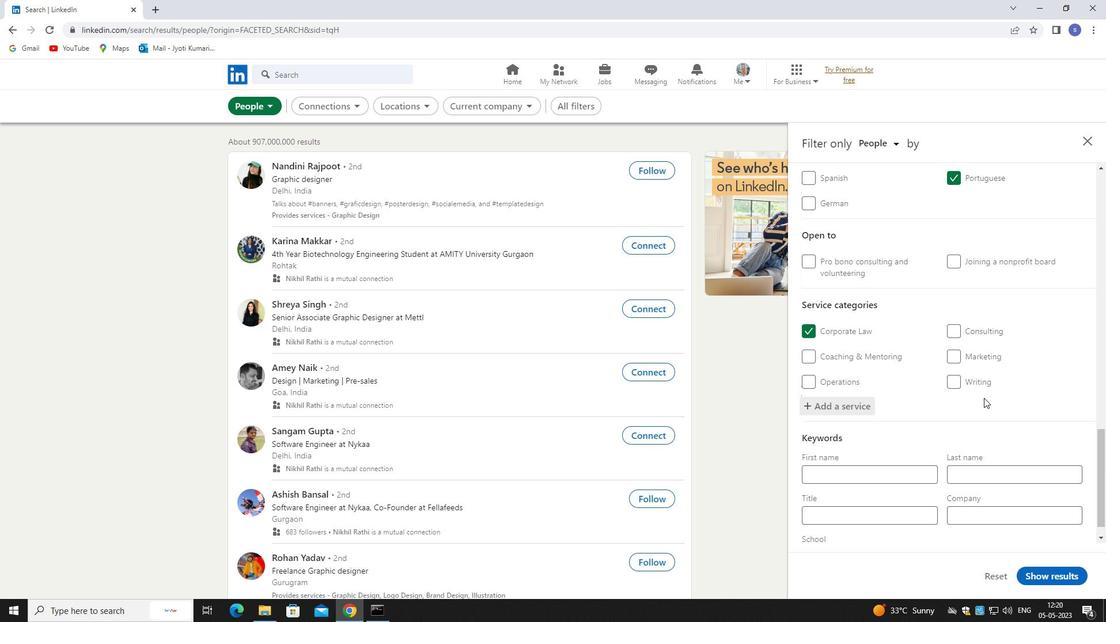 
Action: Mouse moved to (984, 405)
Screenshot: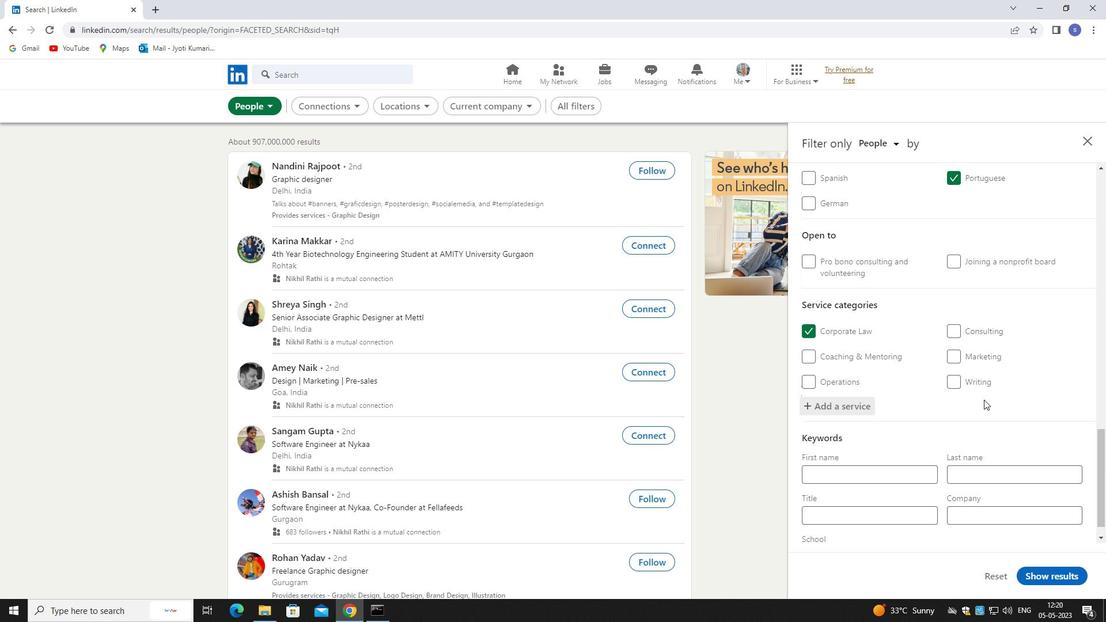 
Action: Mouse scrolled (984, 405) with delta (0, 0)
Screenshot: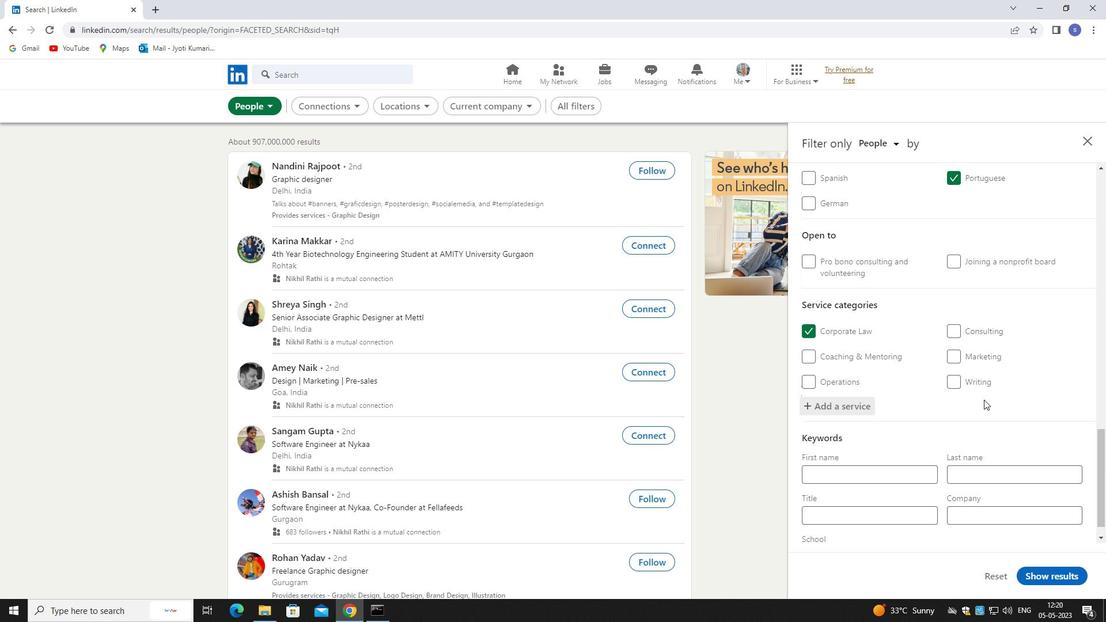
Action: Mouse moved to (835, 487)
Screenshot: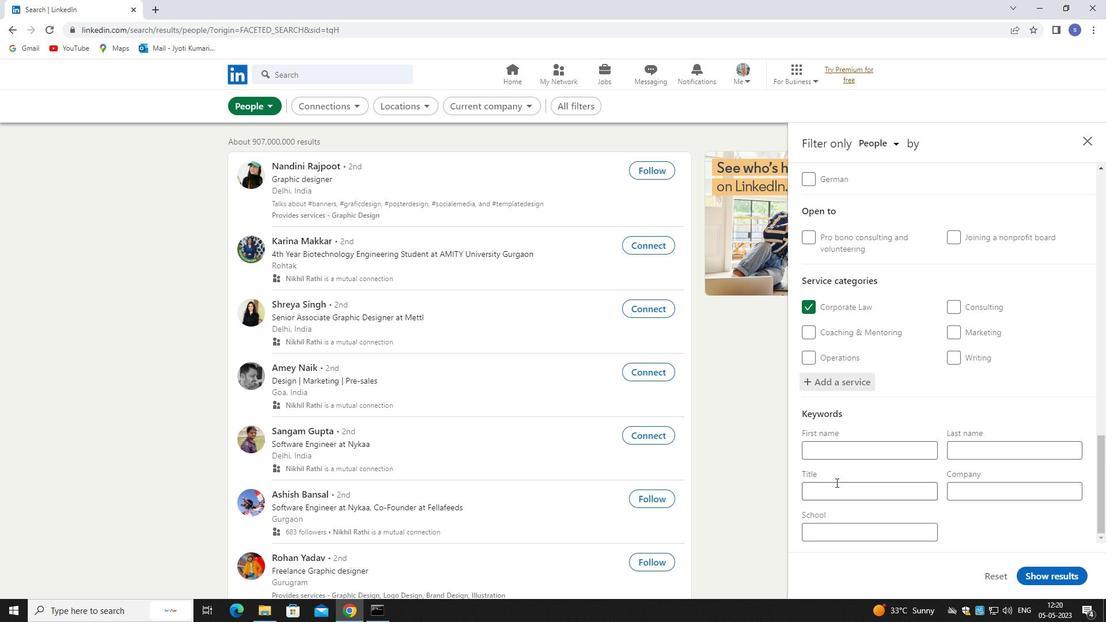 
Action: Mouse pressed left at (835, 487)
Screenshot: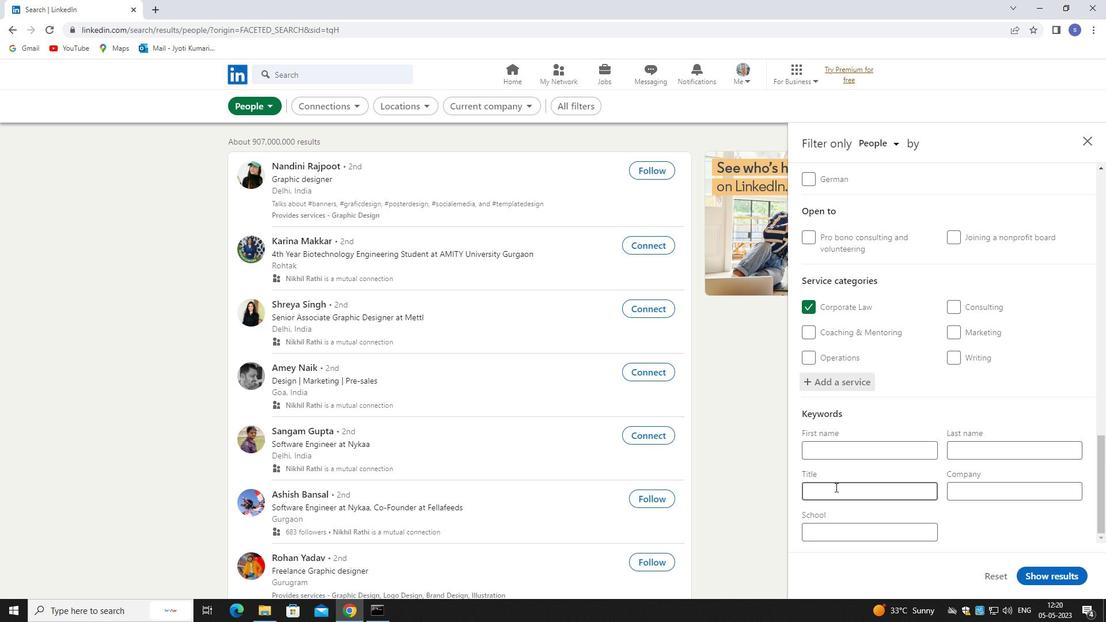 
Action: Mouse moved to (835, 488)
Screenshot: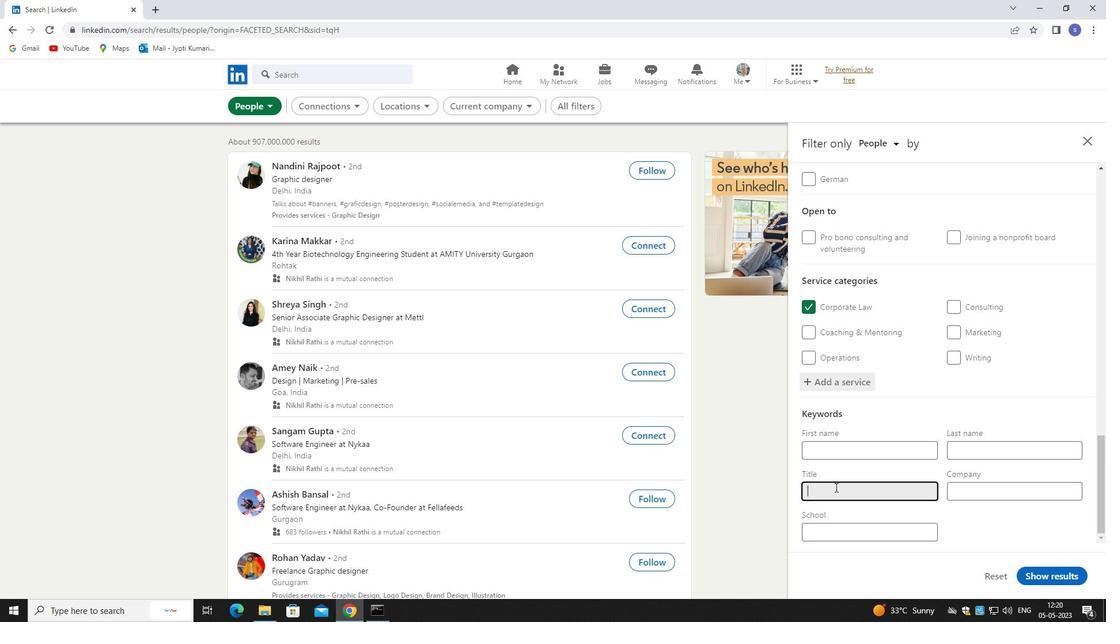 
Action: Key pressed <Key.shift>ADMINISTRATIVE<Key.space><Key.shift>ASSITANT
Screenshot: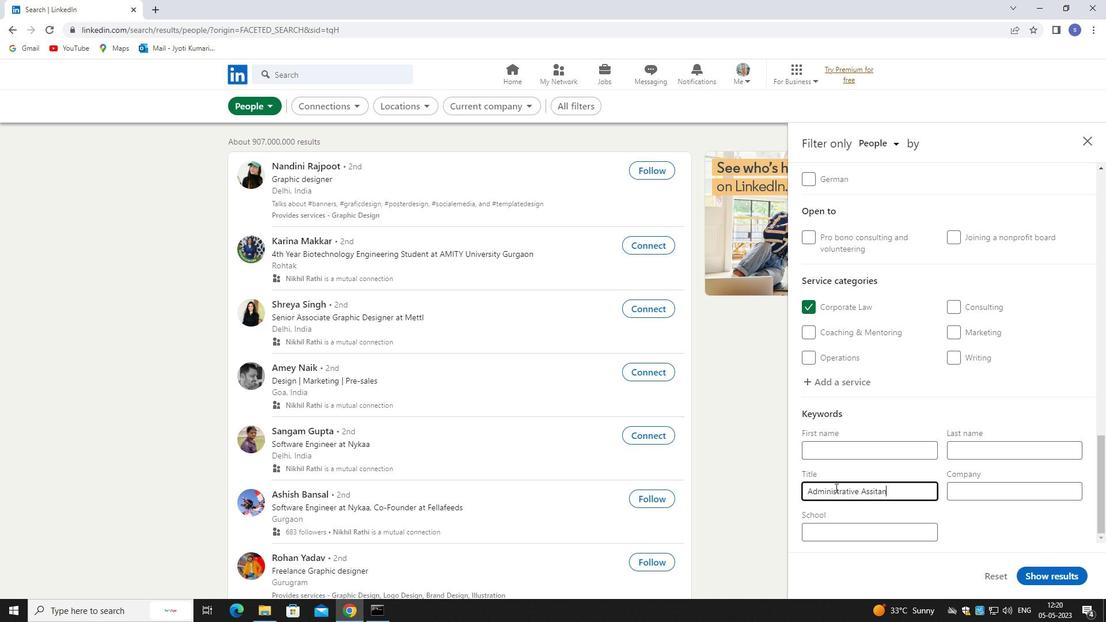 
Action: Mouse moved to (1052, 579)
Screenshot: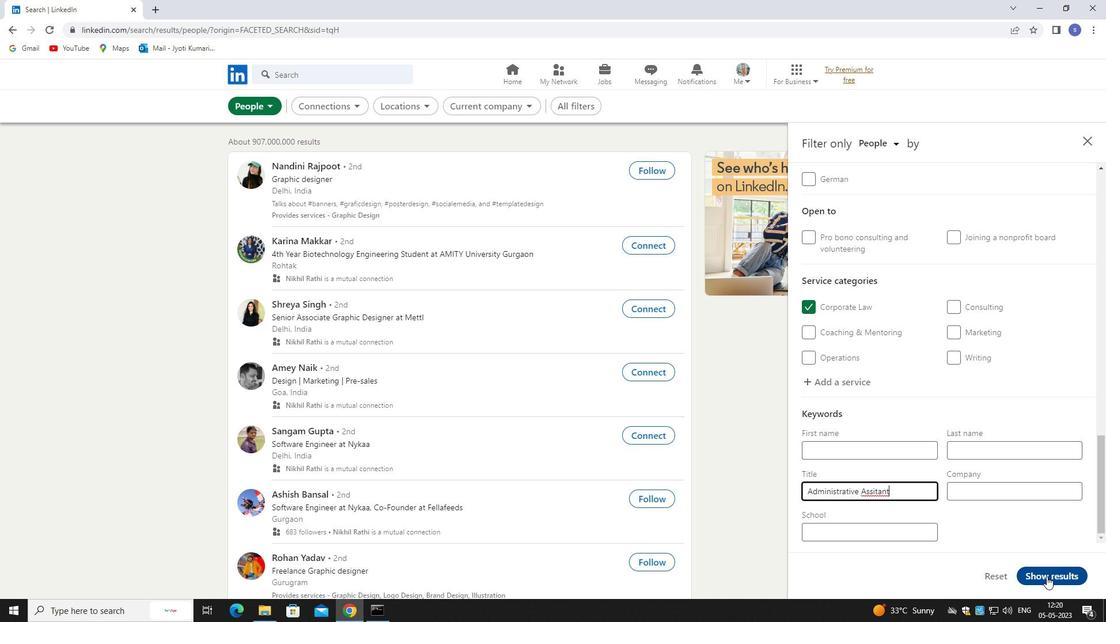 
Action: Mouse pressed left at (1052, 579)
Screenshot: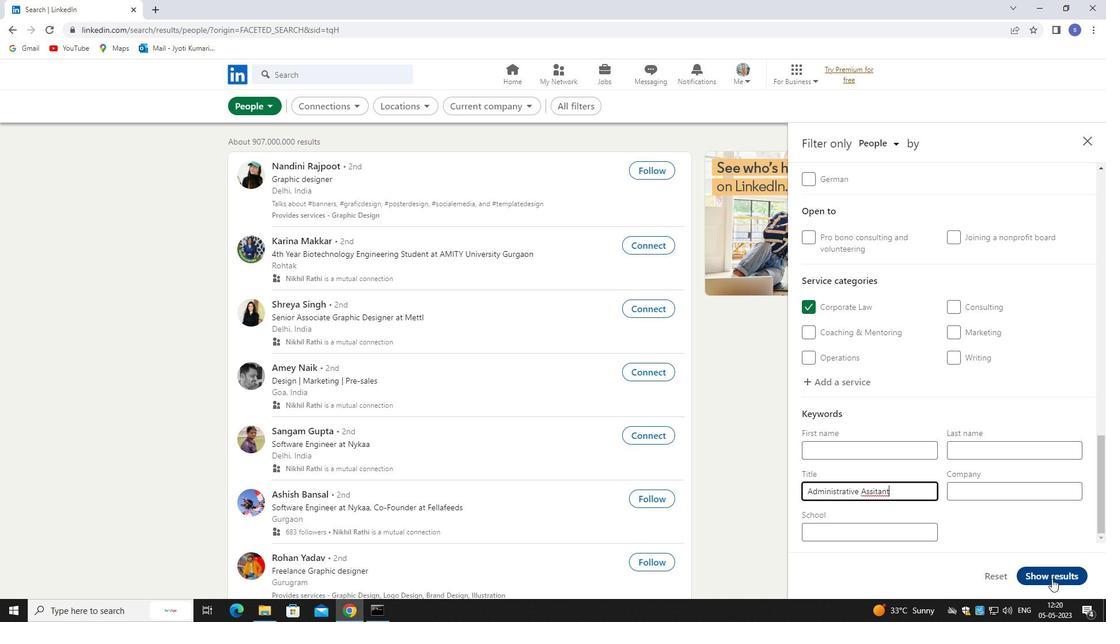 
Action: Mouse moved to (1014, 555)
Screenshot: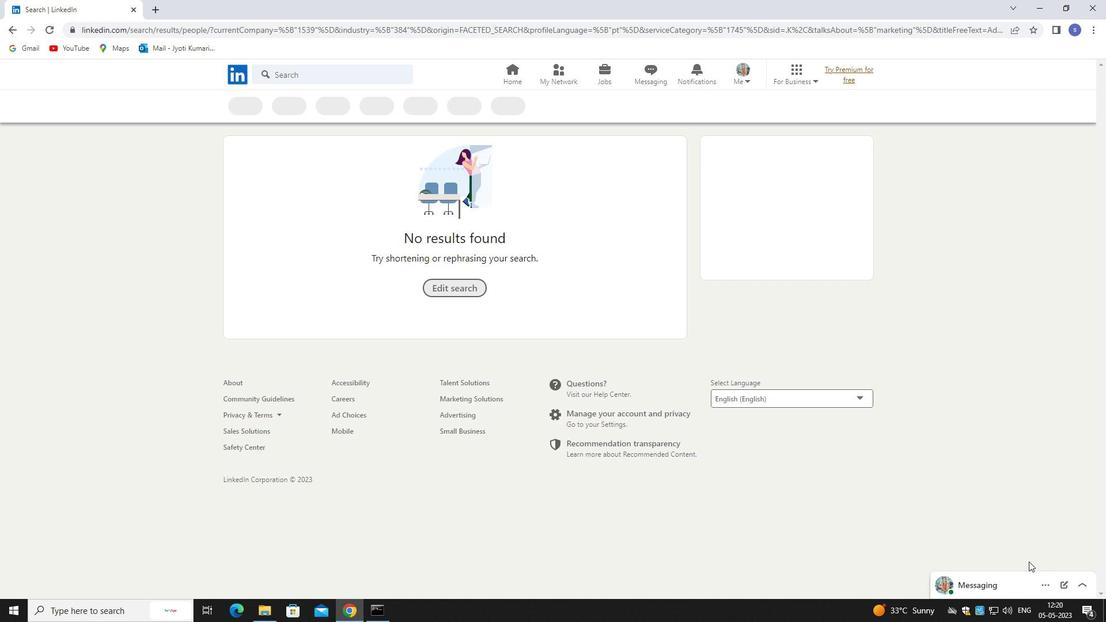 
